 Task: For heading Use Times New Roman with navy blue colour & Underline.  font size for heading24,  'Change the font style of data to'Times New Roman and font size to 16,  Change the alignment of both headline & data to Align center.  In the sheet   Financial Planner   book
Action: Mouse moved to (47, 121)
Screenshot: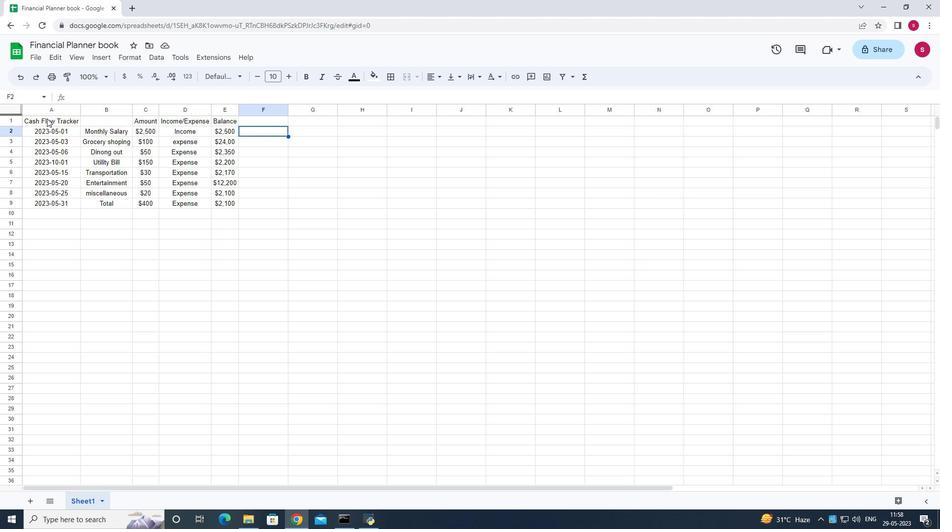 
Action: Mouse pressed left at (47, 121)
Screenshot: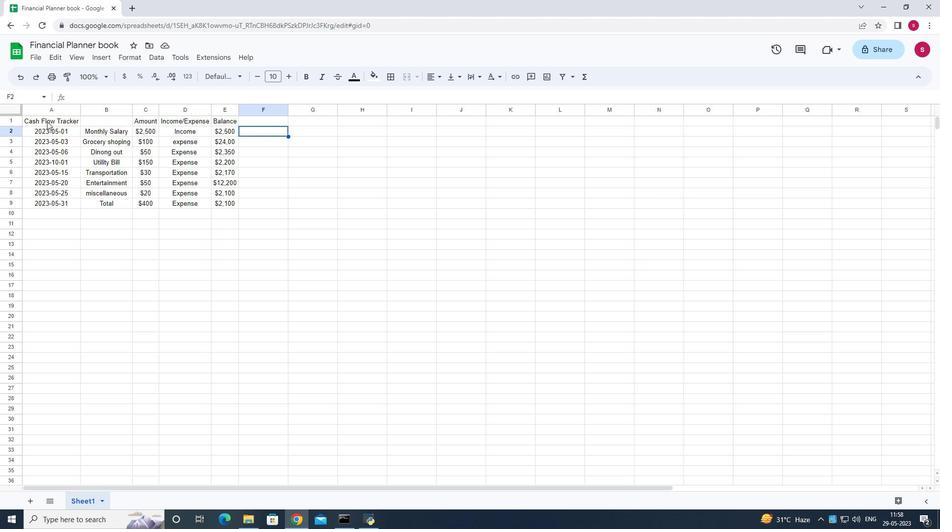 
Action: Mouse moved to (243, 72)
Screenshot: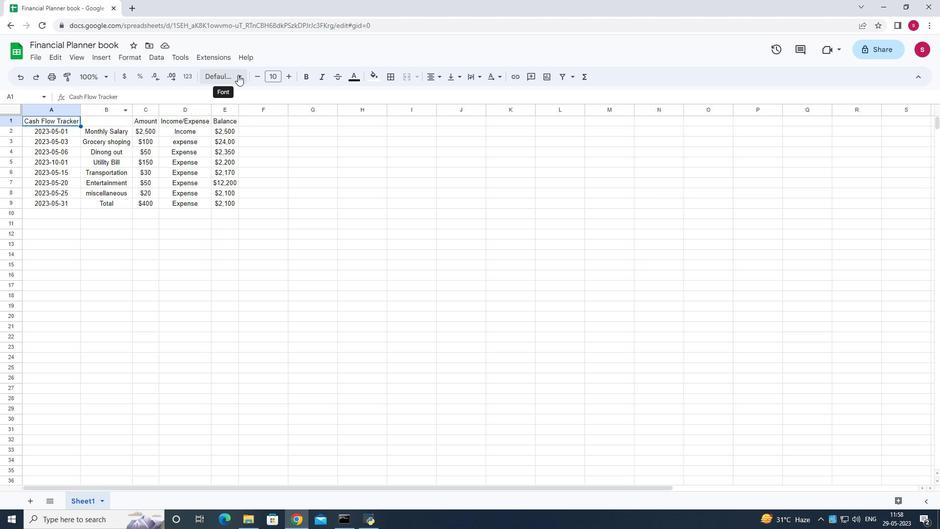 
Action: Mouse pressed left at (243, 72)
Screenshot: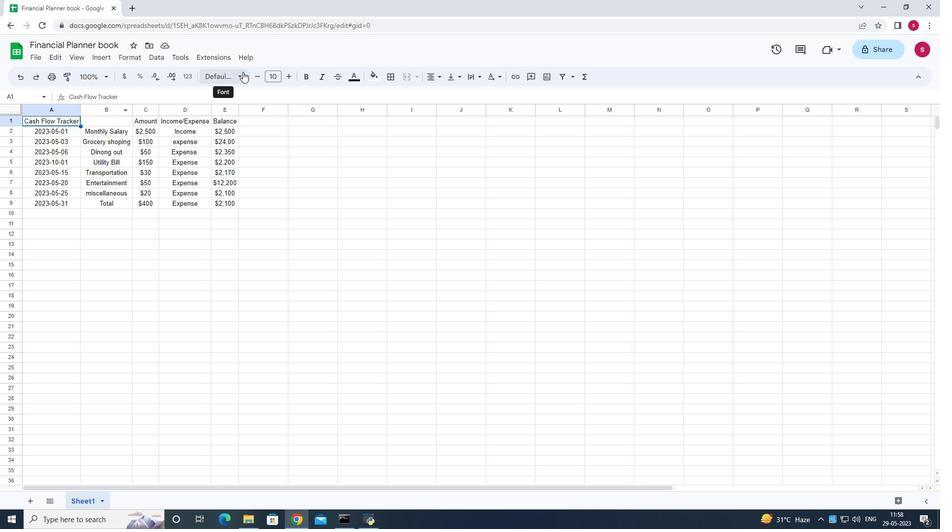
Action: Mouse moved to (265, 431)
Screenshot: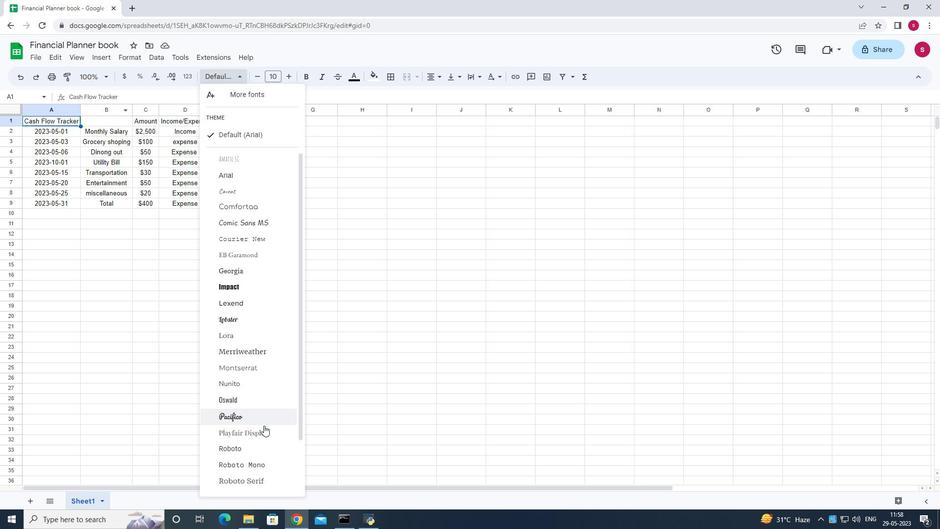 
Action: Mouse scrolled (265, 431) with delta (0, 0)
Screenshot: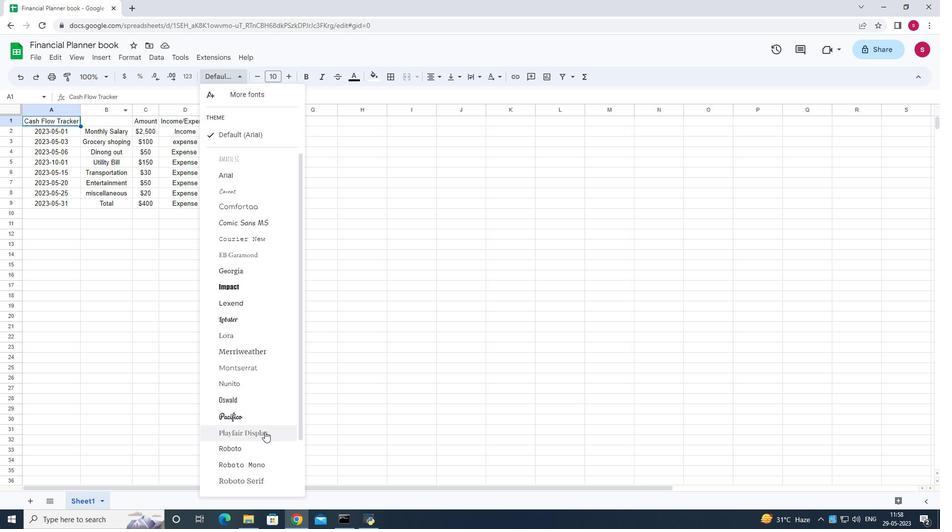 
Action: Mouse scrolled (265, 431) with delta (0, 0)
Screenshot: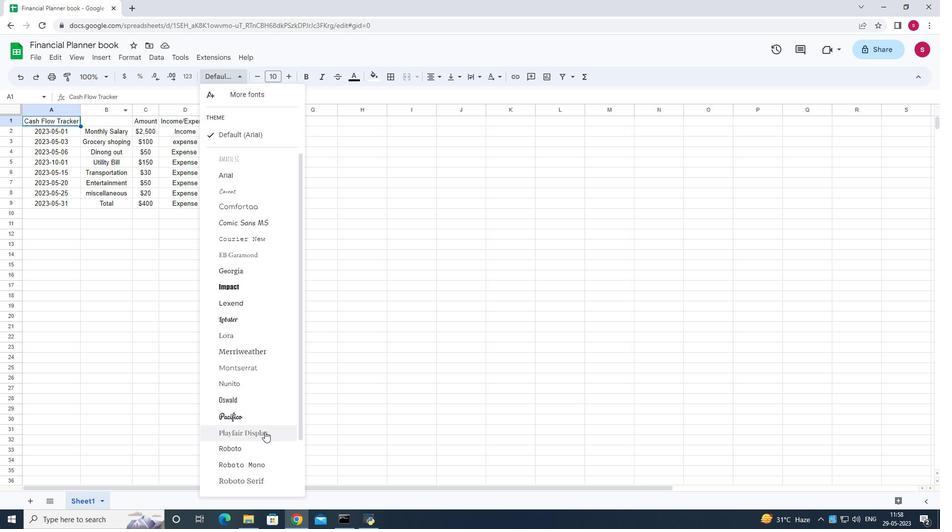 
Action: Mouse scrolled (265, 431) with delta (0, 0)
Screenshot: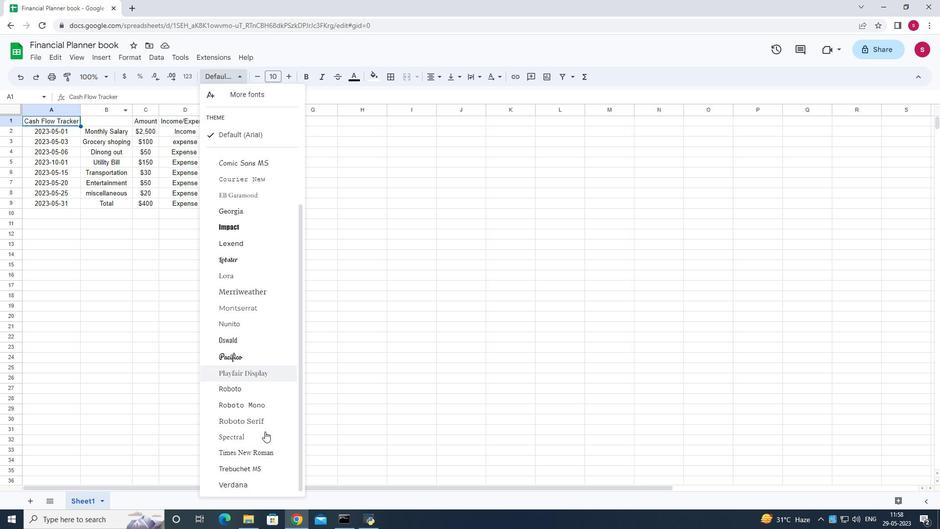 
Action: Mouse moved to (255, 452)
Screenshot: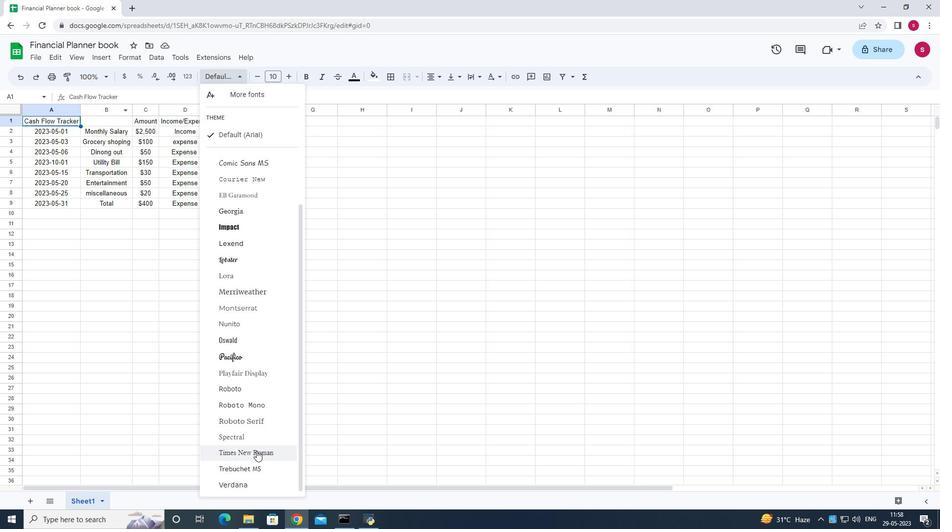 
Action: Mouse pressed left at (255, 452)
Screenshot: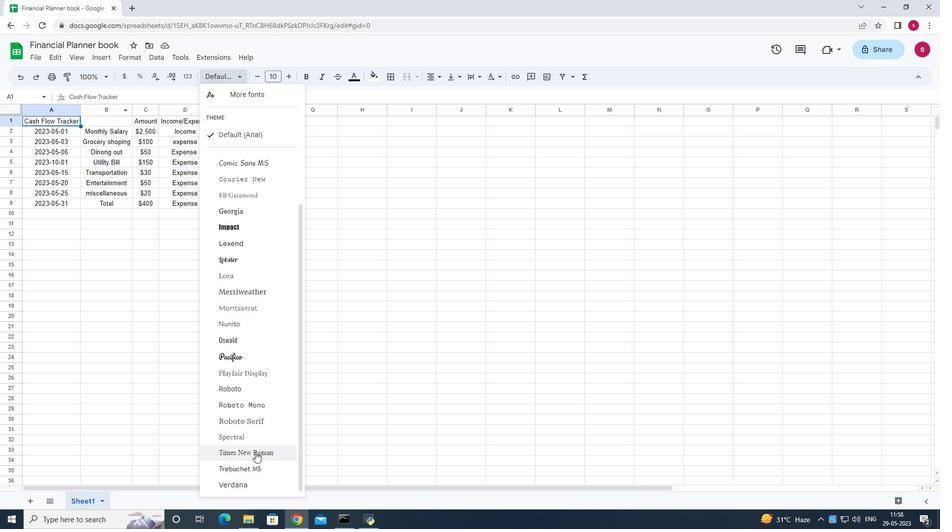 
Action: Mouse moved to (55, 120)
Screenshot: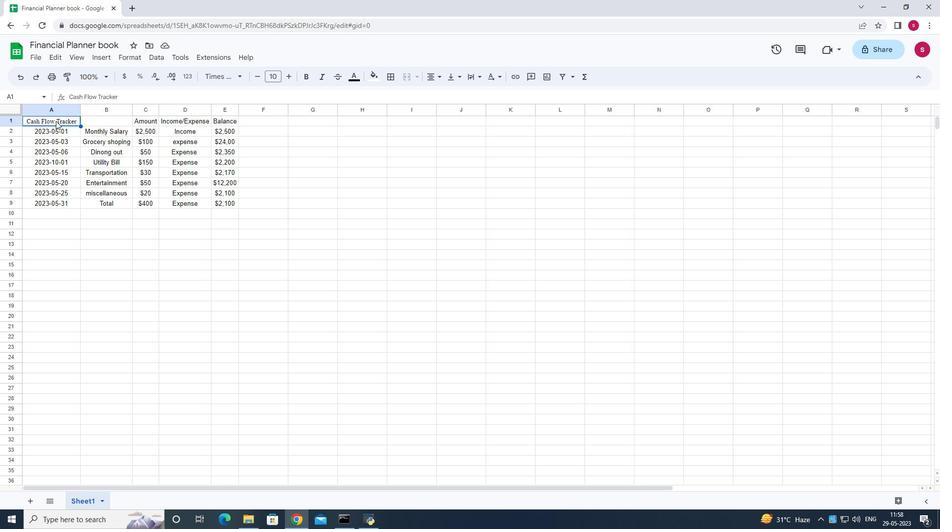 
Action: Mouse pressed left at (55, 120)
Screenshot: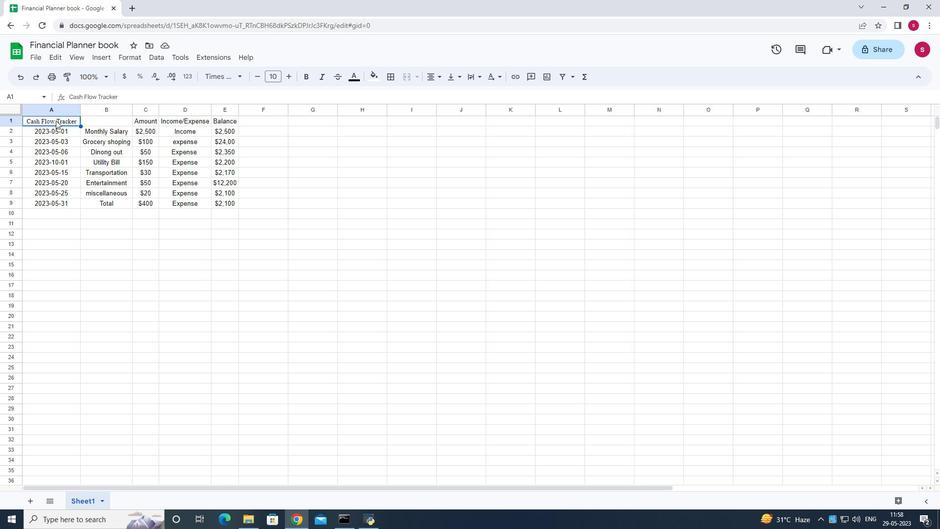 
Action: Mouse moved to (350, 77)
Screenshot: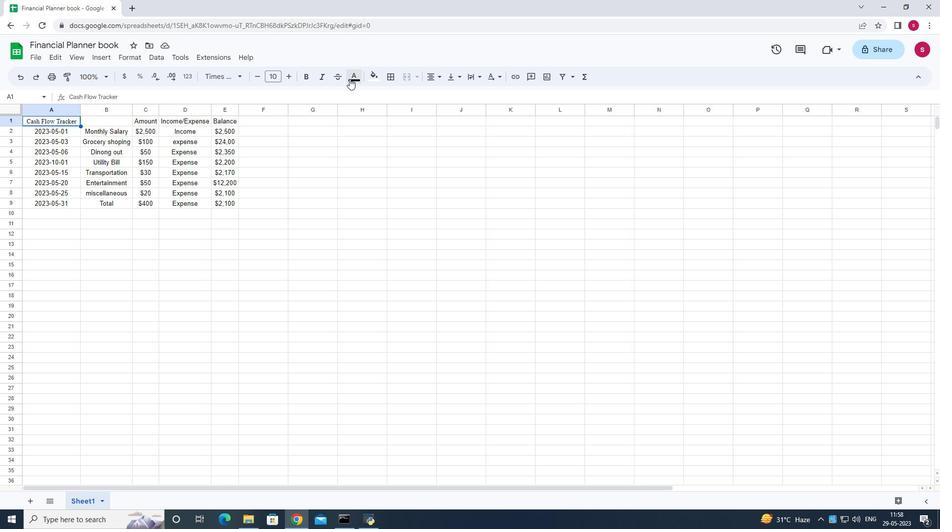 
Action: Mouse pressed left at (350, 77)
Screenshot: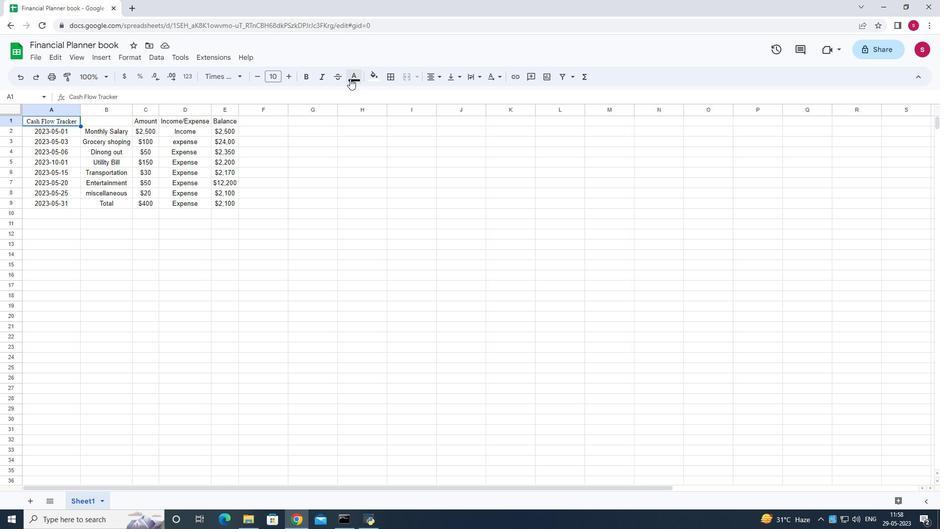 
Action: Mouse moved to (428, 174)
Screenshot: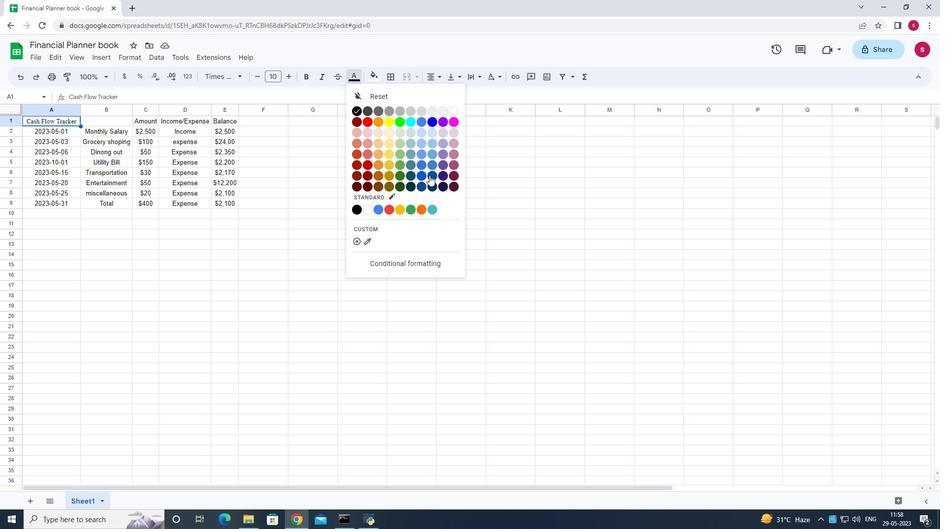 
Action: Mouse pressed left at (428, 174)
Screenshot: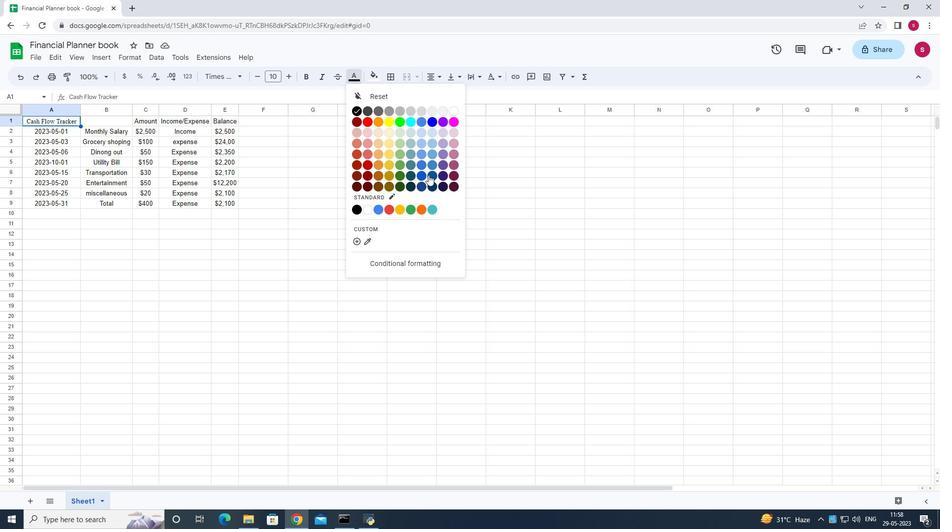 
Action: Mouse moved to (69, 122)
Screenshot: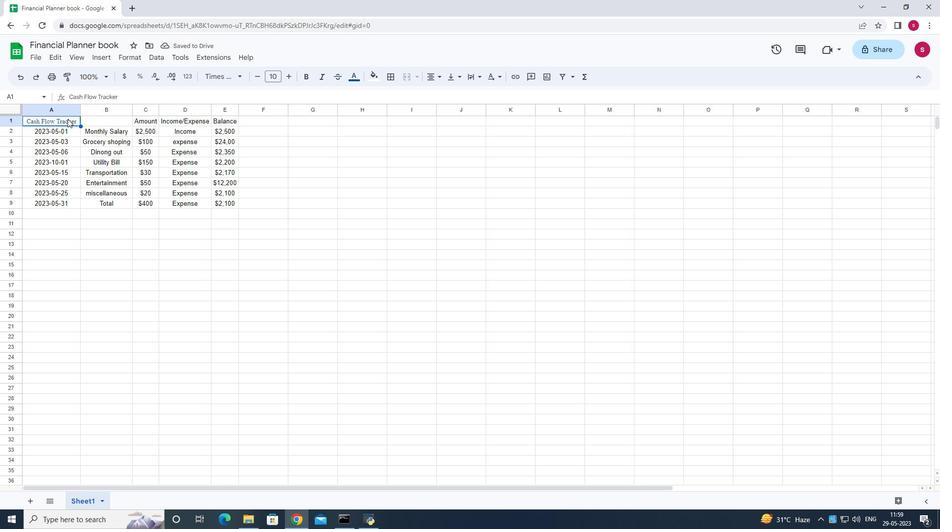 
Action: Mouse pressed left at (69, 122)
Screenshot: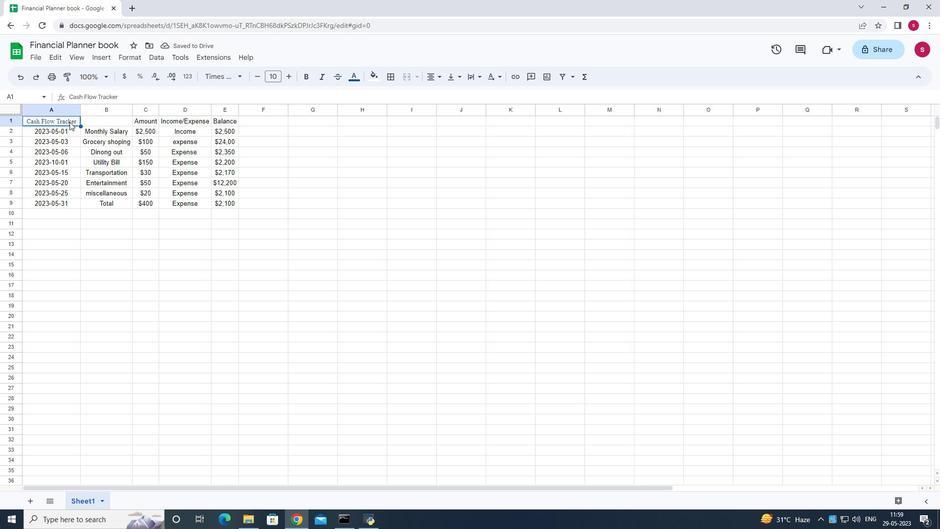 
Action: Mouse moved to (65, 120)
Screenshot: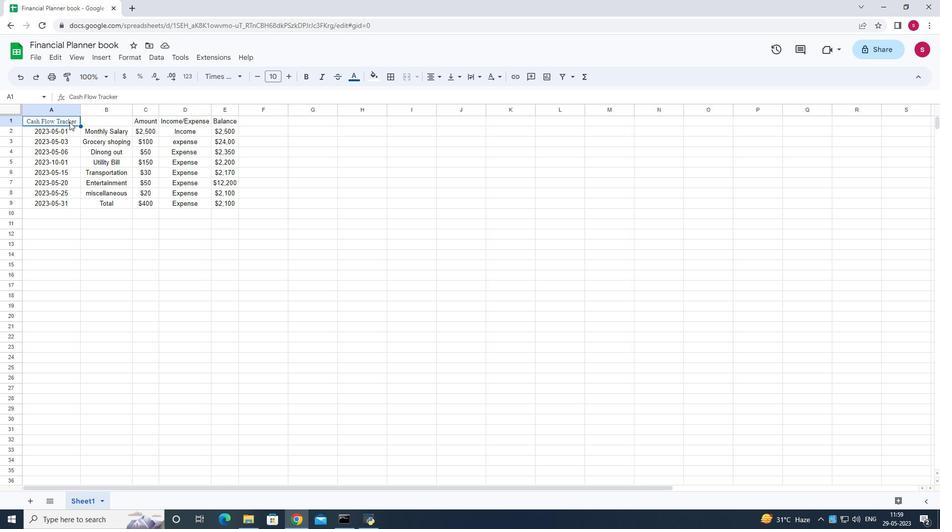 
Action: Mouse pressed left at (65, 120)
Screenshot: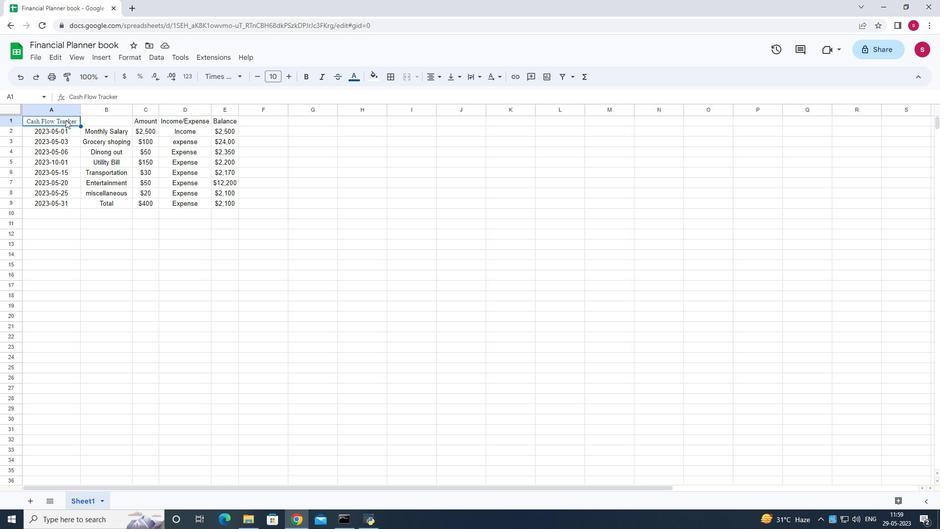 
Action: Mouse pressed left at (65, 120)
Screenshot: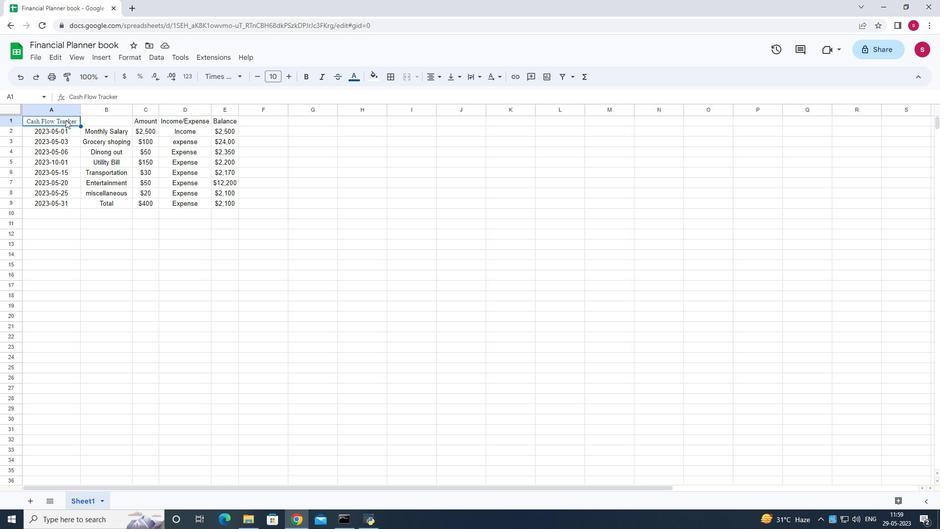 
Action: Mouse moved to (353, 74)
Screenshot: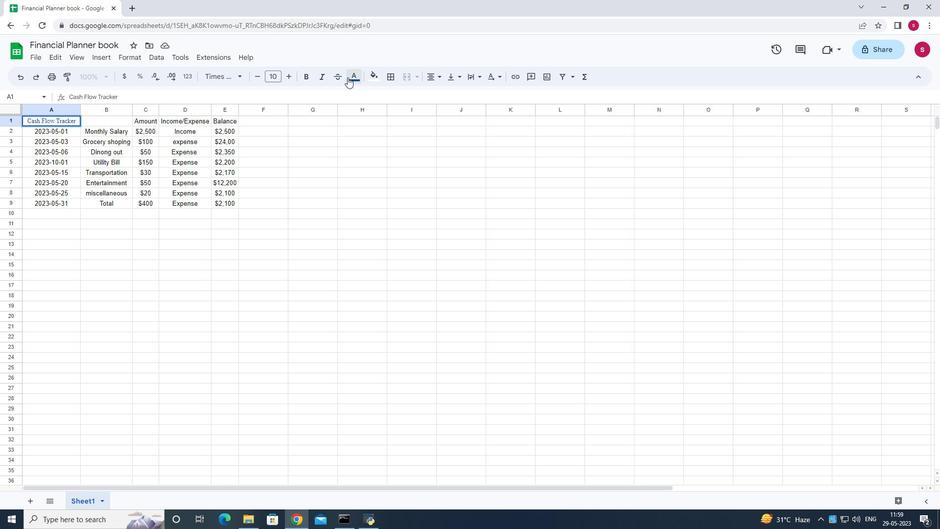 
Action: Mouse pressed left at (353, 74)
Screenshot: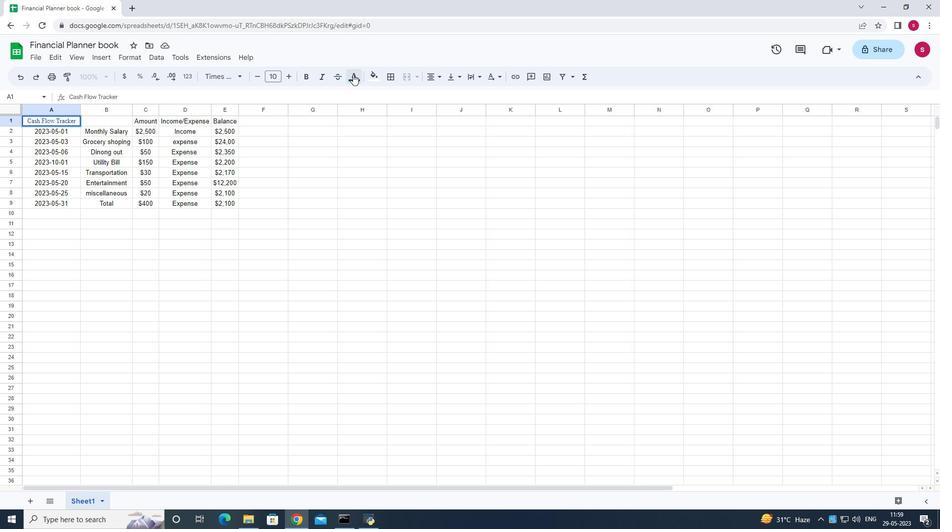 
Action: Mouse moved to (429, 175)
Screenshot: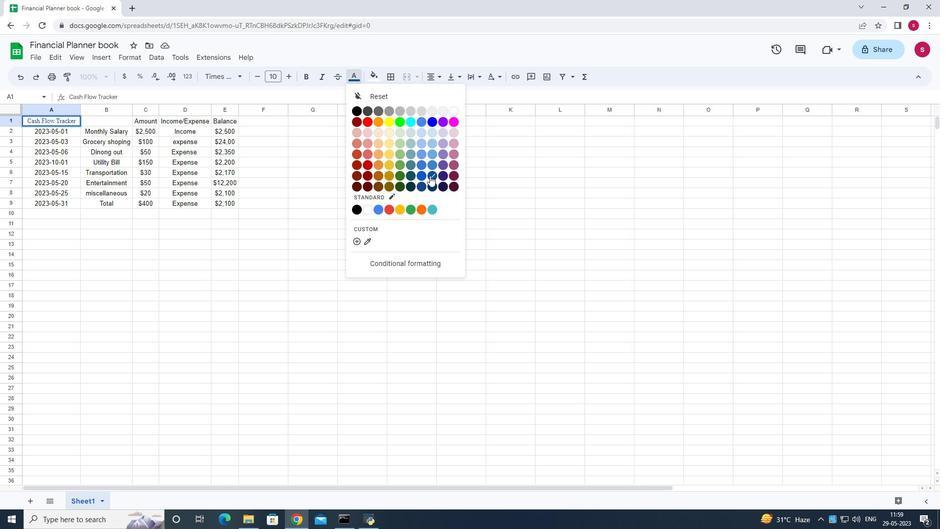 
Action: Mouse pressed left at (429, 175)
Screenshot: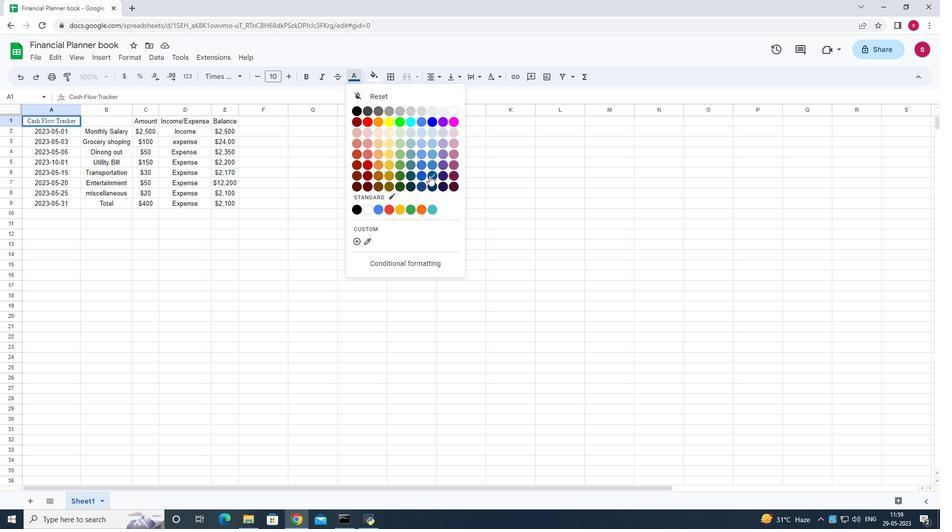 
Action: Mouse moved to (375, 78)
Screenshot: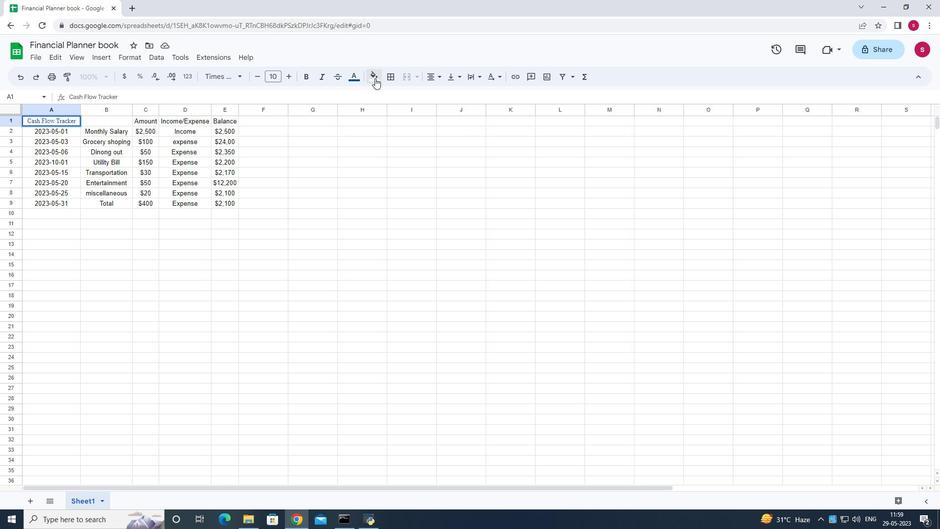 
Action: Mouse pressed left at (375, 78)
Screenshot: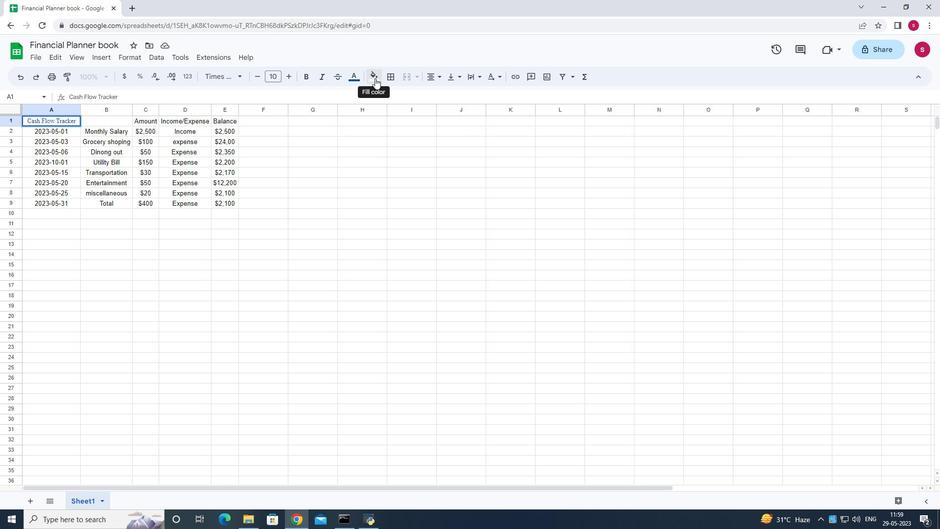 
Action: Mouse moved to (442, 173)
Screenshot: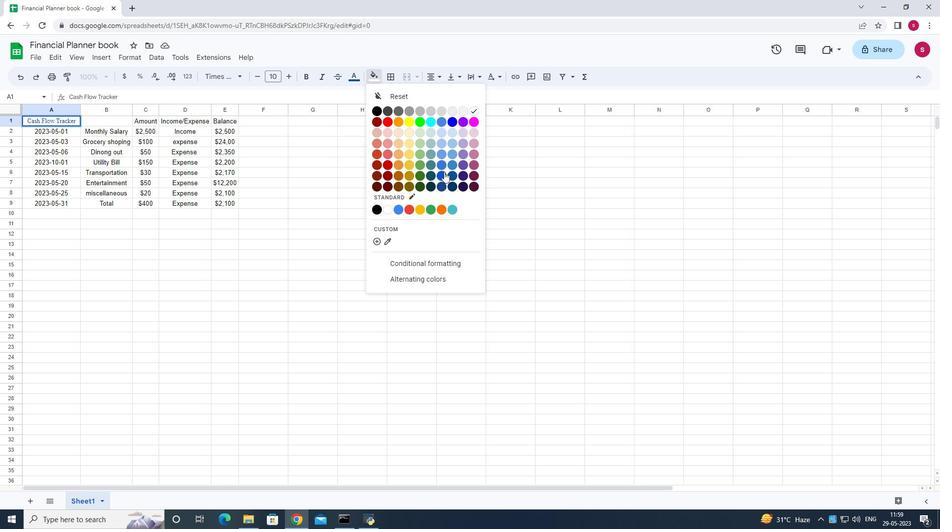 
Action: Mouse pressed left at (442, 173)
Screenshot: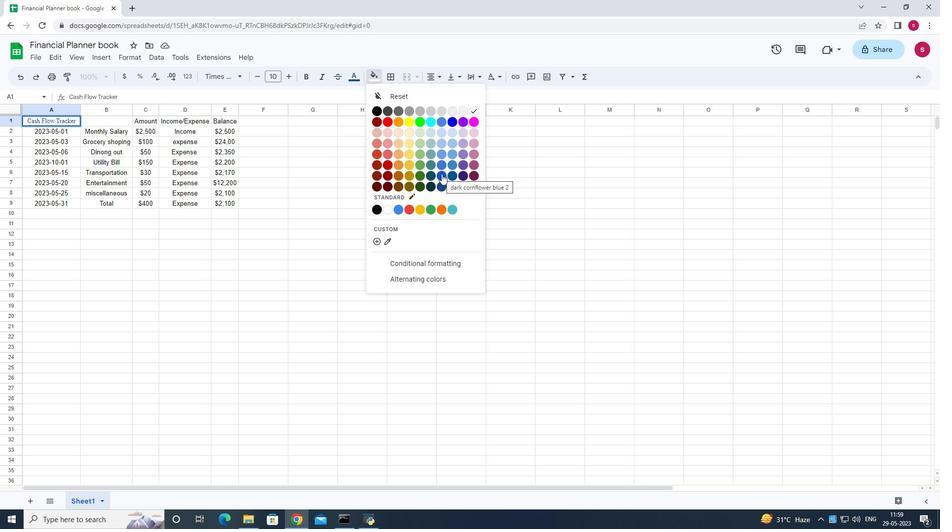 
Action: Mouse moved to (322, 44)
Screenshot: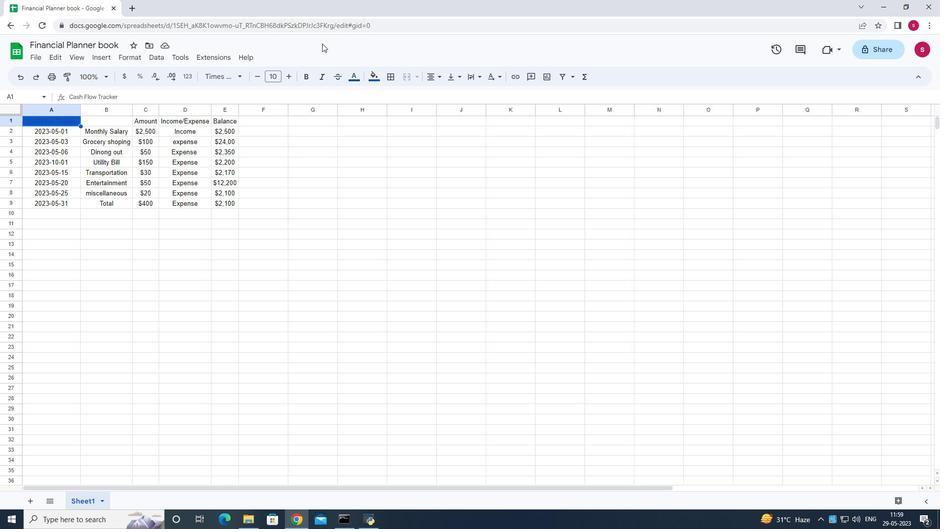 
Action: Mouse pressed left at (322, 44)
Screenshot: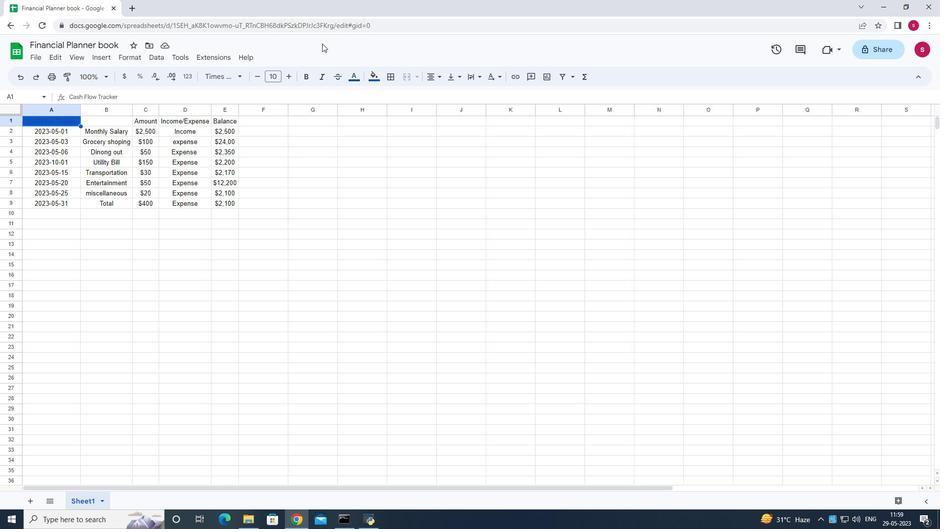 
Action: Mouse moved to (70, 119)
Screenshot: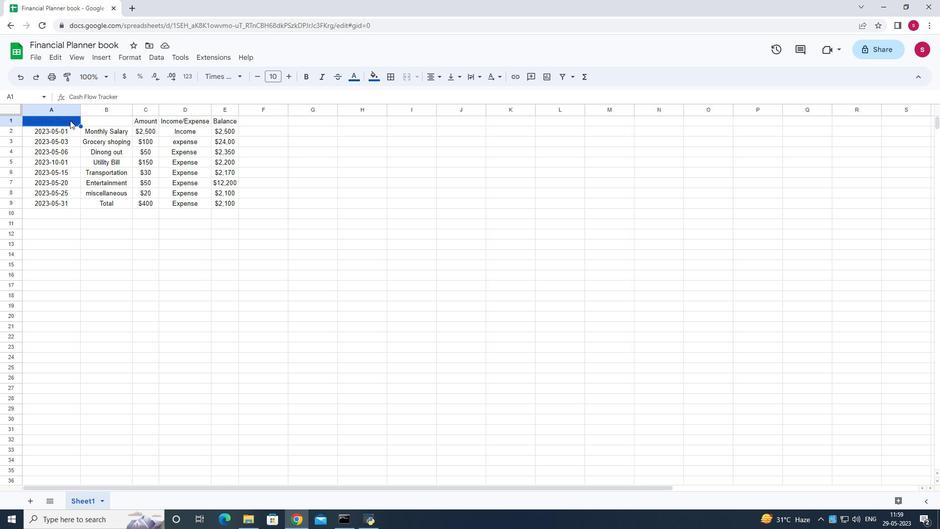 
Action: Mouse pressed left at (70, 119)
Screenshot: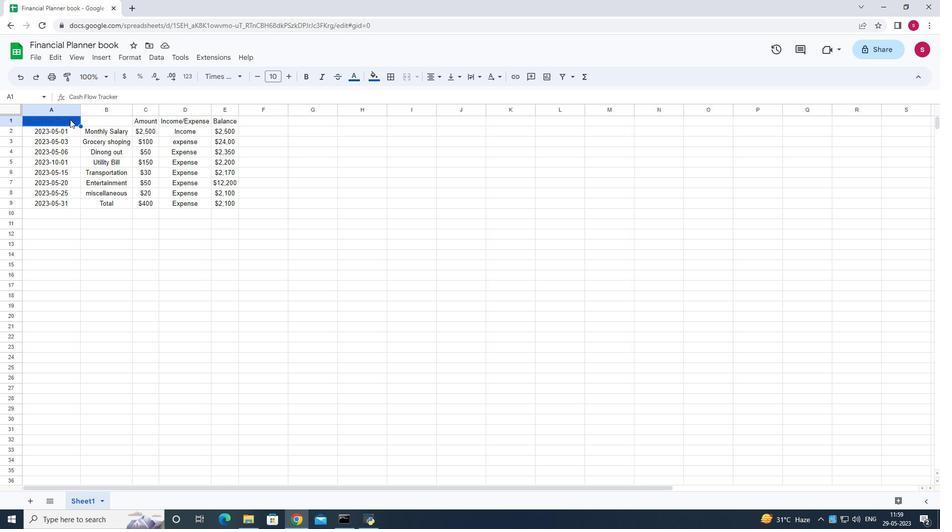 
Action: Mouse pressed left at (70, 119)
Screenshot: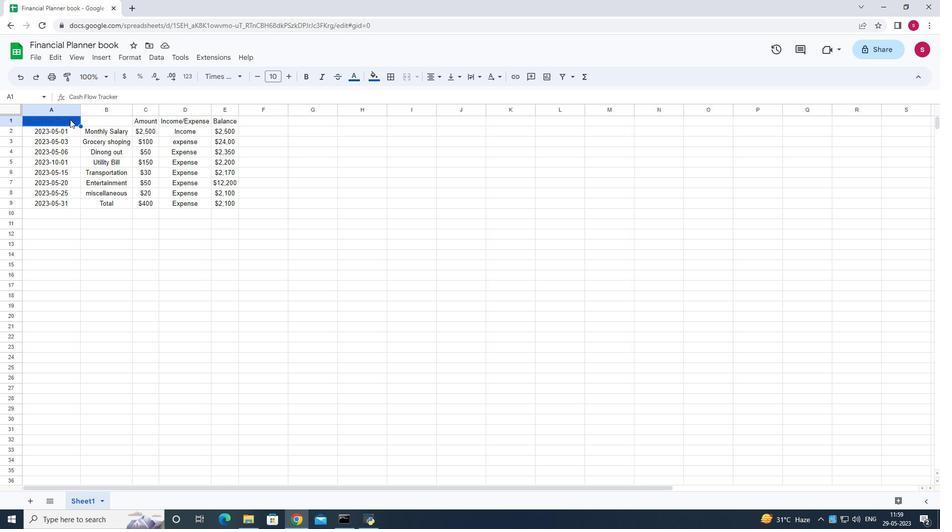 
Action: Mouse pressed left at (70, 119)
Screenshot: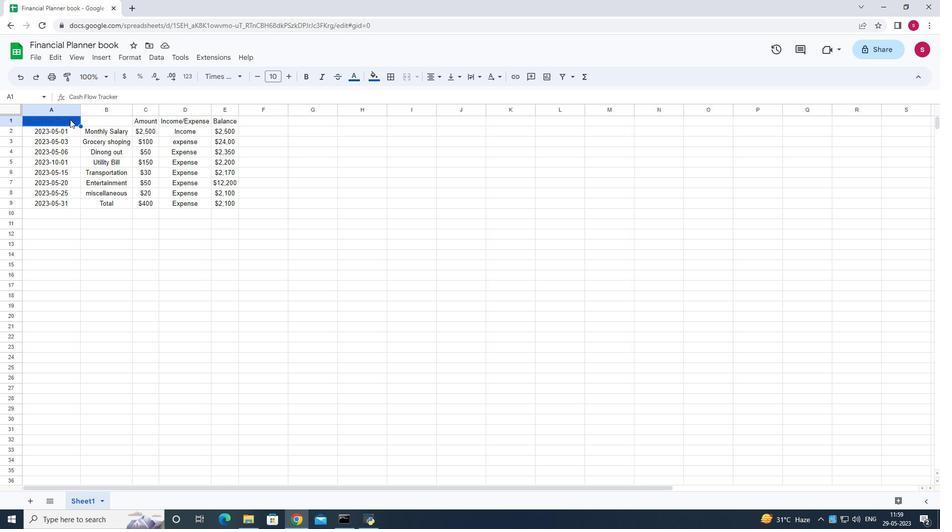 
Action: Mouse pressed left at (70, 119)
Screenshot: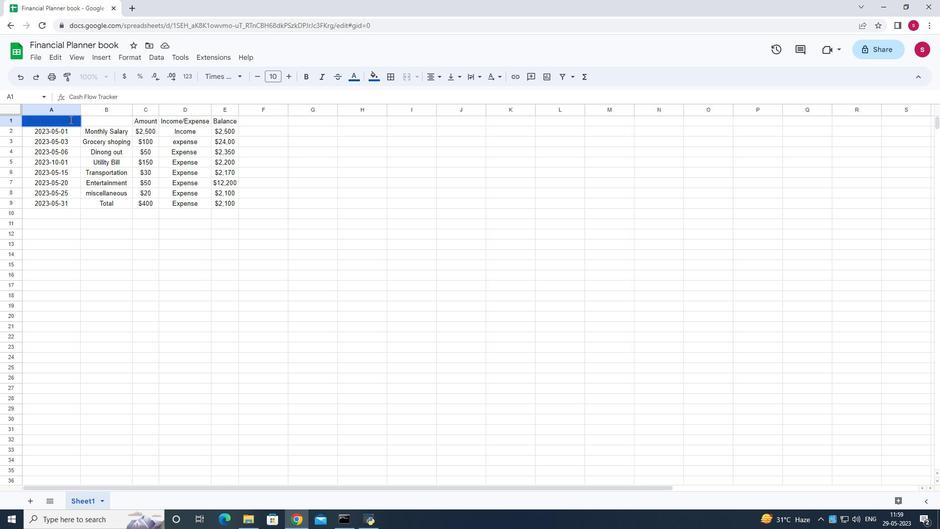 
Action: Mouse moved to (71, 121)
Screenshot: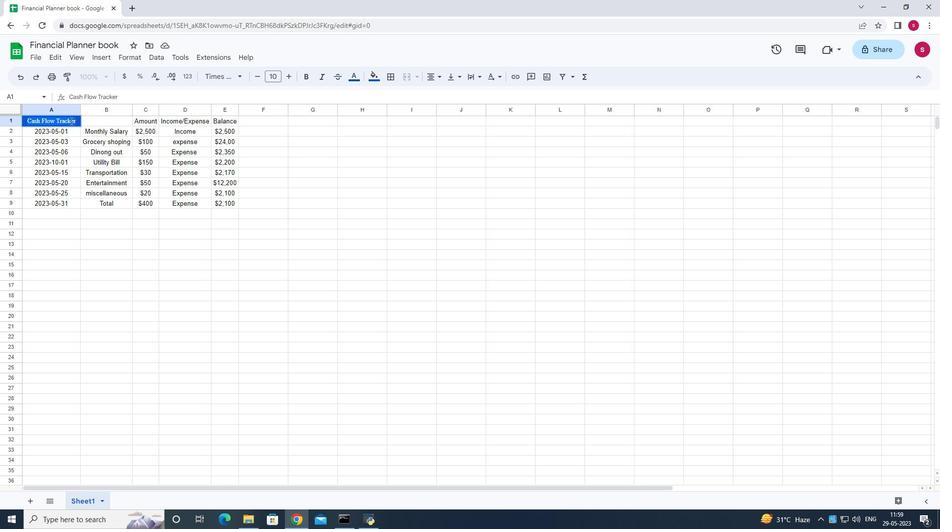 
Action: Mouse pressed left at (71, 121)
Screenshot: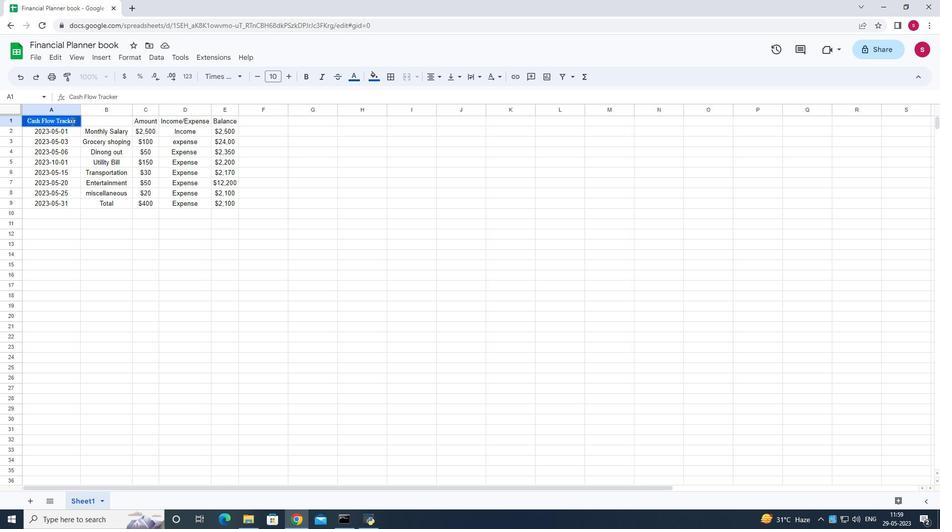 
Action: Mouse moved to (266, 121)
Screenshot: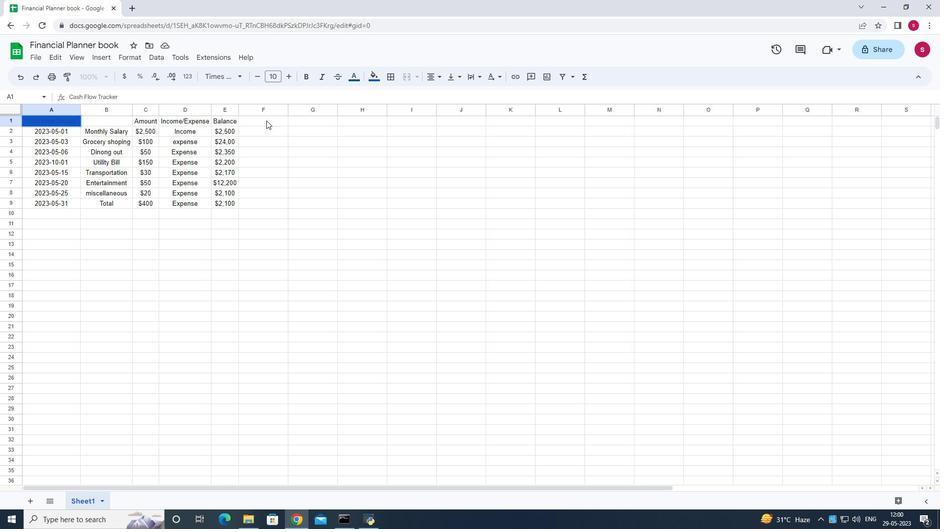 
Action: Key pressed ctrl+U
Screenshot: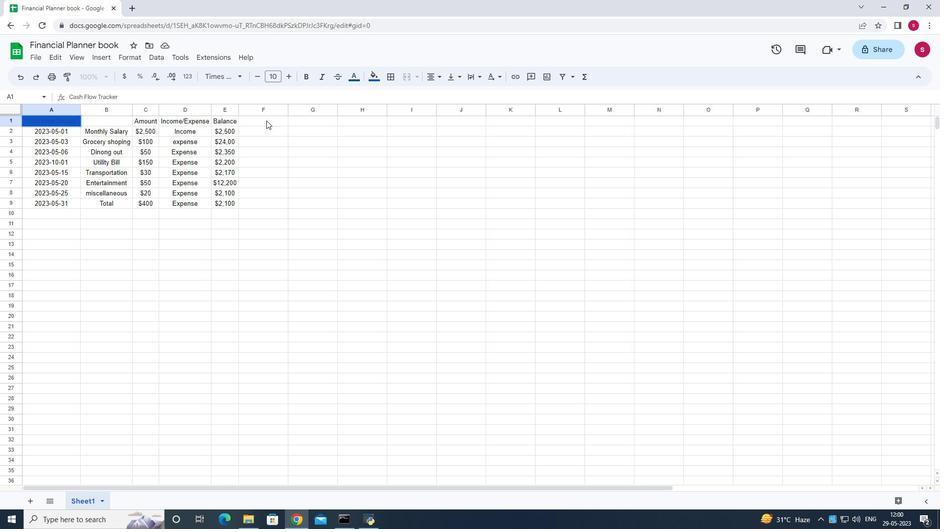 
Action: Mouse moved to (69, 121)
Screenshot: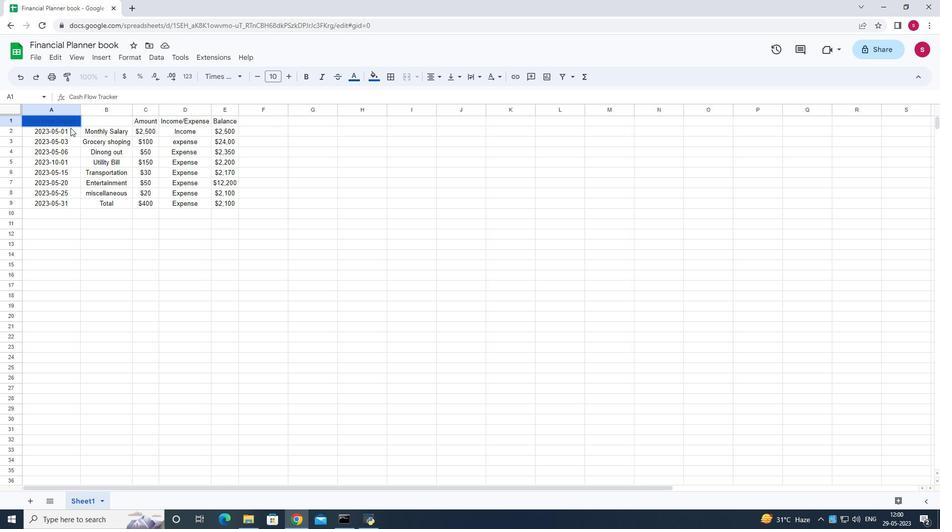 
Action: Mouse pressed left at (69, 121)
Screenshot: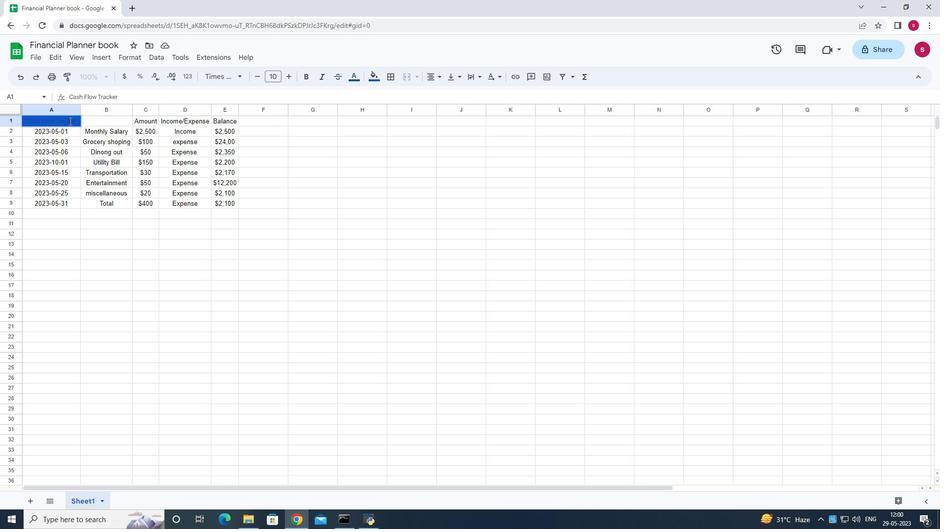 
Action: Mouse pressed left at (69, 121)
Screenshot: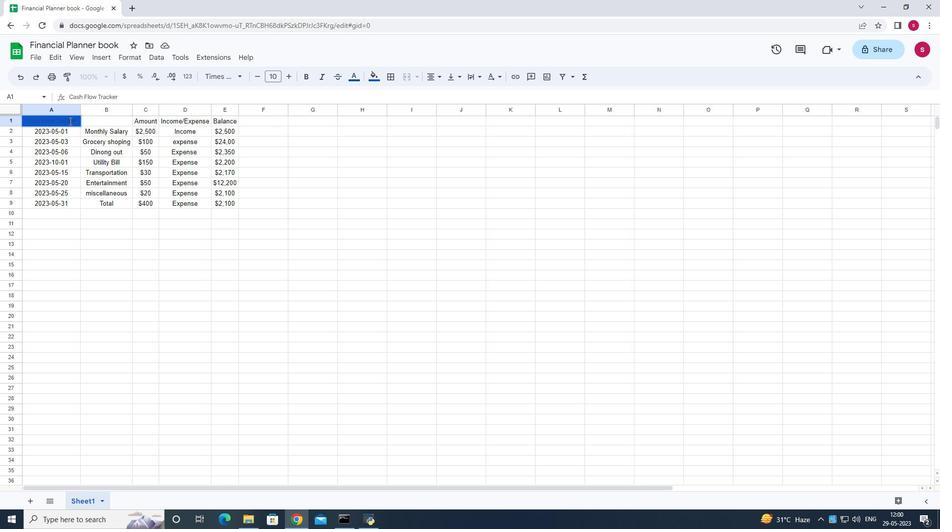 
Action: Mouse pressed left at (69, 121)
Screenshot: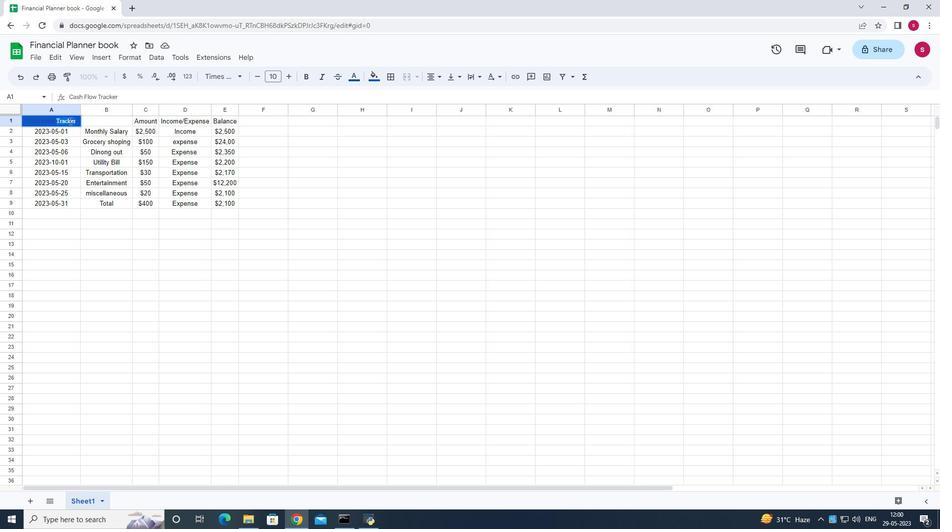 
Action: Mouse pressed left at (69, 121)
Screenshot: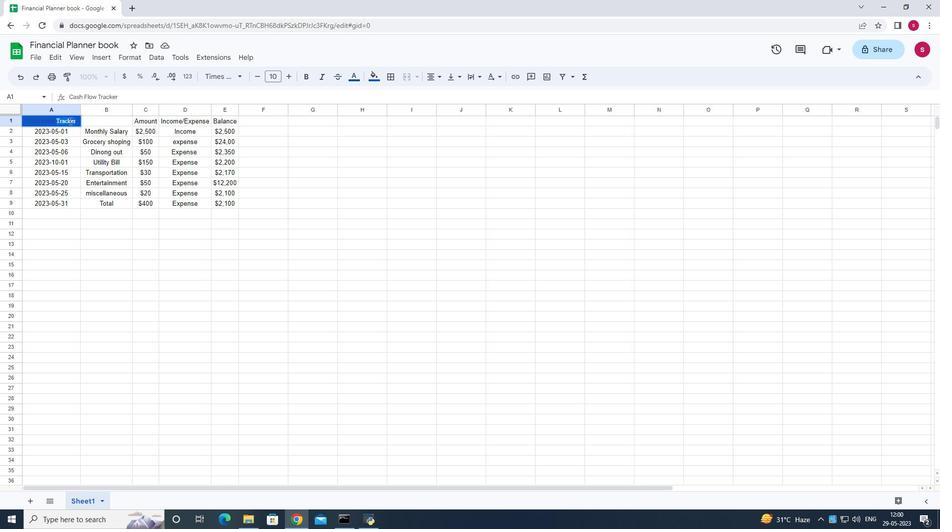 
Action: Mouse moved to (50, 118)
Screenshot: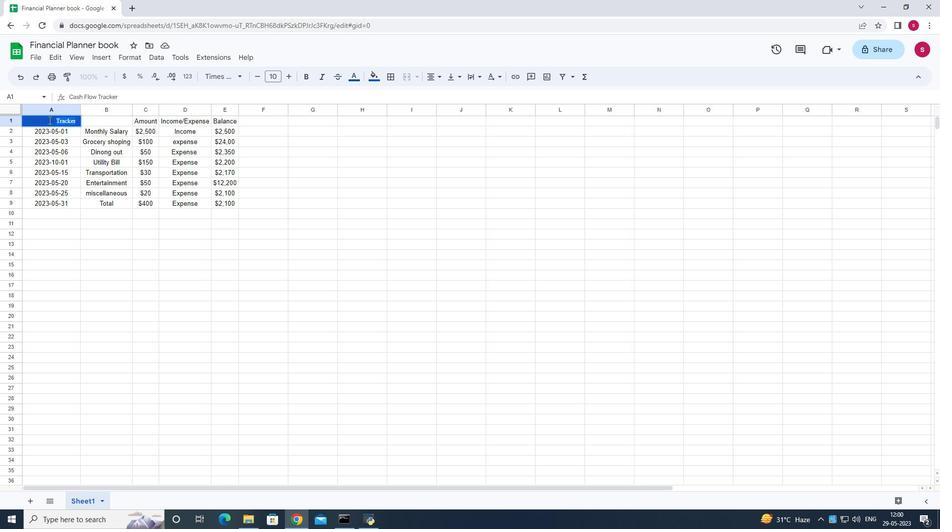 
Action: Mouse pressed left at (50, 118)
Screenshot: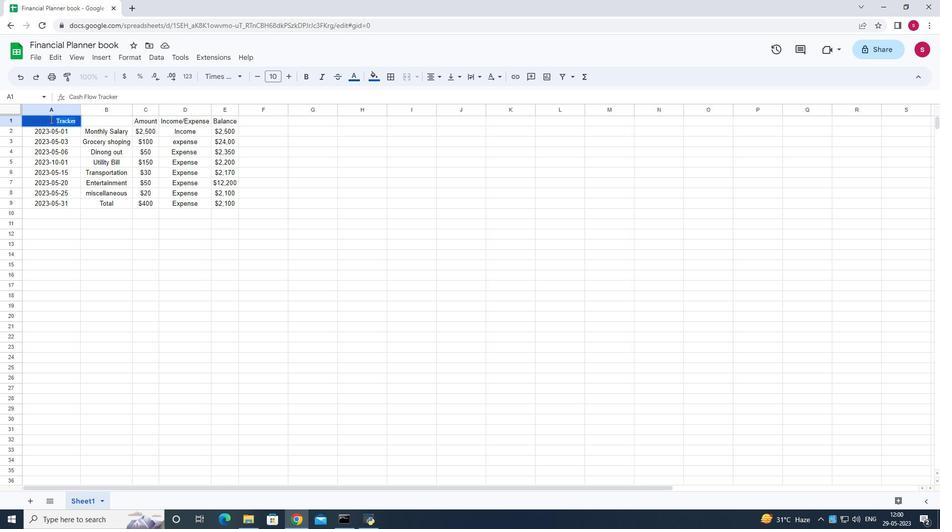 
Action: Mouse moved to (271, 256)
Screenshot: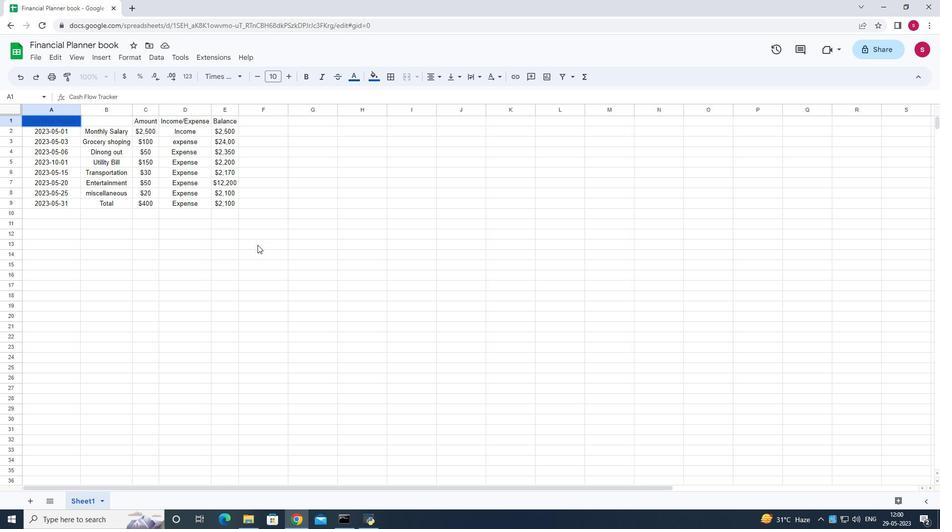 
Action: Mouse pressed left at (271, 256)
Screenshot: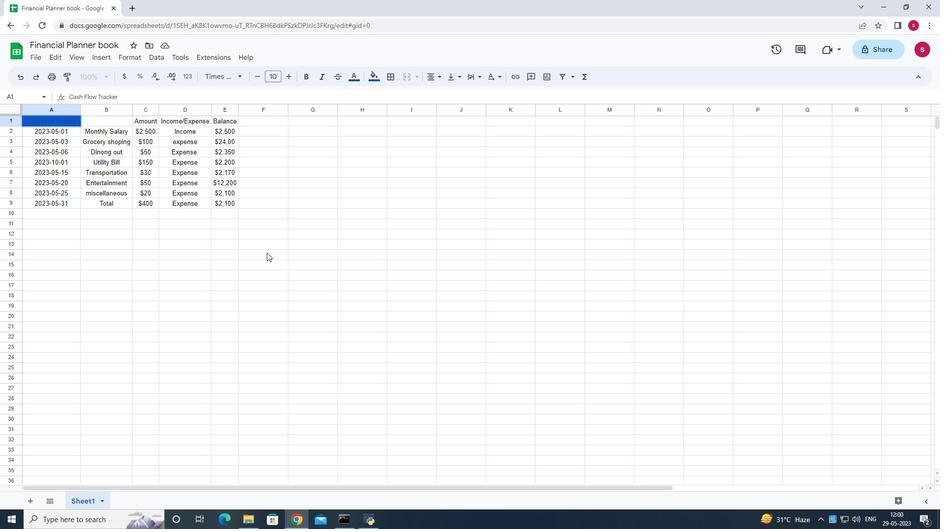 
Action: Mouse moved to (62, 121)
Screenshot: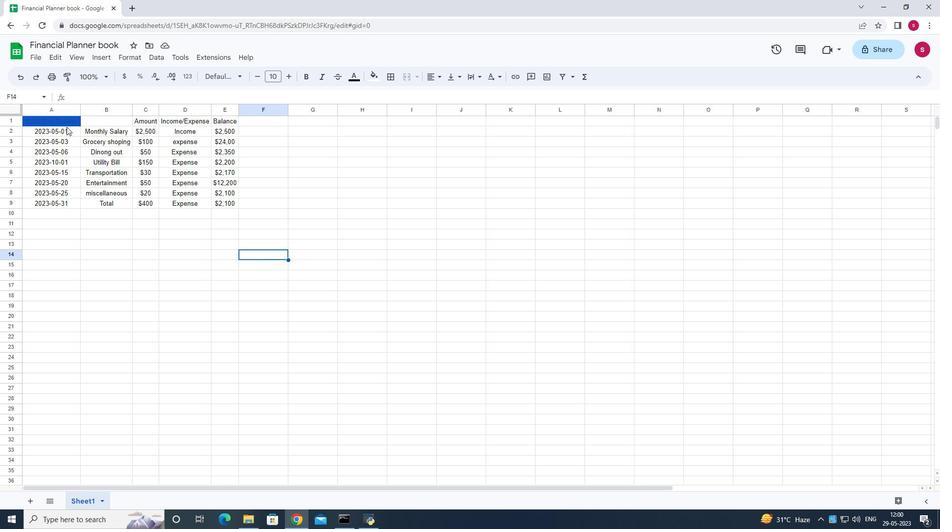 
Action: Mouse pressed left at (62, 121)
Screenshot: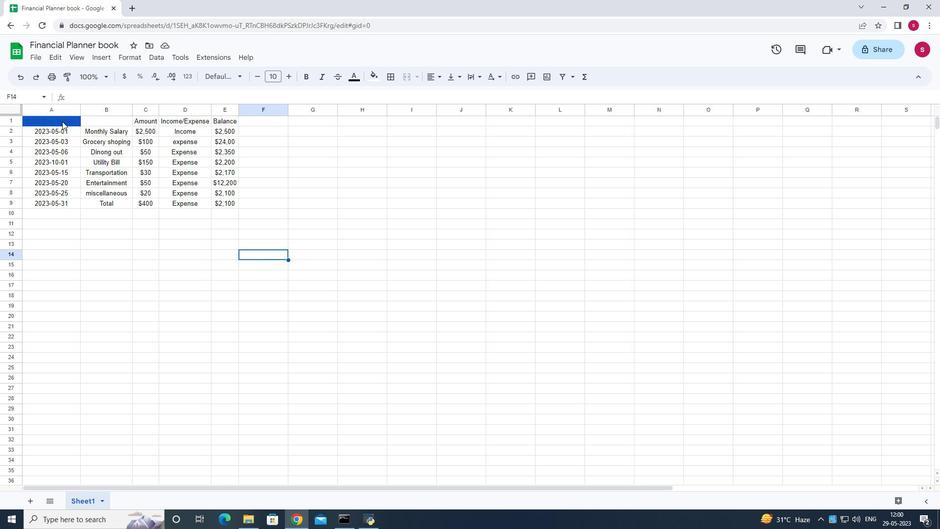 
Action: Mouse moved to (317, 74)
Screenshot: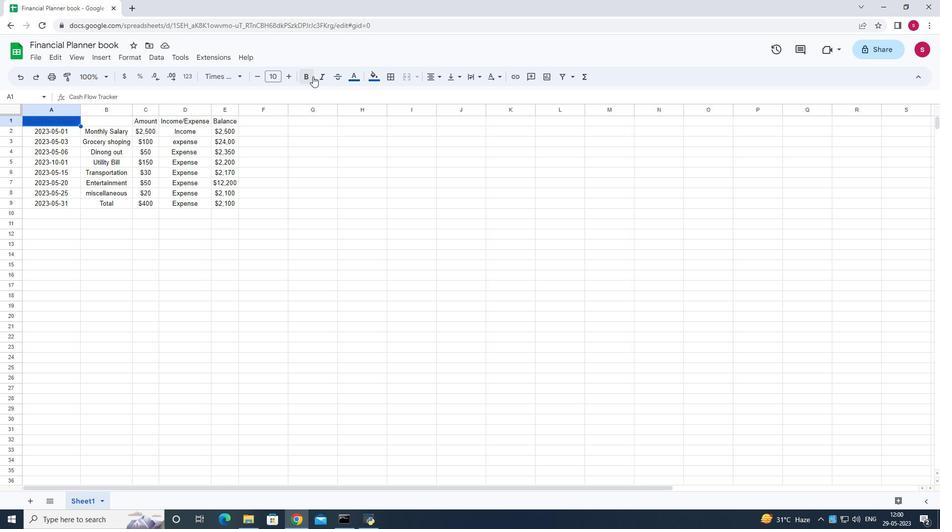 
Action: Mouse pressed left at (317, 74)
Screenshot: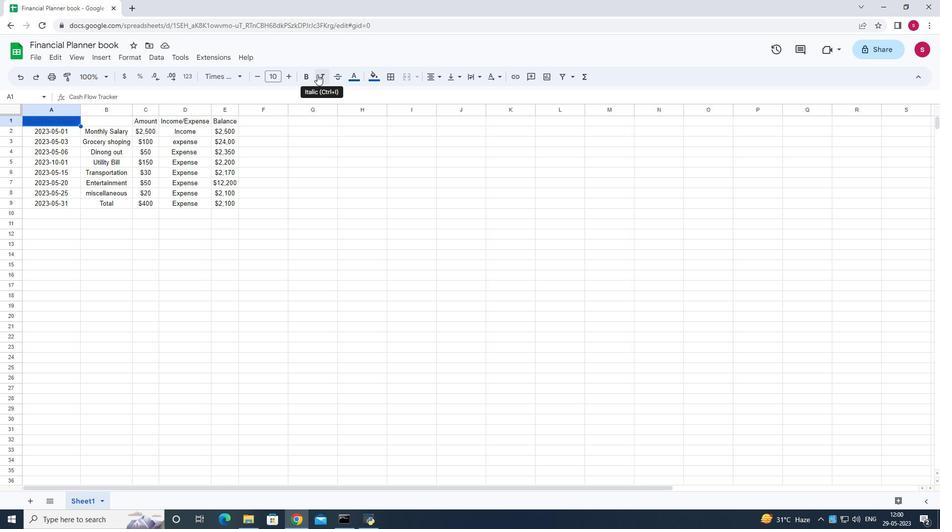 
Action: Mouse moved to (353, 74)
Screenshot: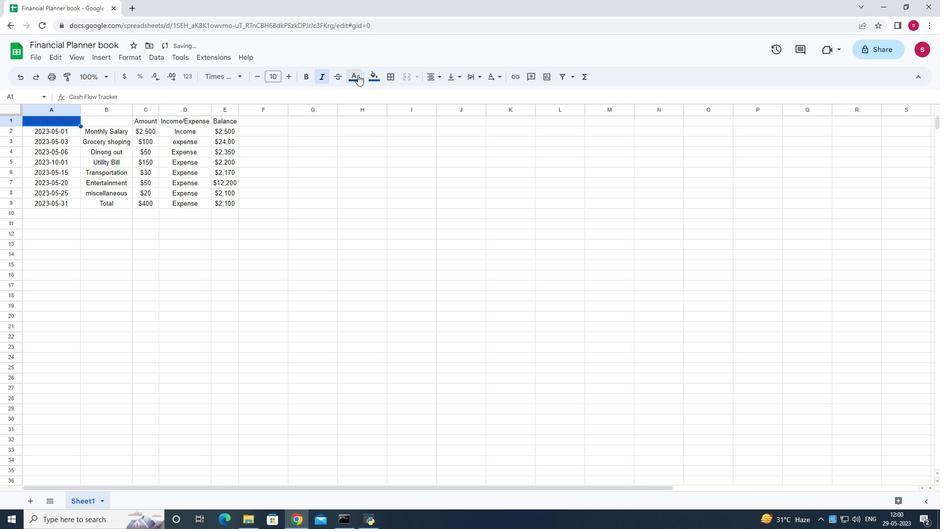 
Action: Mouse pressed left at (353, 74)
Screenshot: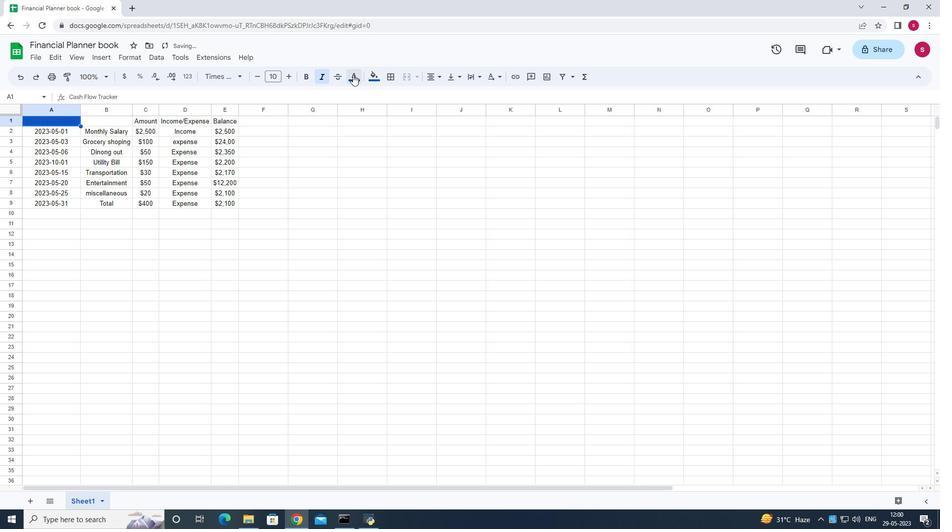 
Action: Mouse moved to (357, 106)
Screenshot: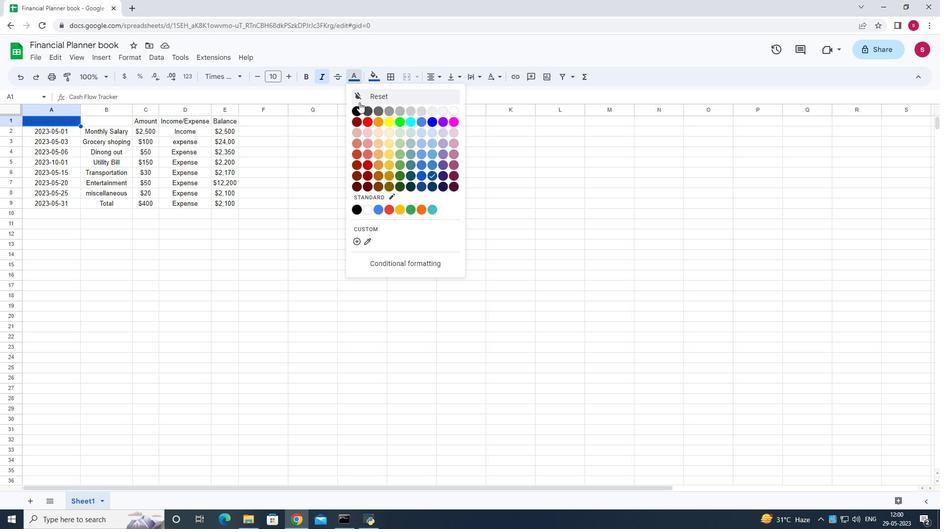 
Action: Mouse pressed left at (357, 106)
Screenshot: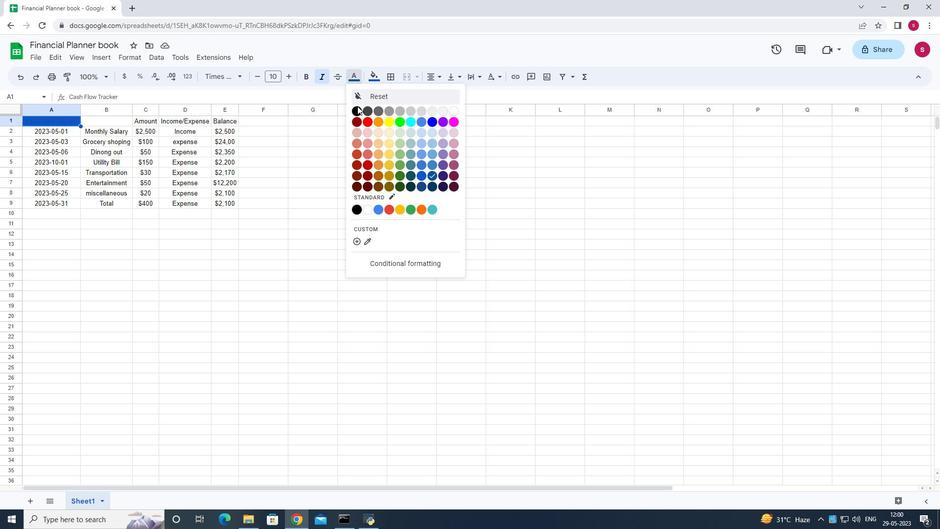 
Action: Mouse moved to (340, 104)
Screenshot: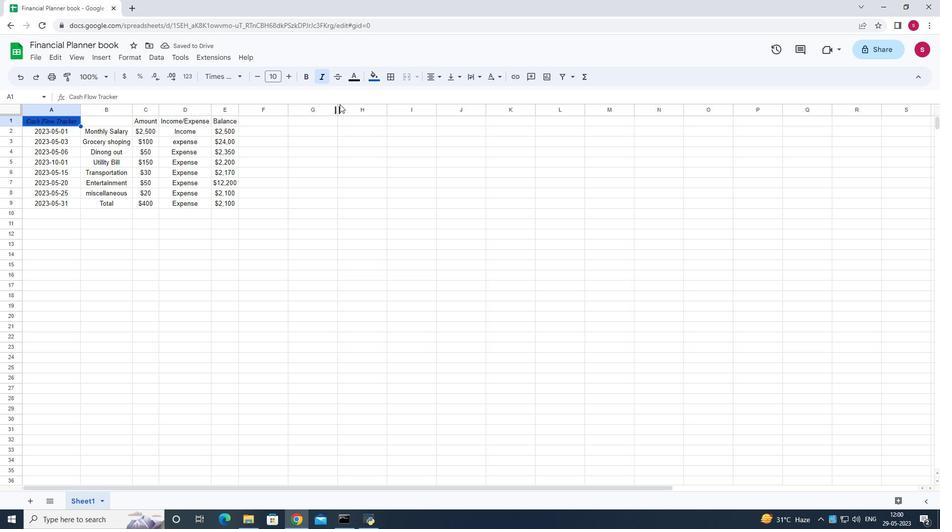 
Action: Key pressed ctrl+U
Screenshot: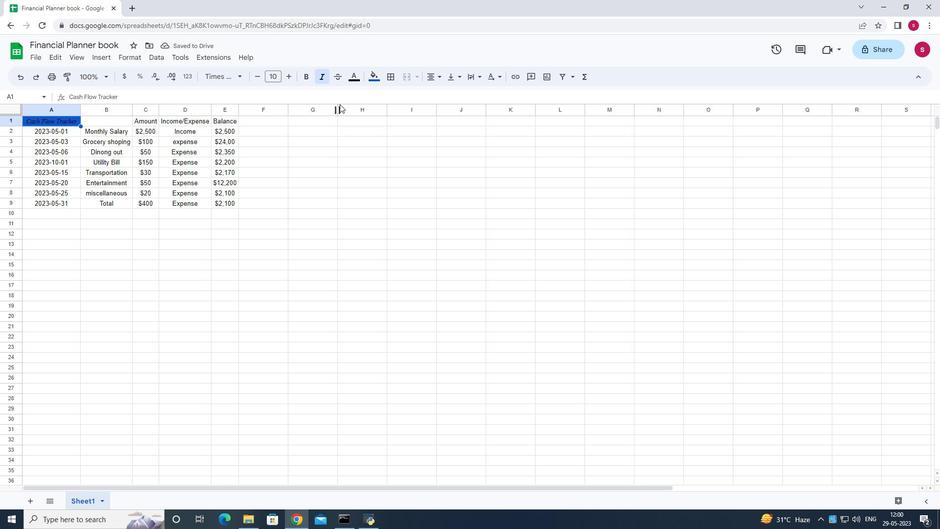 
Action: Mouse moved to (355, 75)
Screenshot: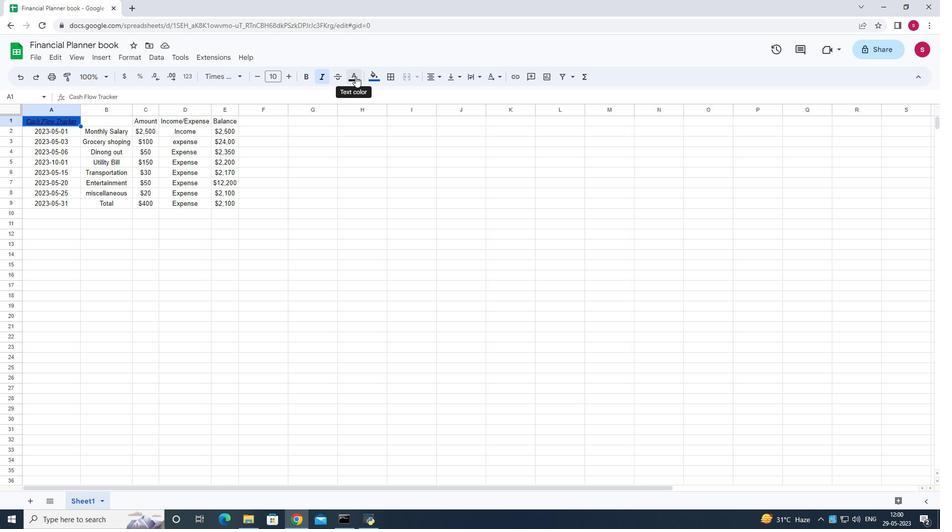 
Action: Mouse pressed left at (355, 75)
Screenshot: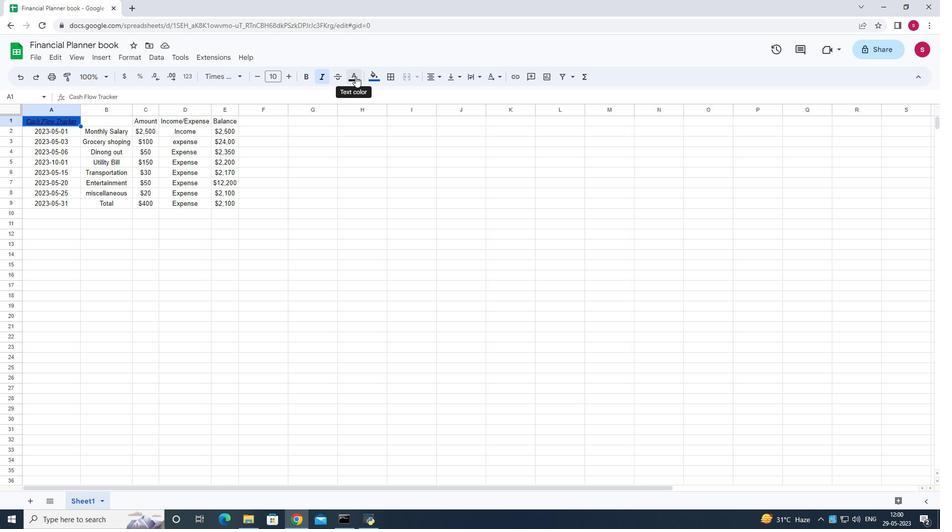 
Action: Mouse moved to (309, 183)
Screenshot: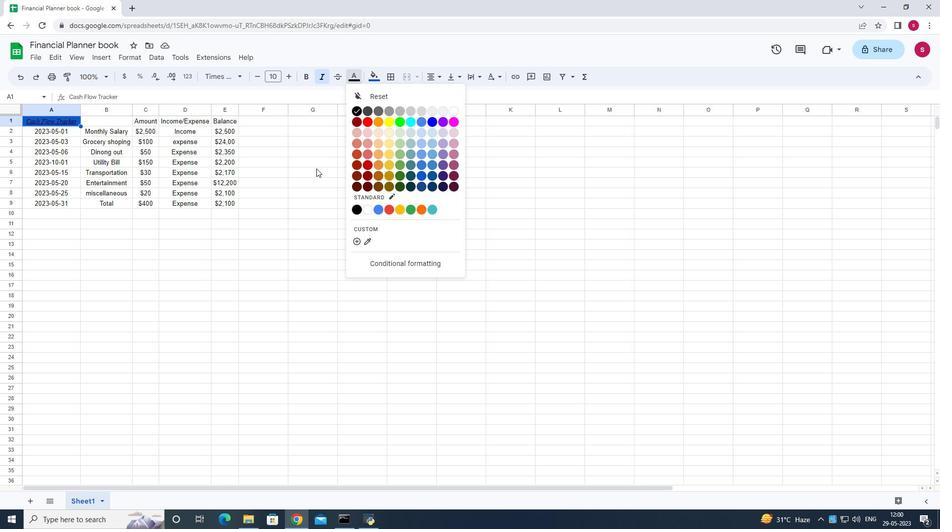 
Action: Mouse pressed left at (309, 183)
Screenshot: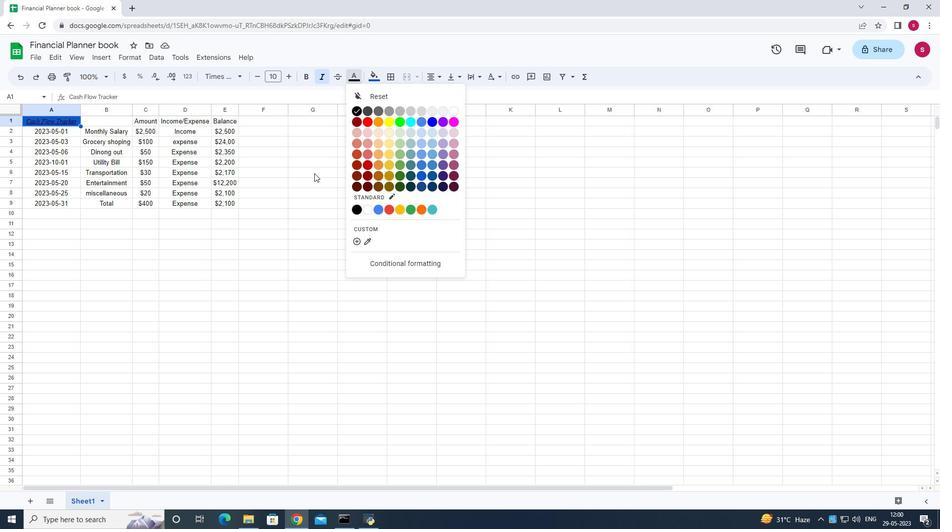 
Action: Mouse moved to (260, 73)
Screenshot: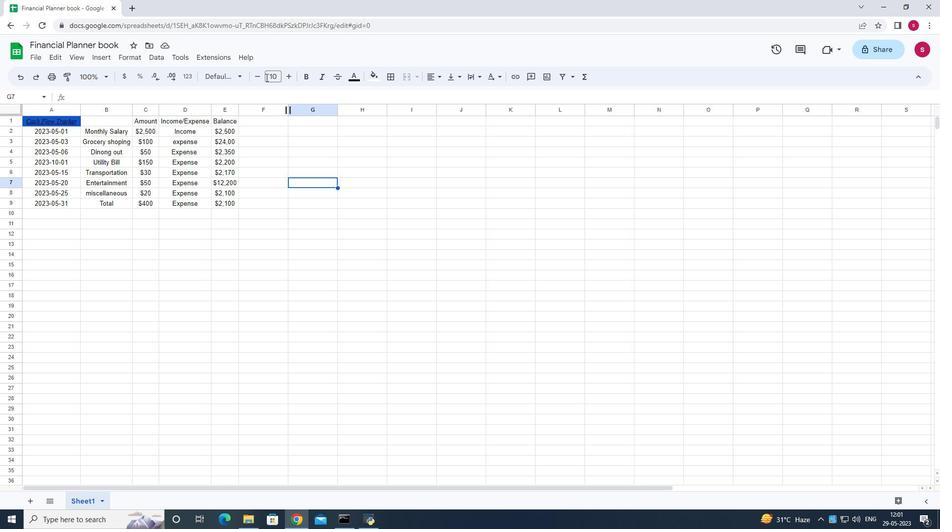 
Action: Mouse pressed left at (260, 73)
Screenshot: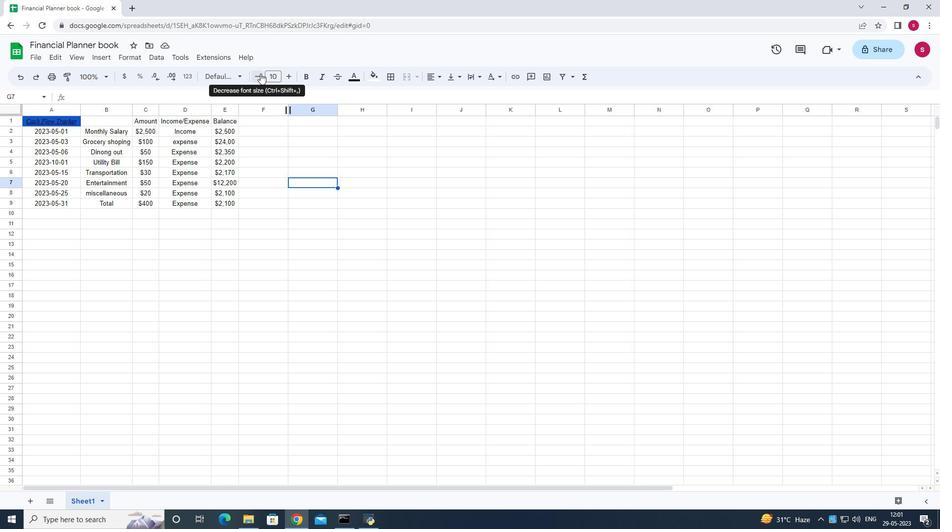 
Action: Mouse moved to (266, 73)
Screenshot: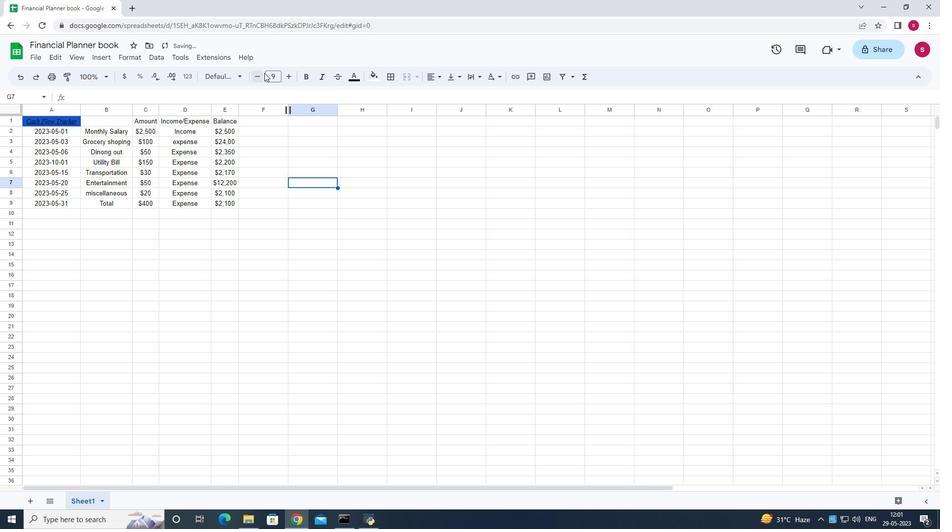
Action: Mouse pressed left at (266, 73)
Screenshot: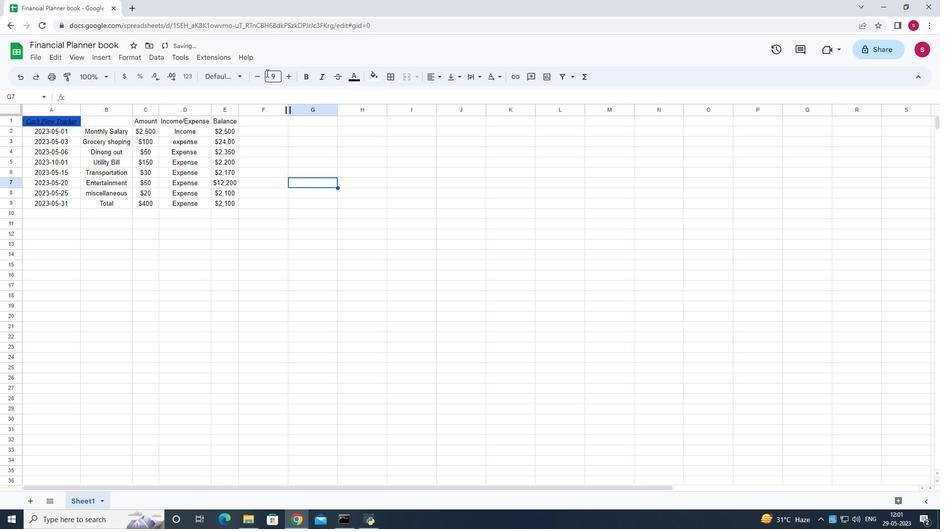 
Action: Mouse moved to (49, 117)
Screenshot: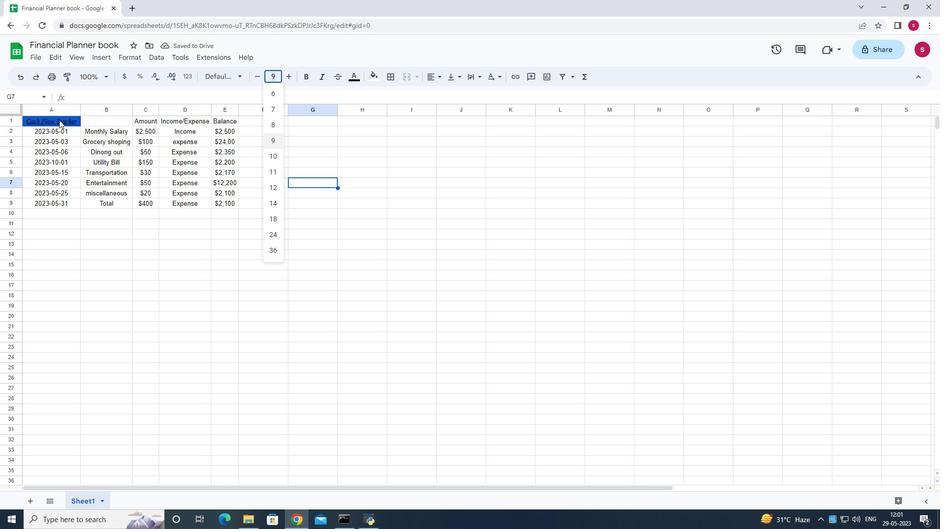 
Action: Mouse pressed left at (49, 117)
Screenshot: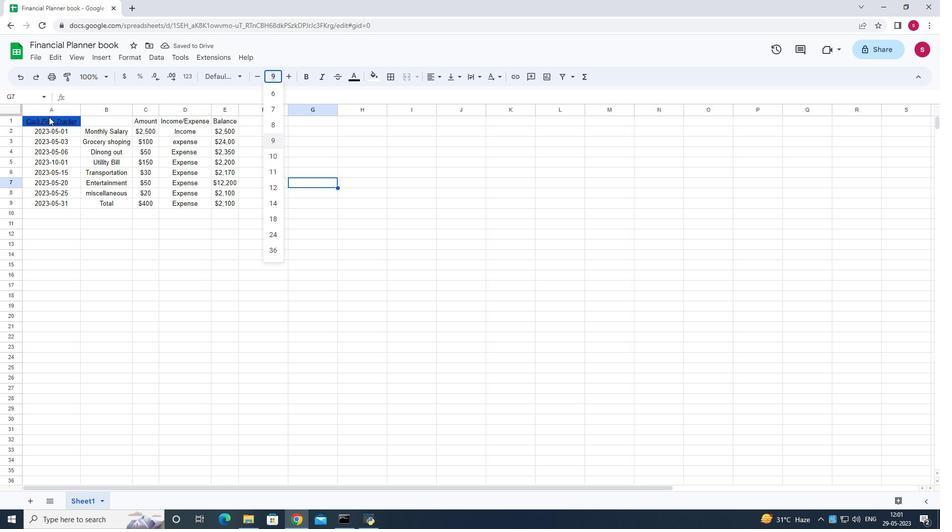 
Action: Mouse moved to (291, 73)
Screenshot: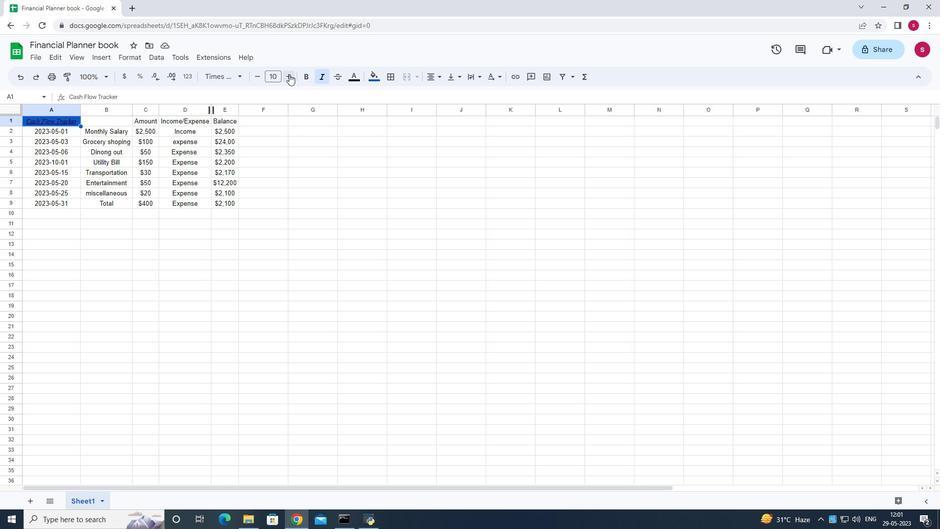 
Action: Mouse pressed left at (291, 73)
Screenshot: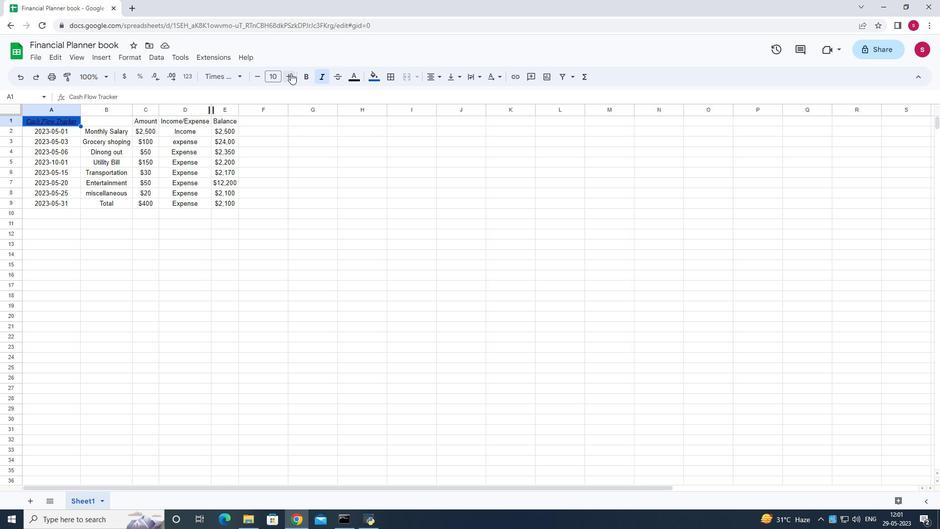
Action: Mouse pressed left at (291, 73)
Screenshot: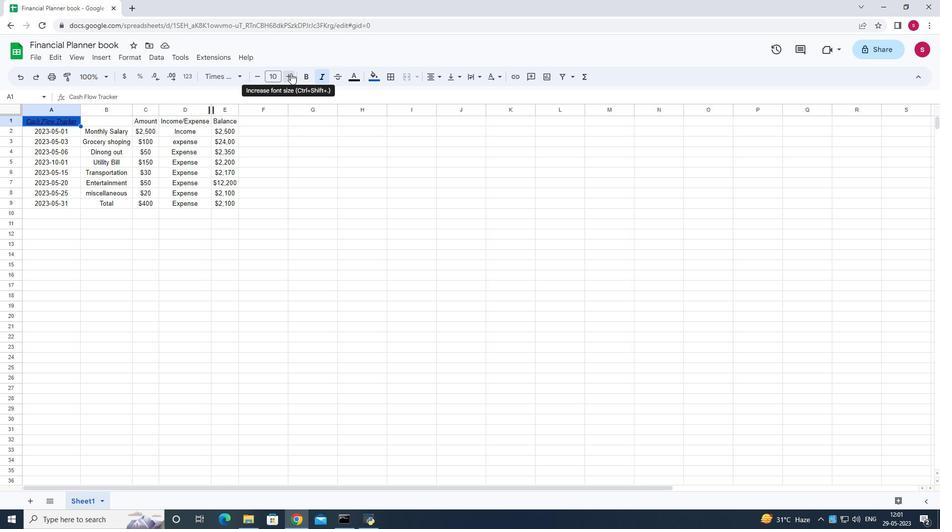 
Action: Mouse pressed left at (291, 73)
Screenshot: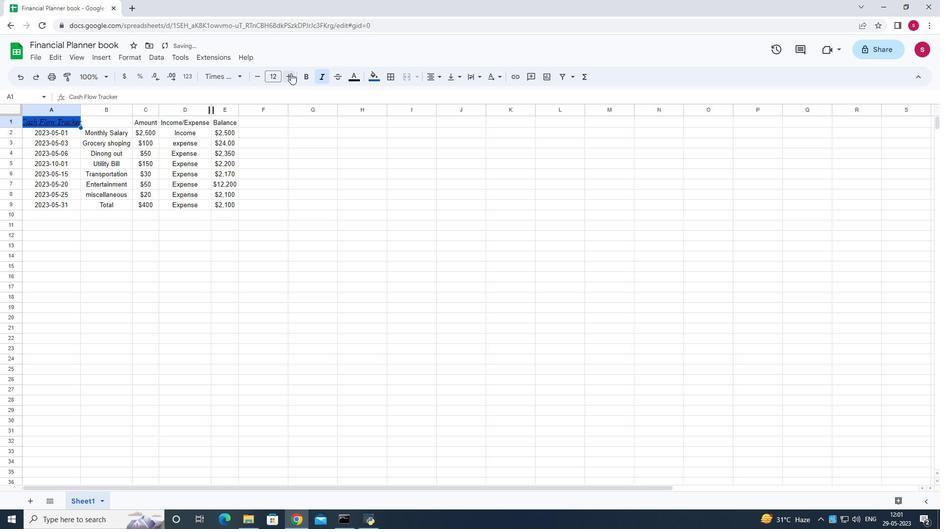
Action: Mouse pressed left at (291, 73)
Screenshot: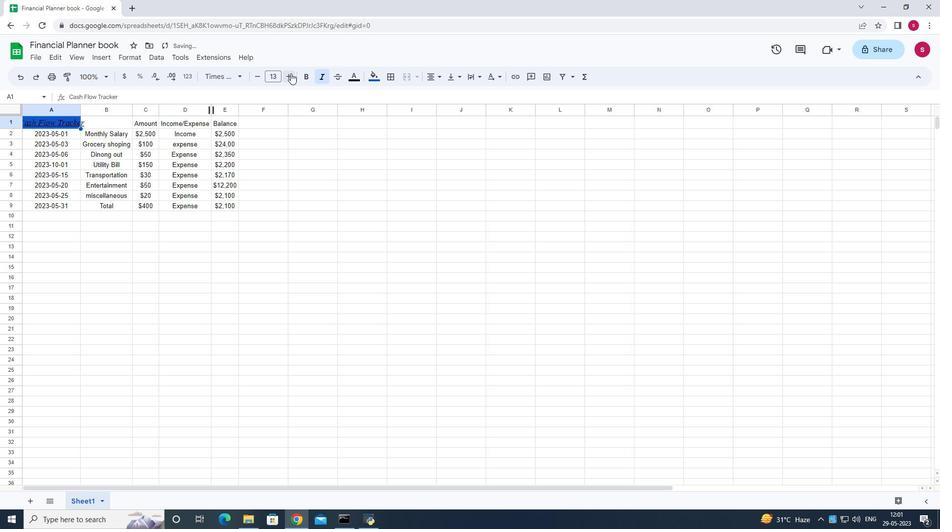 
Action: Mouse pressed left at (291, 73)
Screenshot: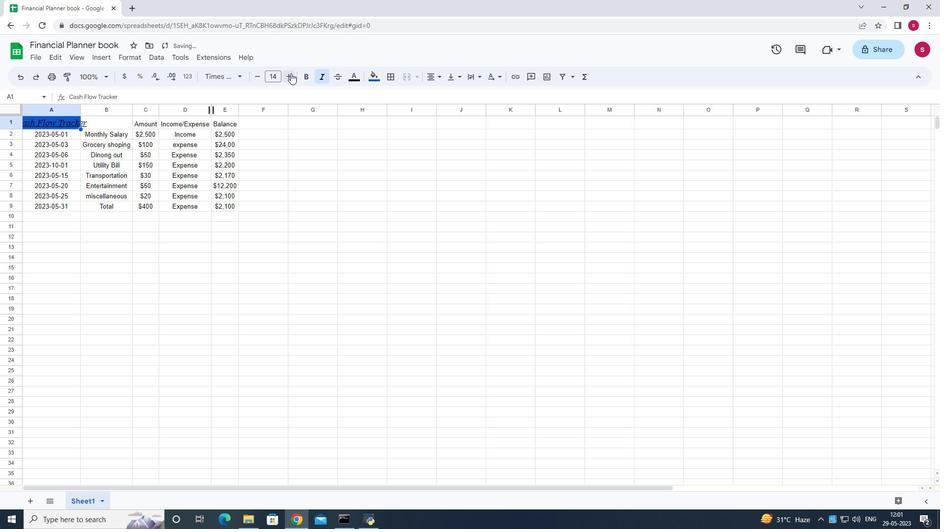 
Action: Mouse pressed left at (291, 73)
Screenshot: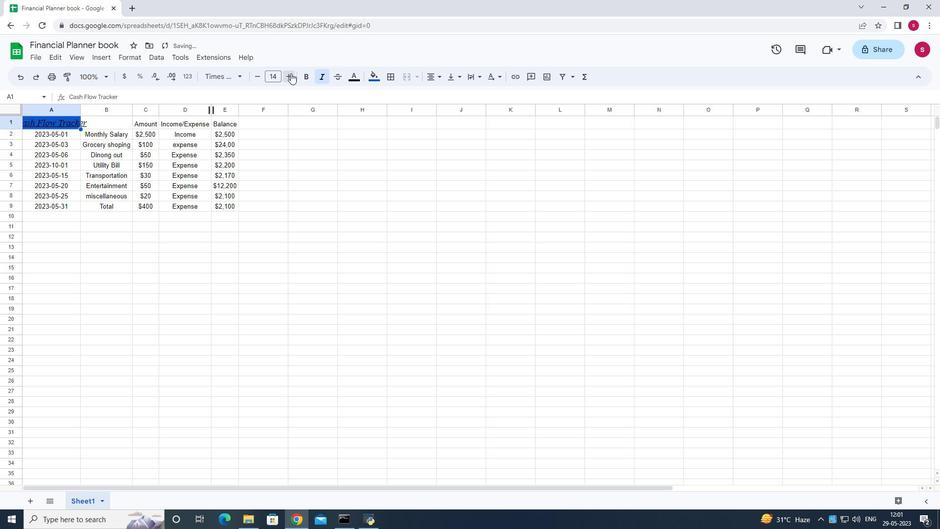 
Action: Mouse pressed left at (291, 73)
Screenshot: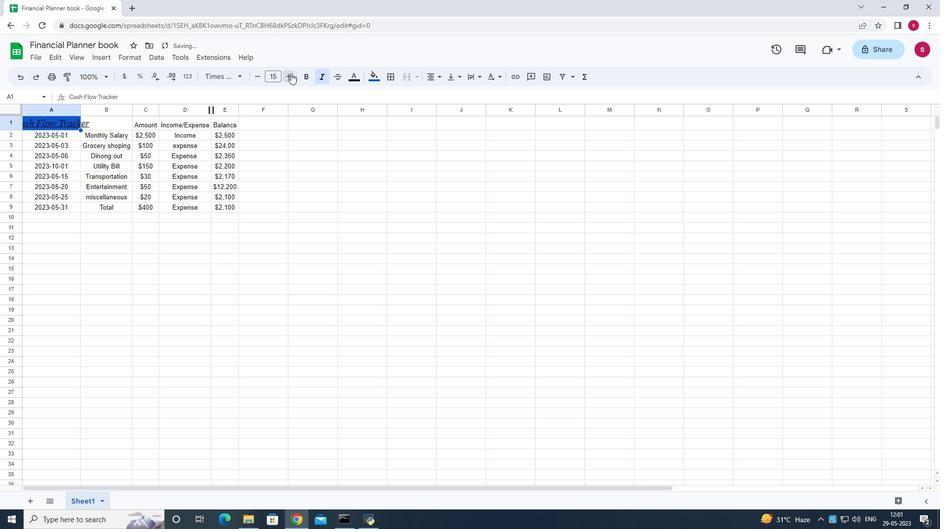 
Action: Mouse pressed left at (291, 73)
Screenshot: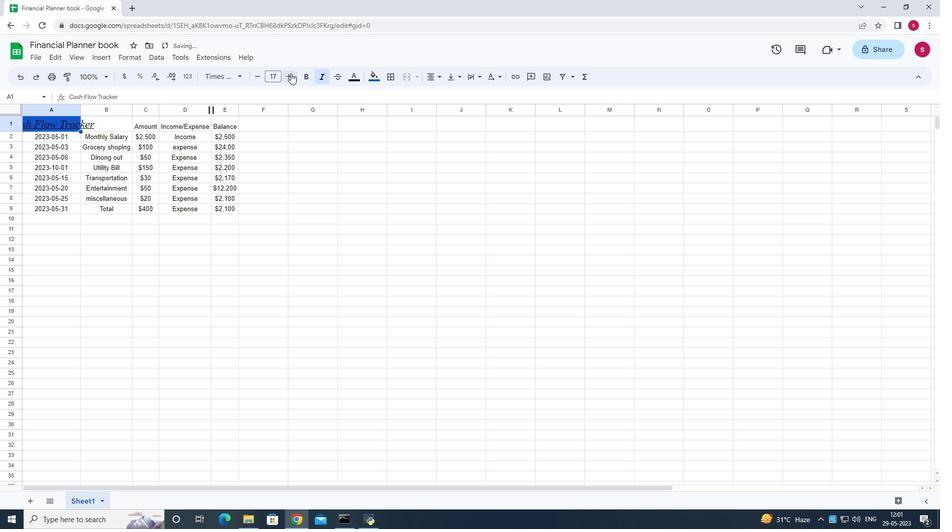 
Action: Mouse pressed left at (291, 73)
Screenshot: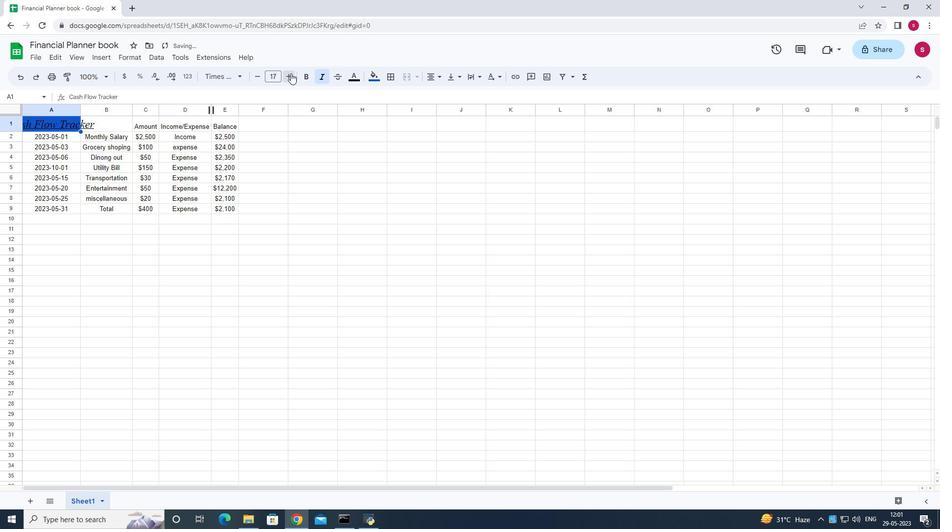 
Action: Mouse pressed left at (291, 73)
Screenshot: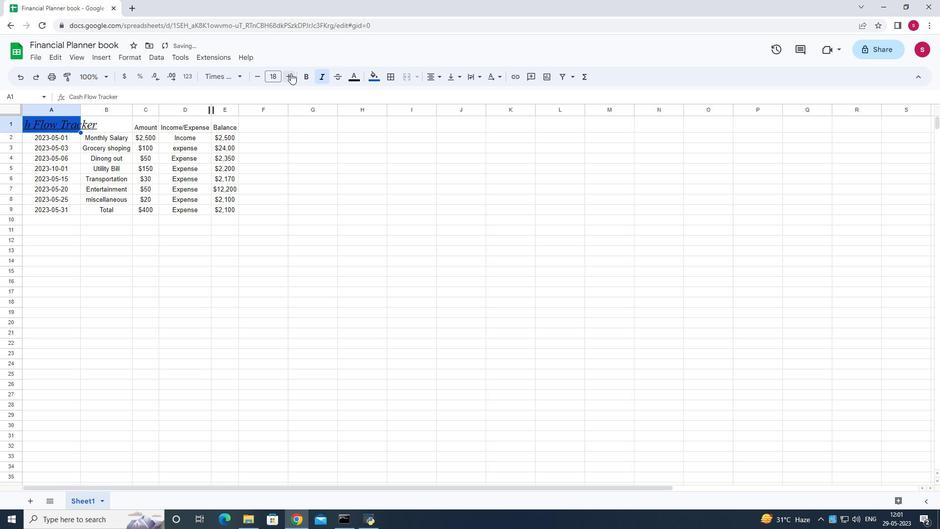 
Action: Mouse pressed left at (291, 73)
Screenshot: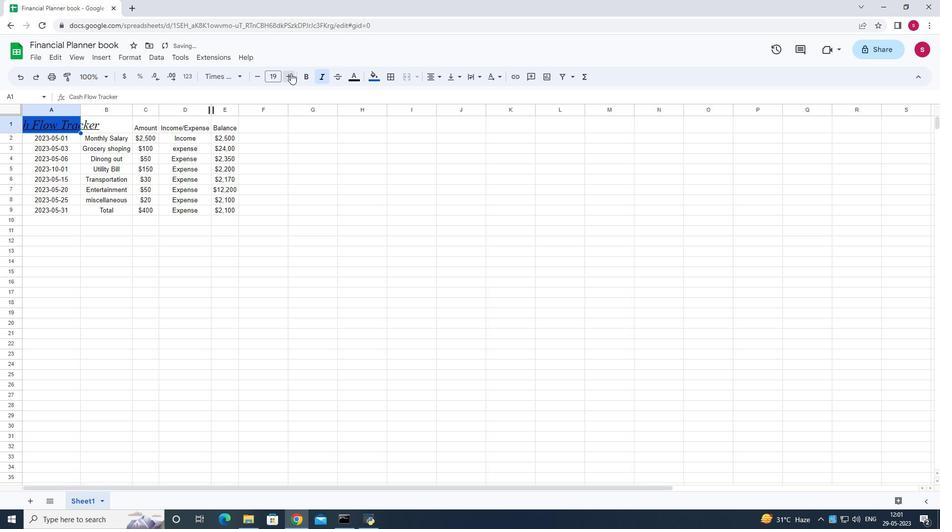 
Action: Mouse pressed left at (291, 73)
Screenshot: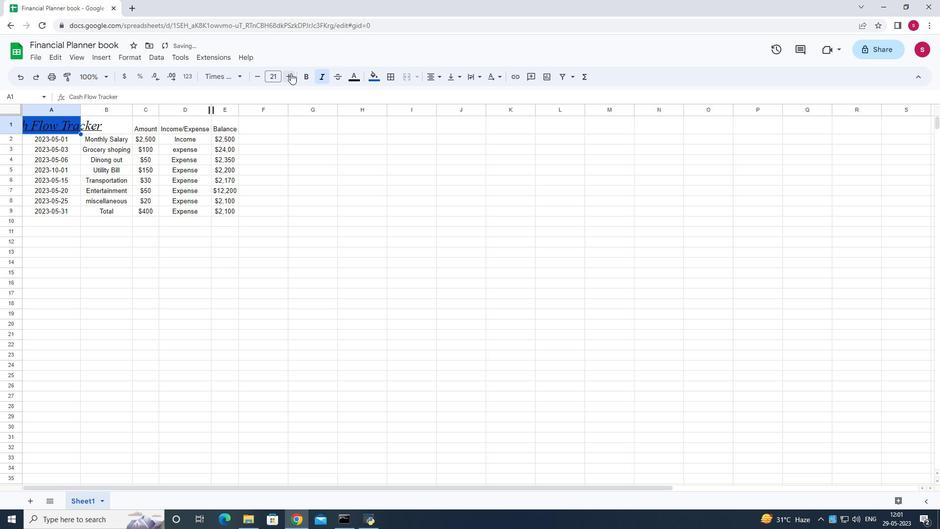 
Action: Mouse pressed left at (291, 73)
Screenshot: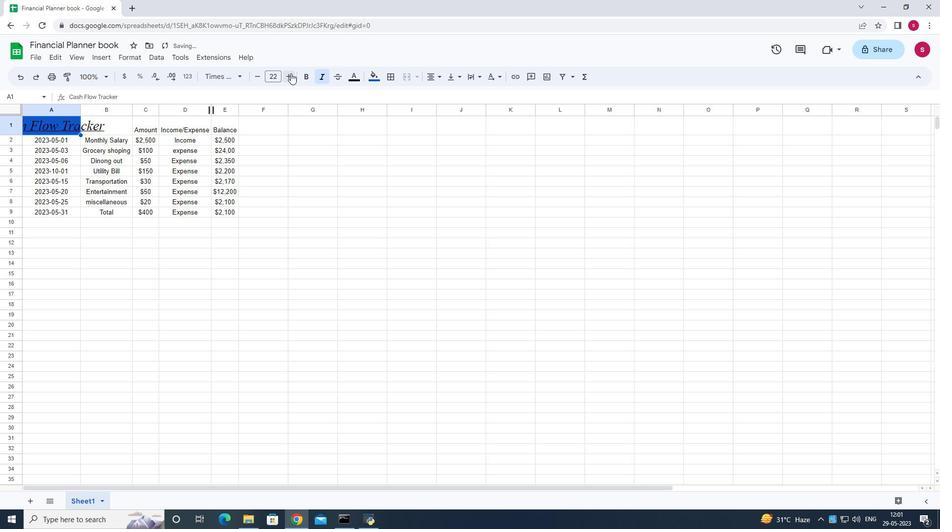 
Action: Mouse pressed left at (291, 73)
Screenshot: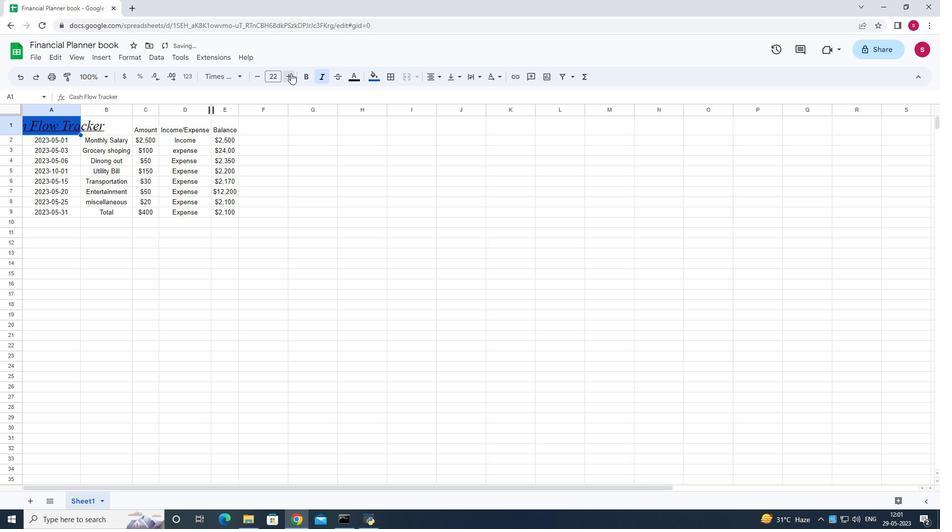 
Action: Mouse moved to (79, 134)
Screenshot: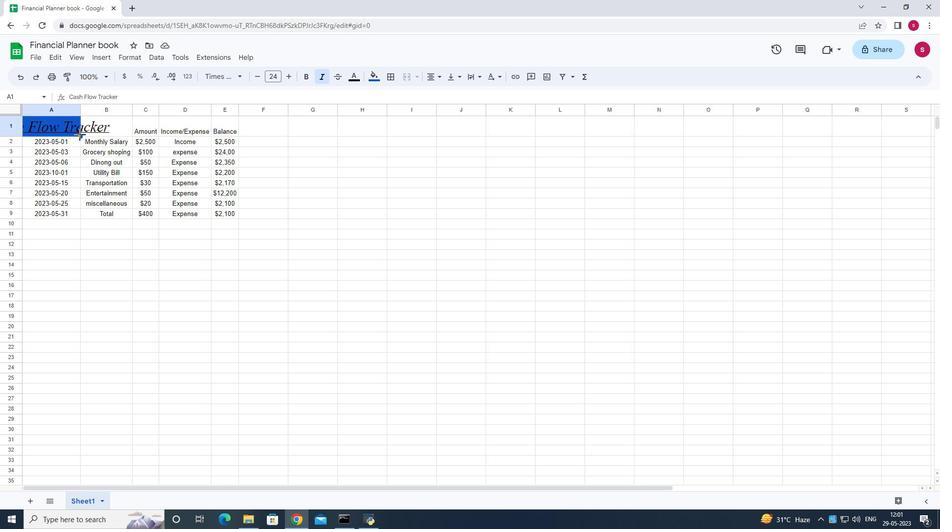 
Action: Mouse pressed left at (79, 134)
Screenshot: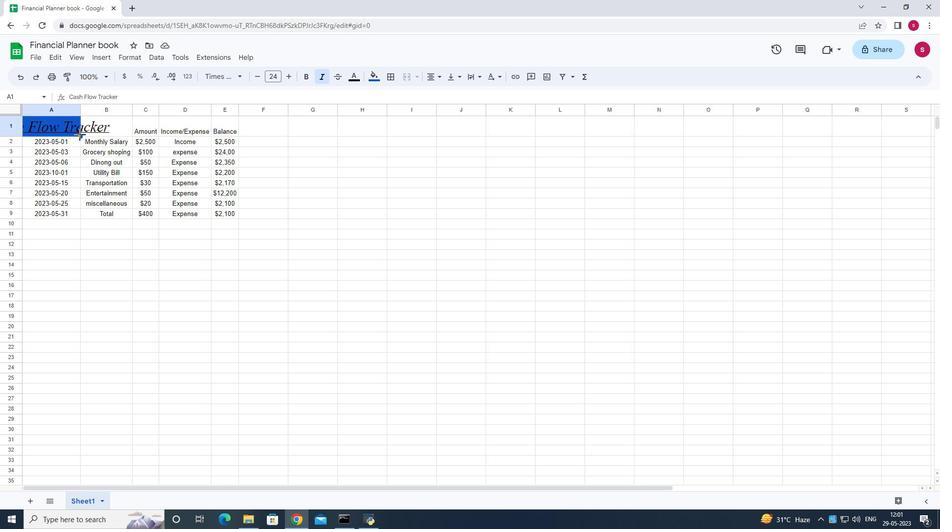 
Action: Mouse moved to (39, 124)
Screenshot: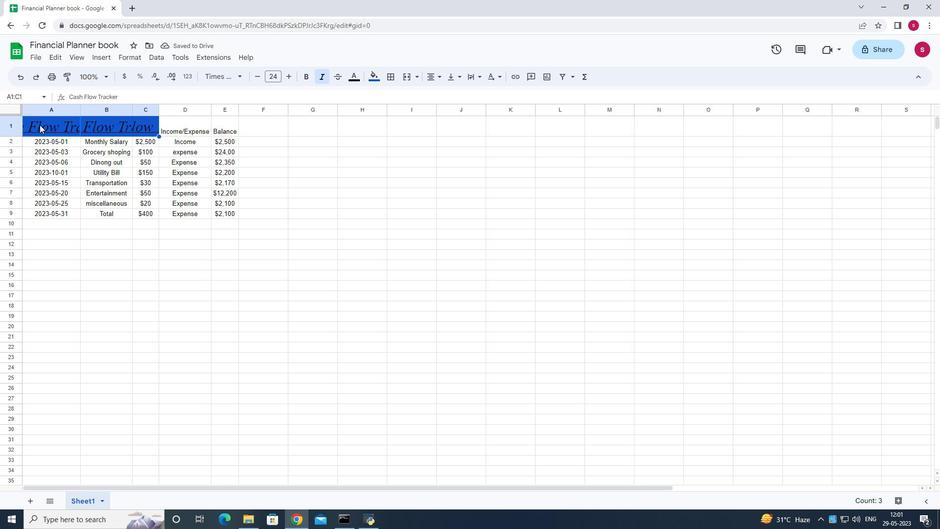 
Action: Mouse pressed left at (39, 124)
Screenshot: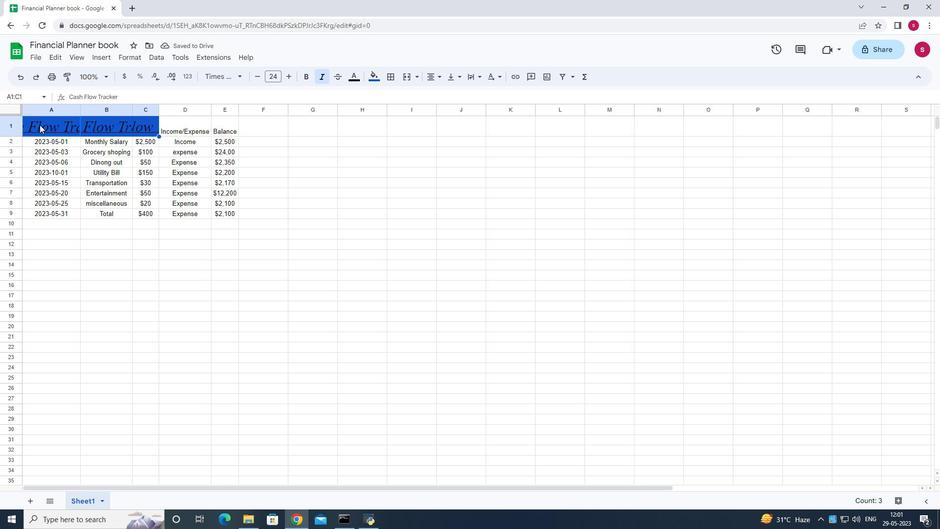 
Action: Mouse moved to (33, 122)
Screenshot: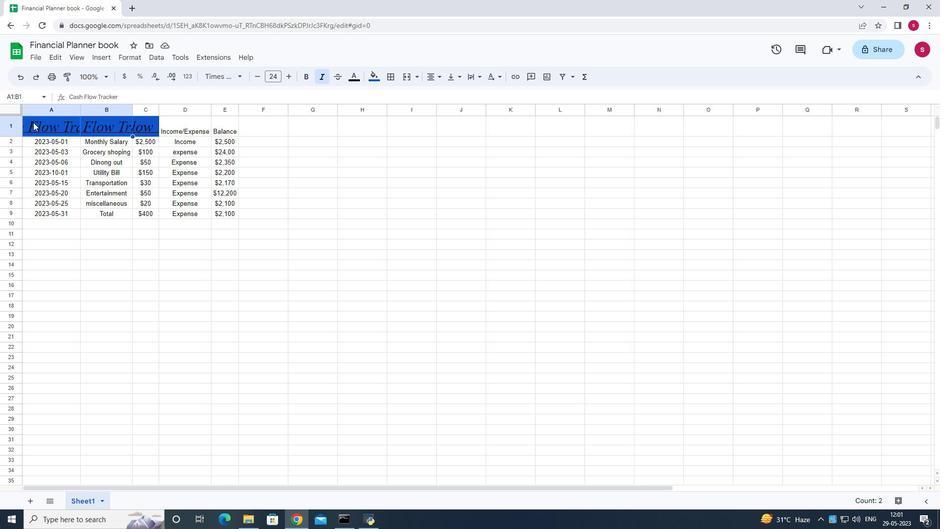 
Action: Mouse pressed left at (33, 122)
Screenshot: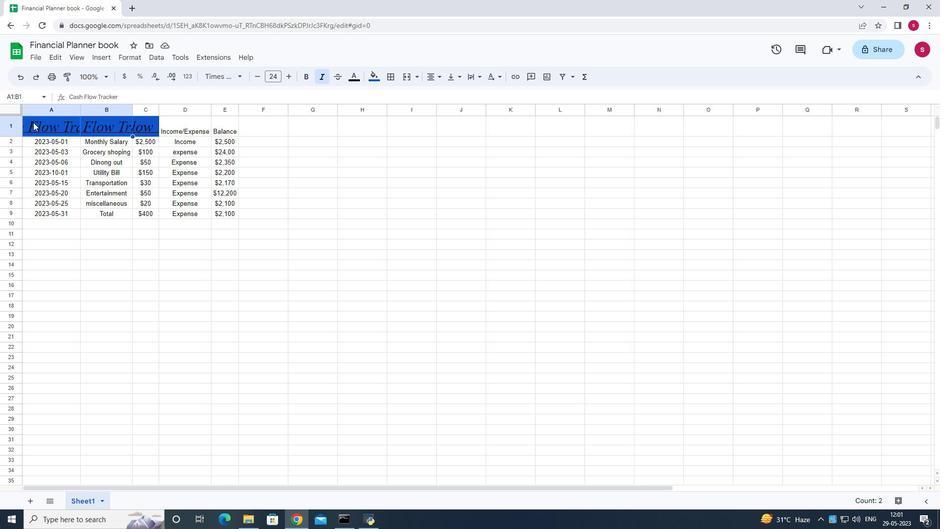 
Action: Mouse moved to (51, 127)
Screenshot: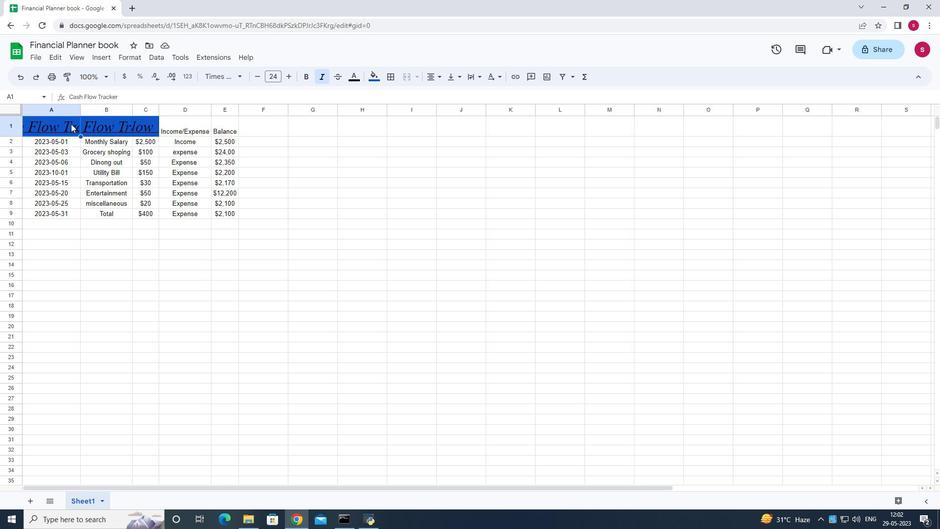 
Action: Mouse pressed left at (51, 127)
Screenshot: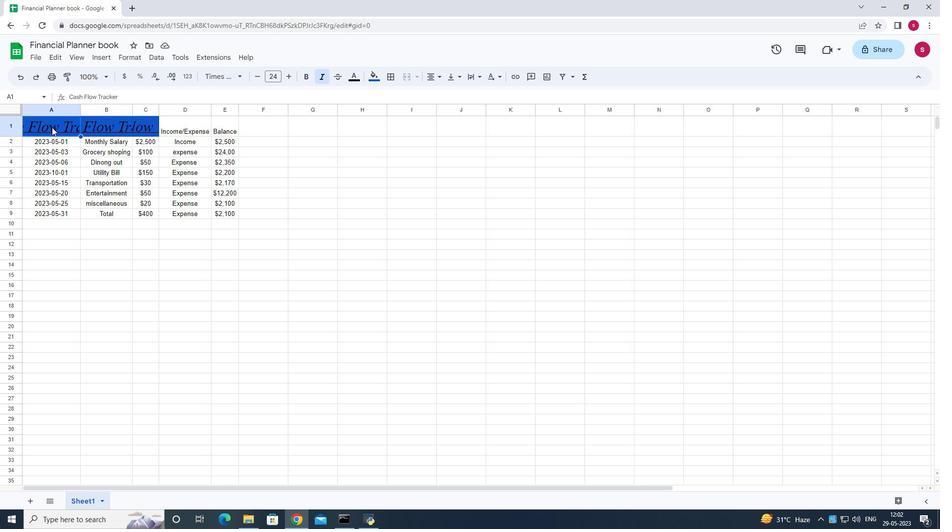 
Action: Mouse moved to (81, 109)
Screenshot: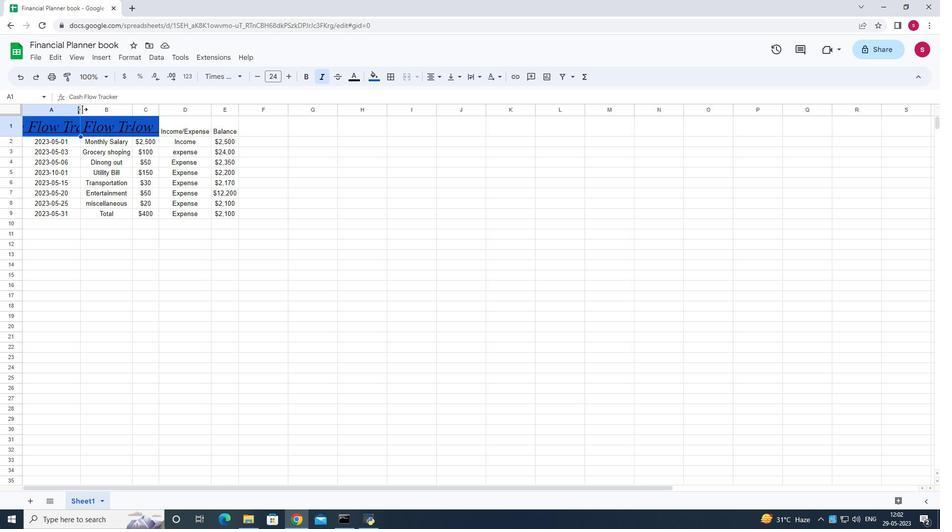 
Action: Mouse pressed left at (81, 109)
Screenshot: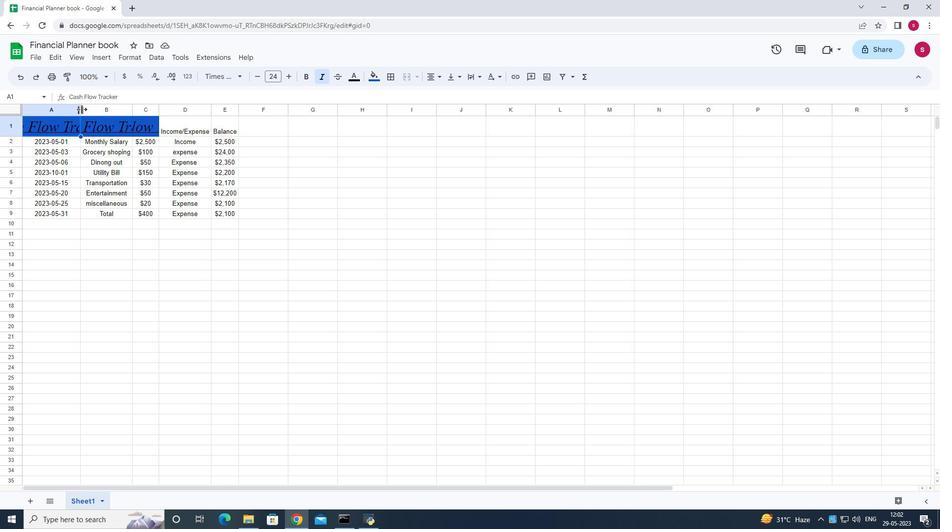 
Action: Mouse pressed left at (81, 109)
Screenshot: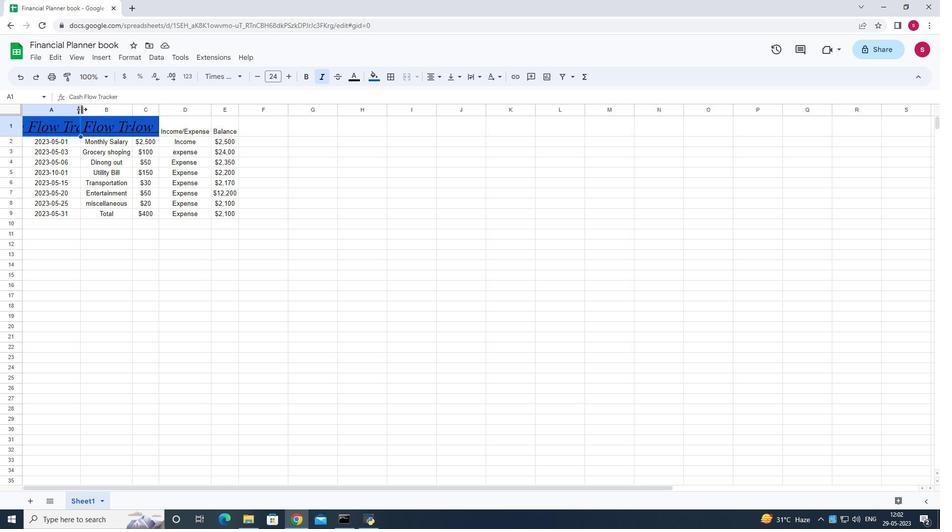 
Action: Mouse moved to (173, 121)
Screenshot: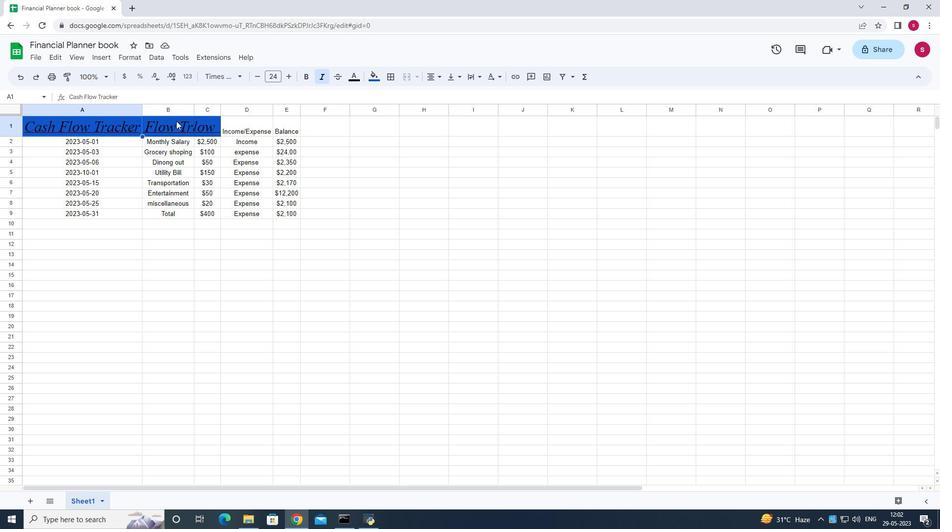 
Action: Mouse pressed left at (173, 121)
Screenshot: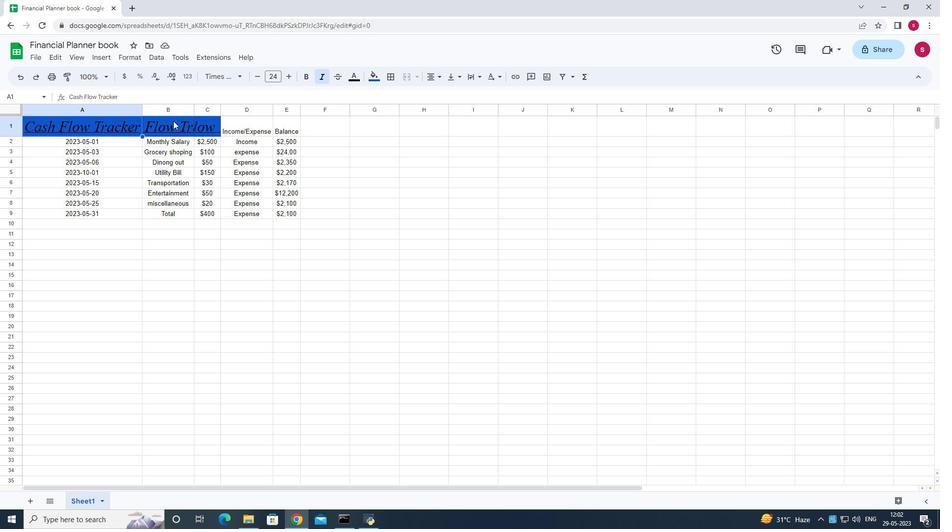 
Action: Mouse moved to (181, 126)
Screenshot: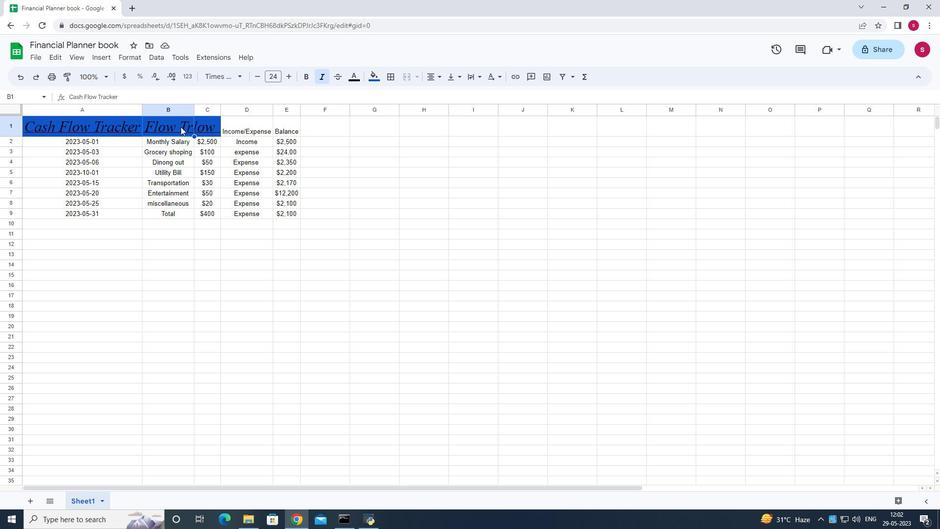 
Action: Mouse pressed left at (181, 126)
Screenshot: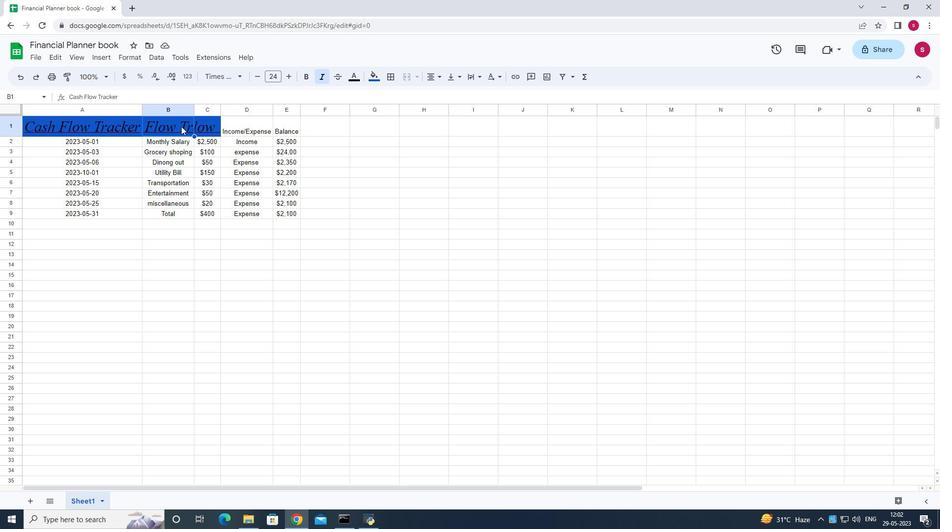 
Action: Mouse moved to (195, 110)
Screenshot: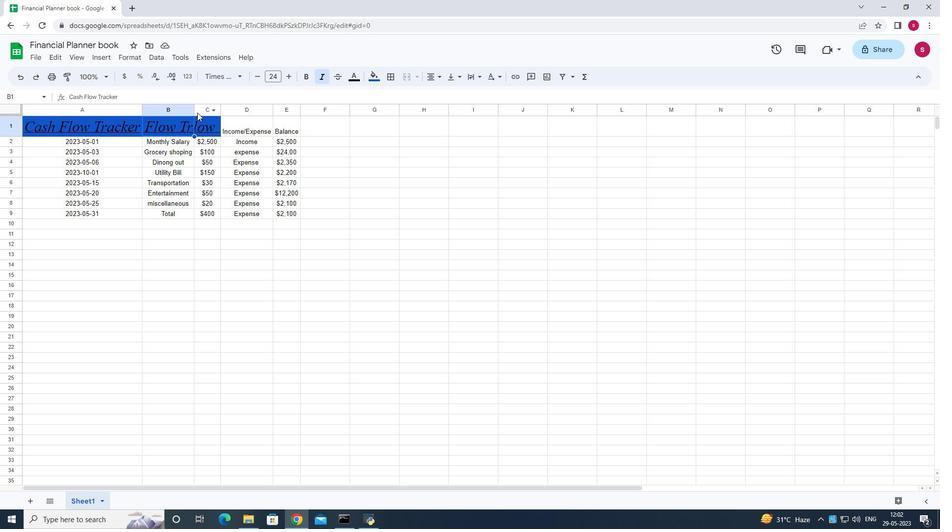 
Action: Mouse pressed left at (195, 110)
Screenshot: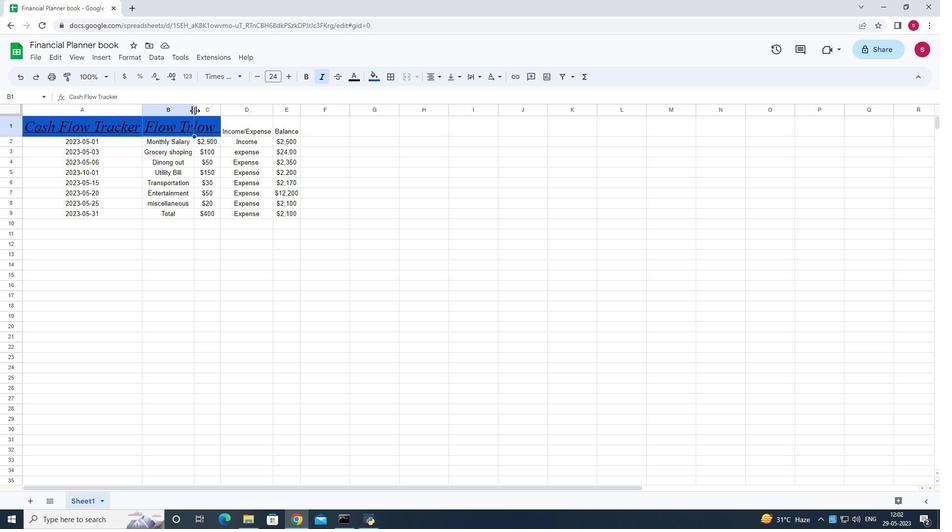 
Action: Mouse pressed left at (195, 110)
Screenshot: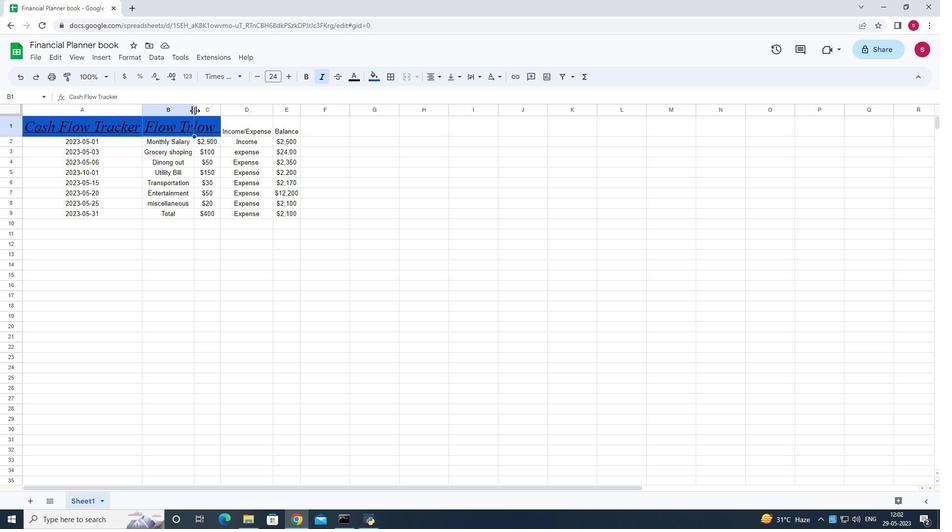 
Action: Mouse moved to (289, 106)
Screenshot: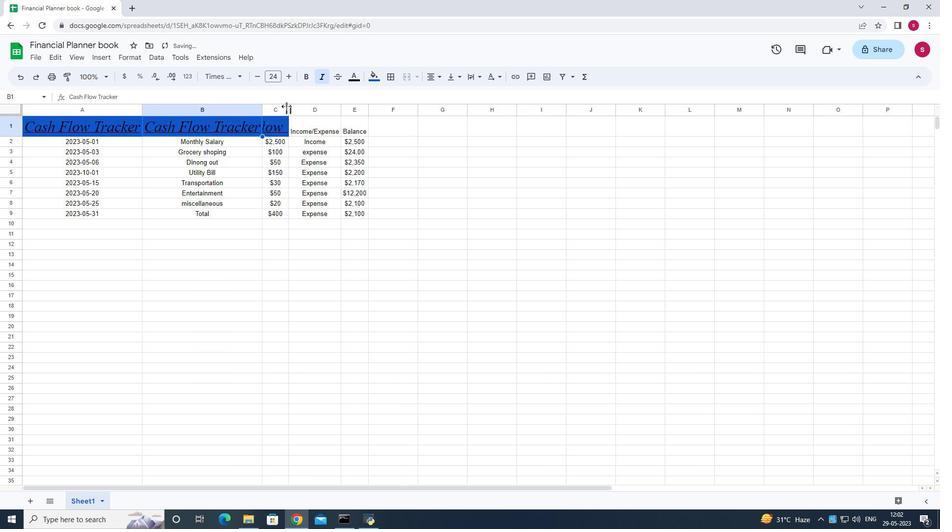 
Action: Mouse pressed left at (289, 106)
Screenshot: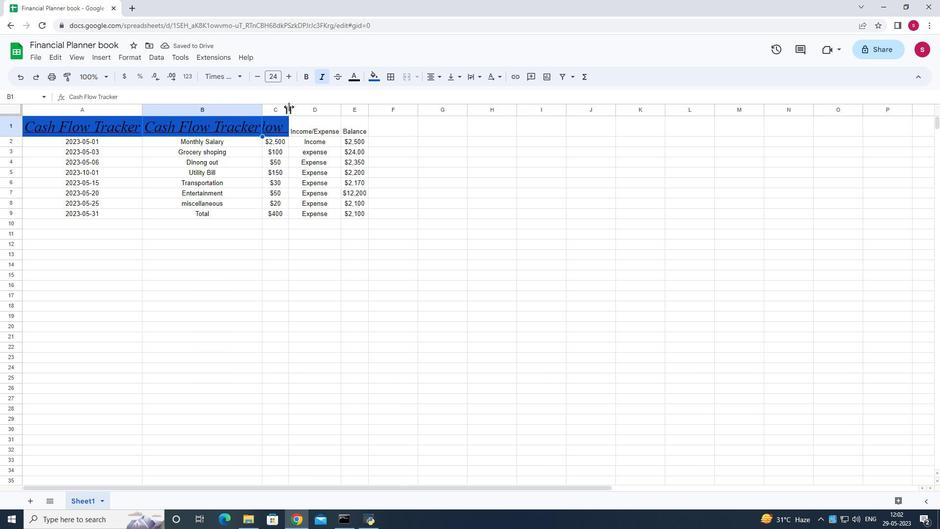 
Action: Mouse pressed left at (289, 106)
Screenshot: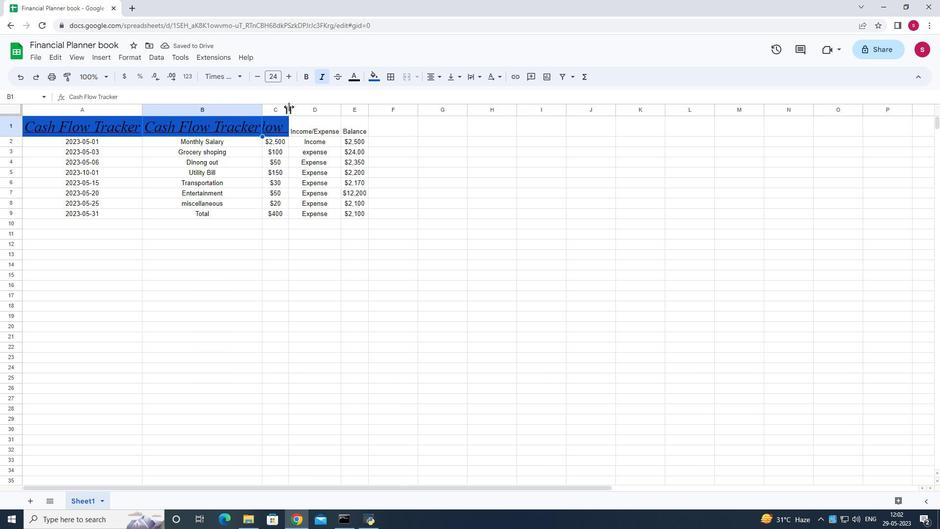 
Action: Mouse moved to (103, 121)
Screenshot: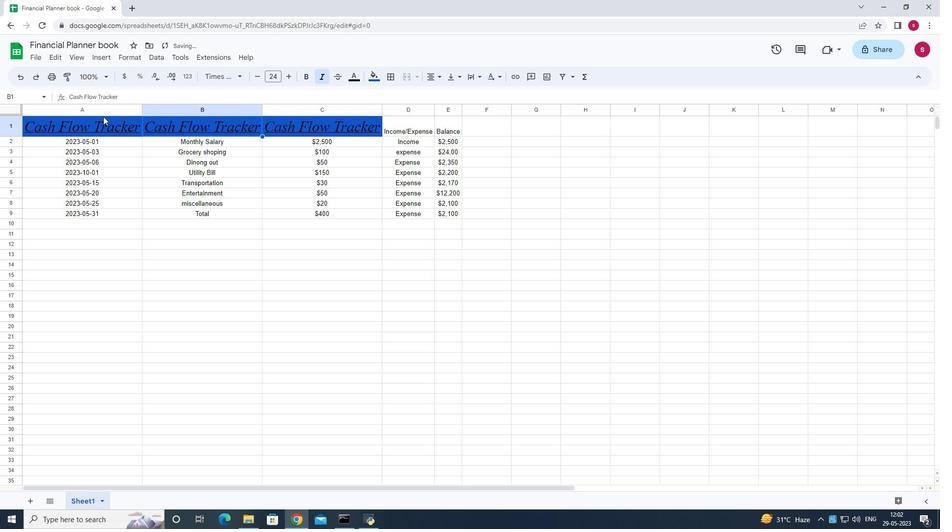 
Action: Mouse pressed left at (103, 121)
Screenshot: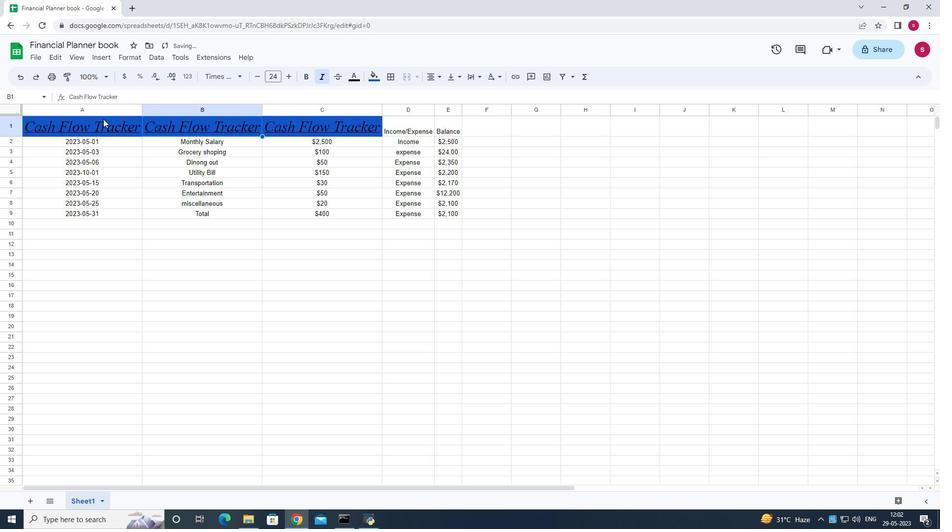 
Action: Key pressed <Key.right><Key.shift_r><Key.right><Key.delete>
Screenshot: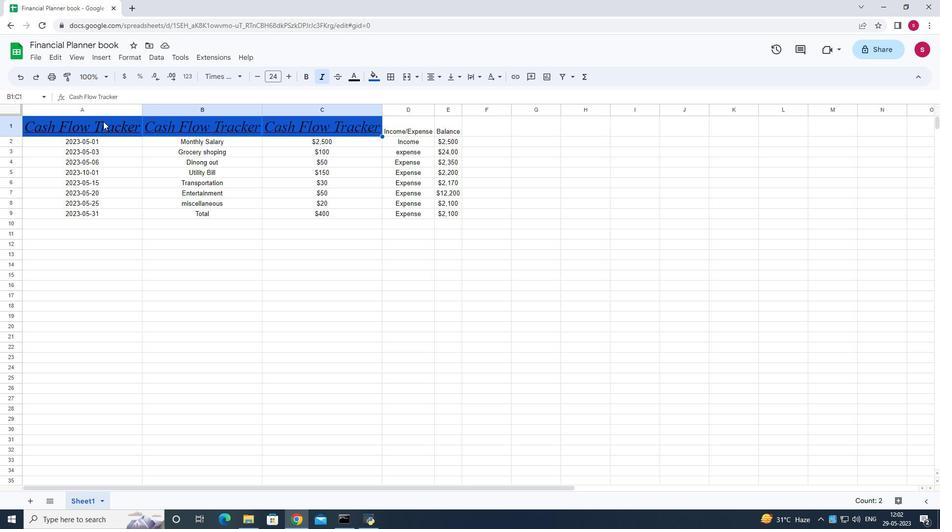 
Action: Mouse moved to (374, 97)
Screenshot: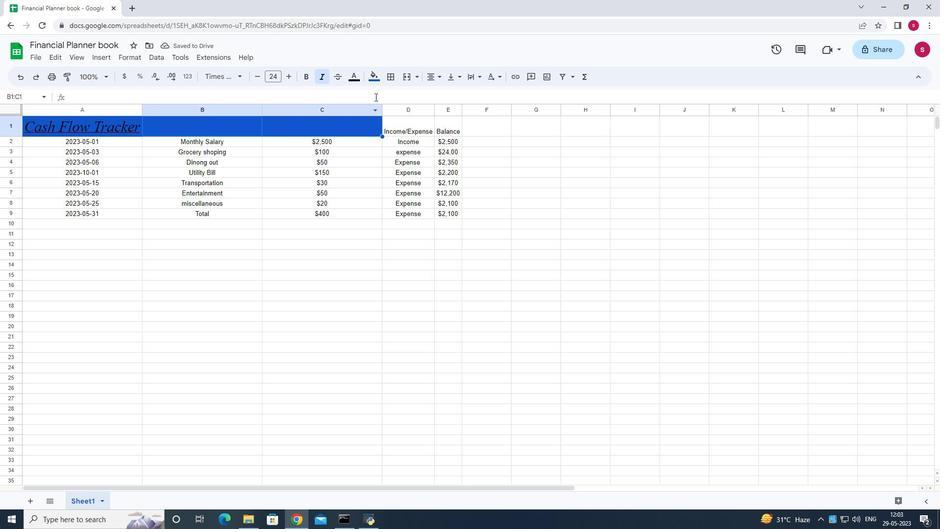 
Action: Mouse pressed left at (374, 97)
Screenshot: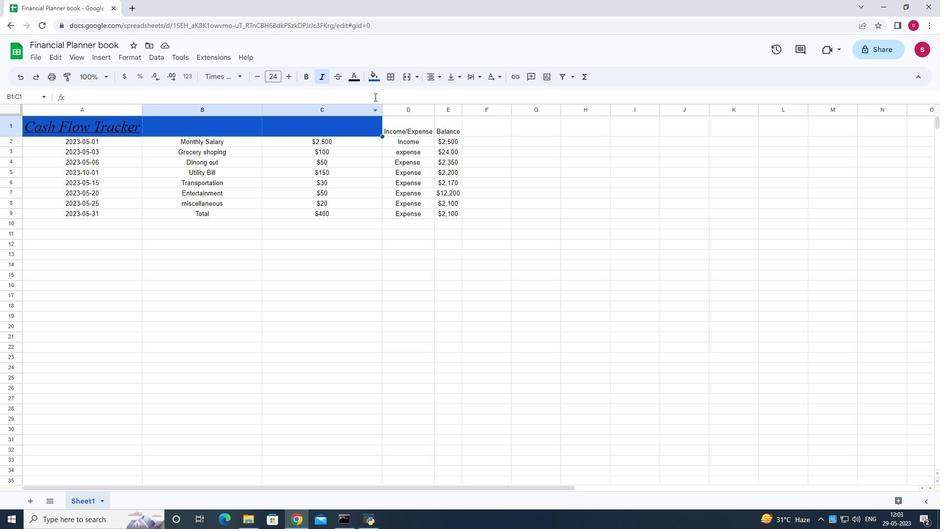 
Action: Mouse moved to (112, 231)
Screenshot: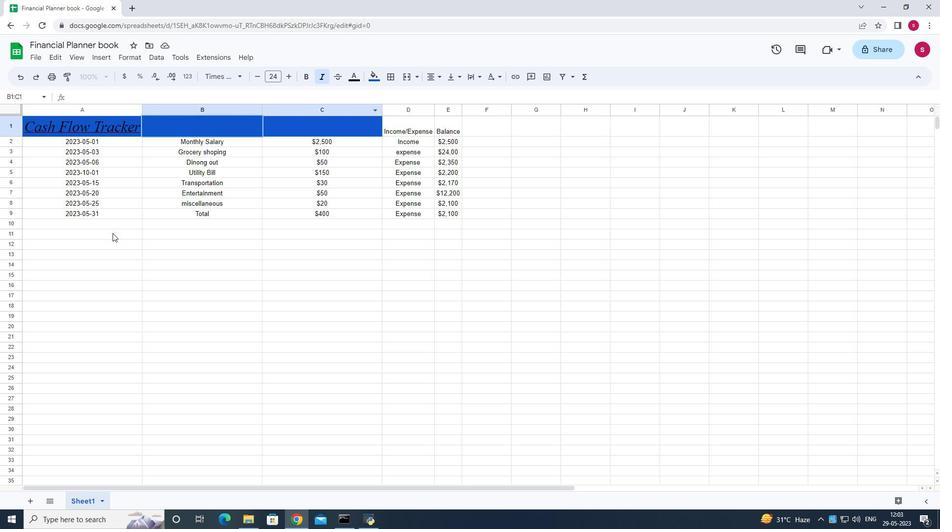 
Action: Mouse pressed left at (112, 231)
Screenshot: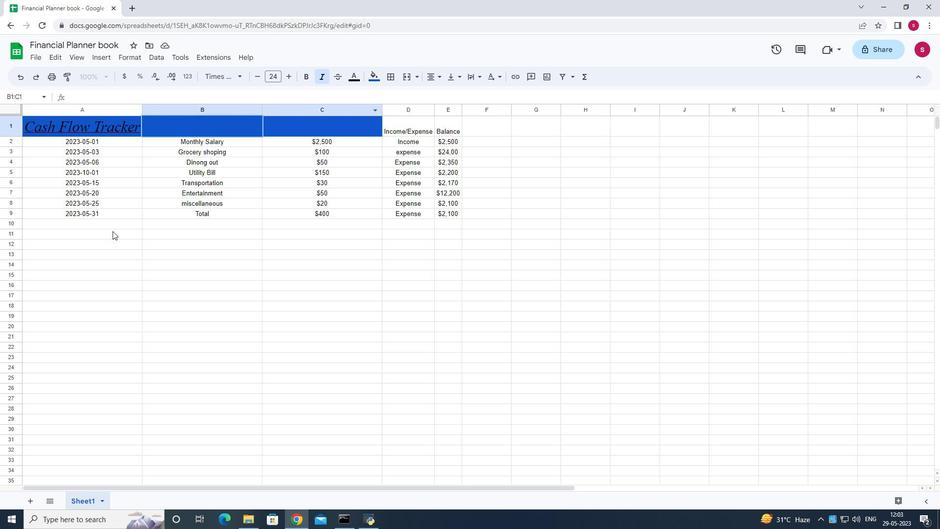 
Action: Mouse moved to (163, 142)
Screenshot: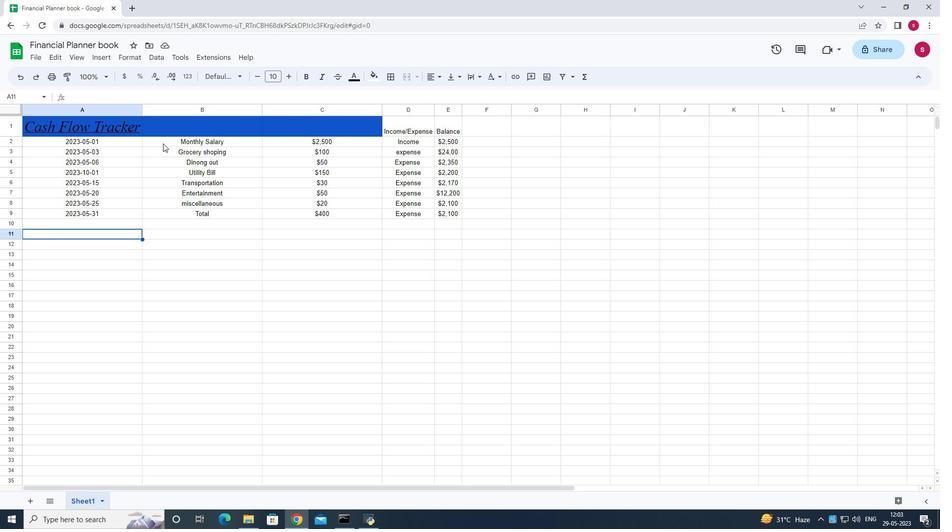 
Action: Mouse pressed left at (163, 142)
Screenshot: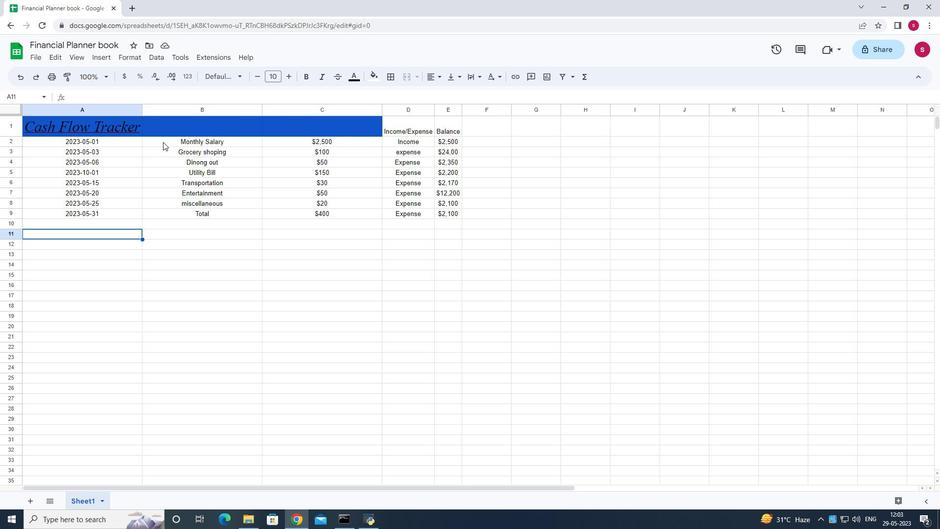 
Action: Mouse moved to (193, 143)
Screenshot: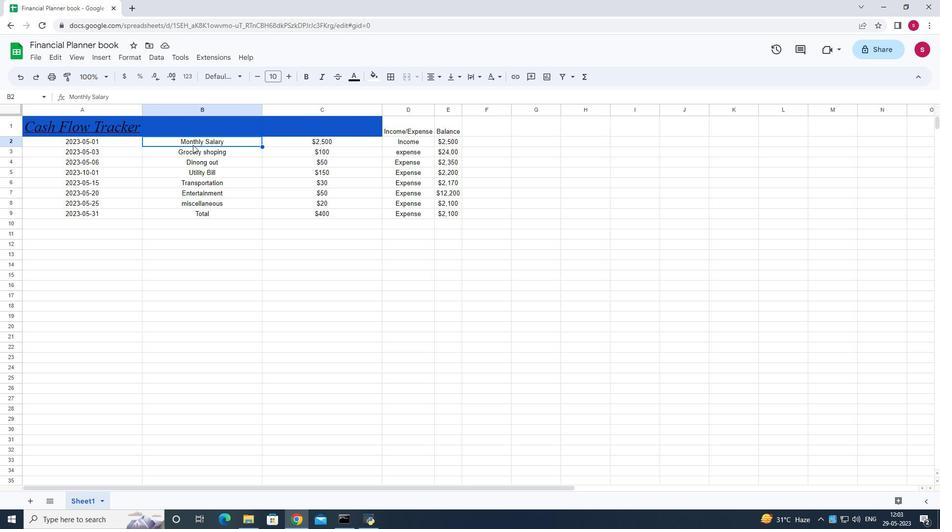 
Action: Mouse pressed left at (193, 143)
Screenshot: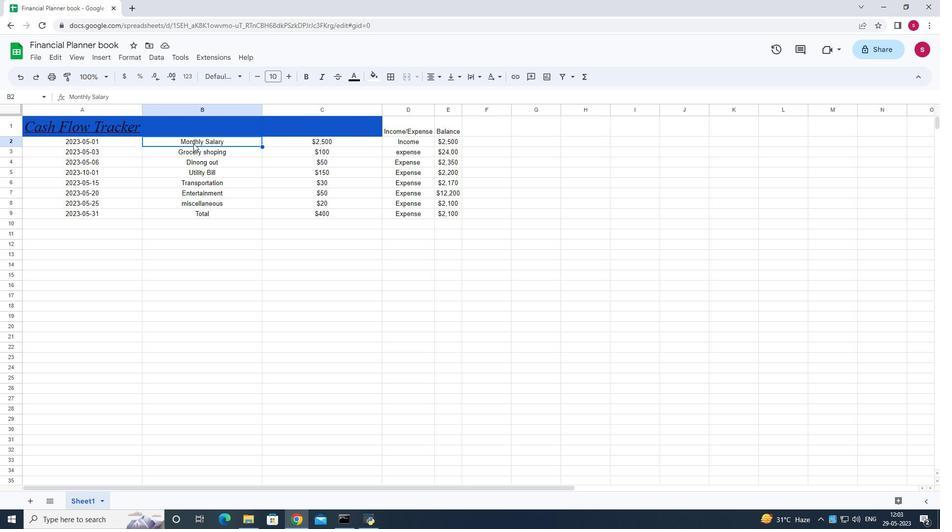
Action: Mouse pressed left at (193, 143)
Screenshot: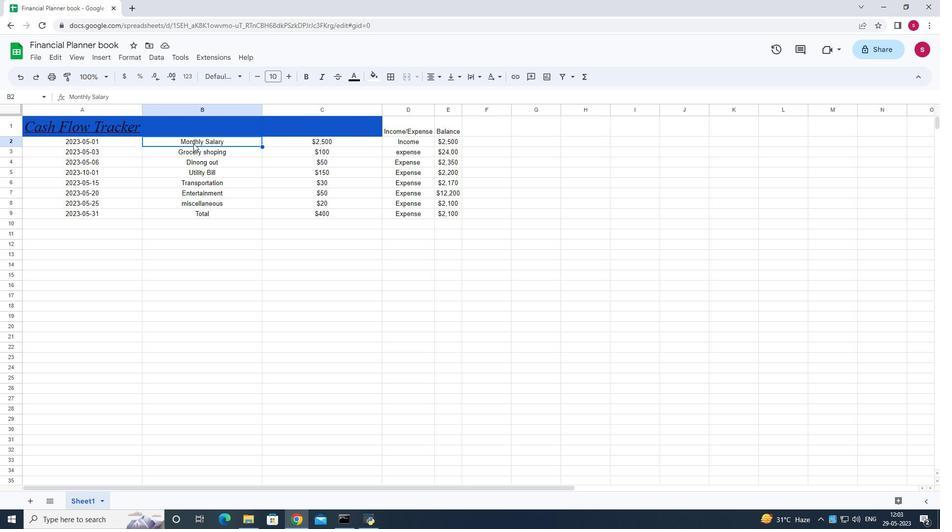 
Action: Mouse moved to (181, 147)
Screenshot: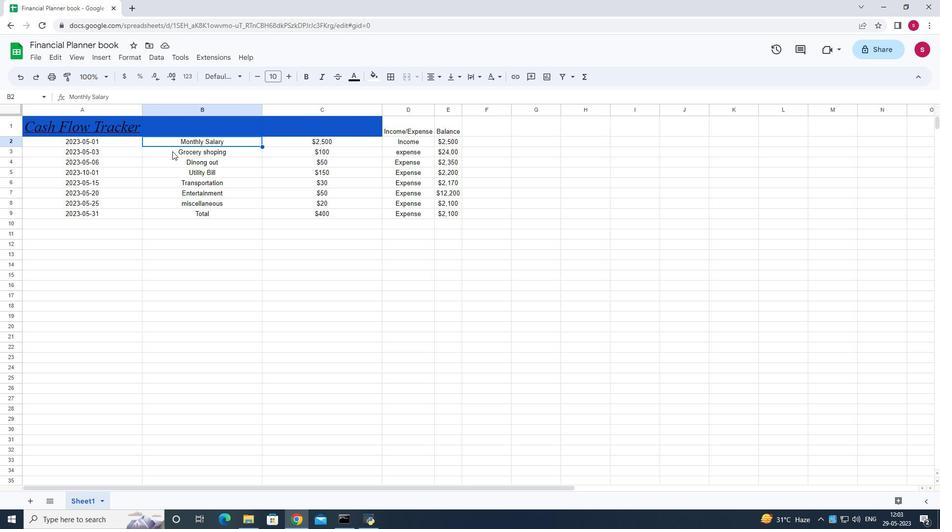 
Action: Mouse pressed left at (181, 147)
Screenshot: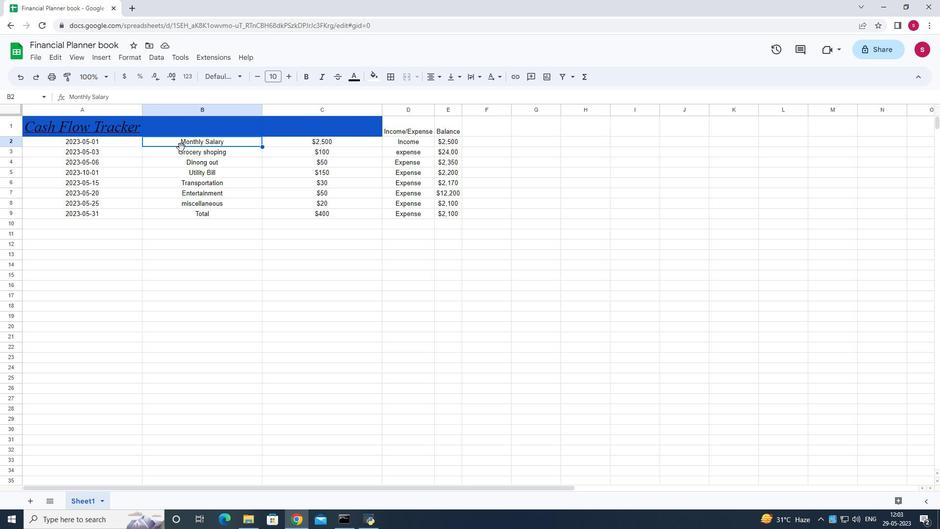 
Action: Mouse moved to (197, 142)
Screenshot: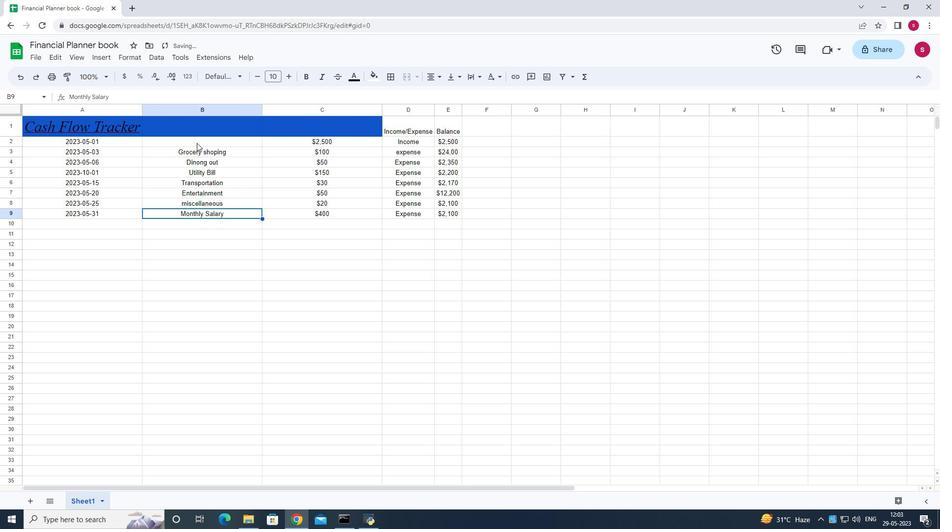 
Action: Mouse pressed left at (197, 142)
Screenshot: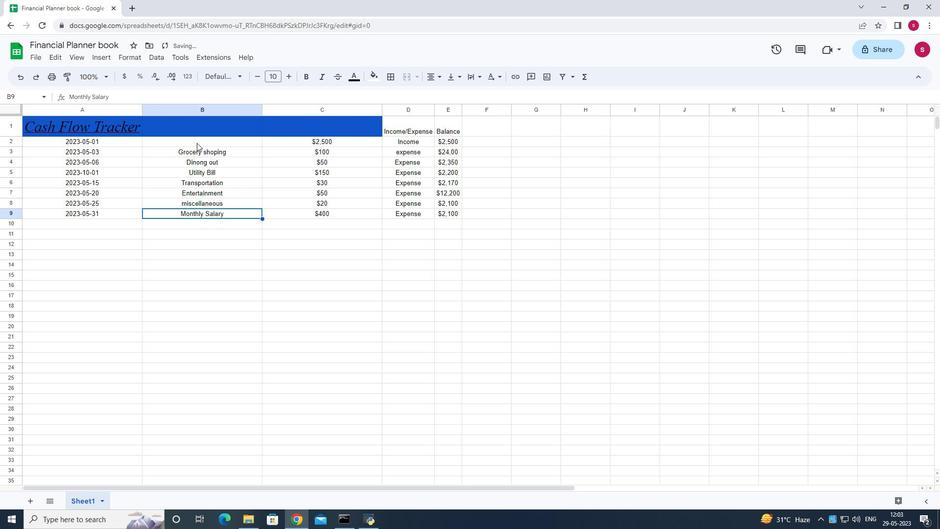 
Action: Mouse moved to (201, 151)
Screenshot: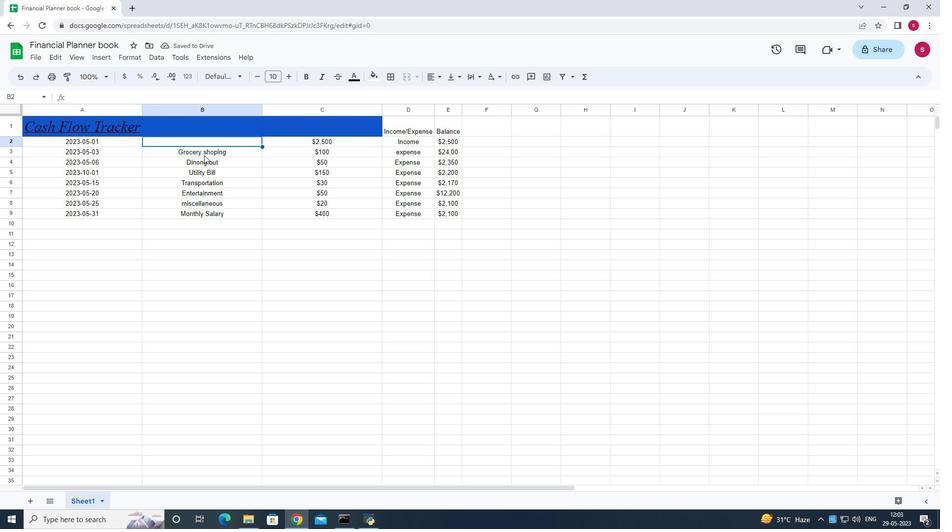 
Action: Mouse pressed left at (201, 151)
Screenshot: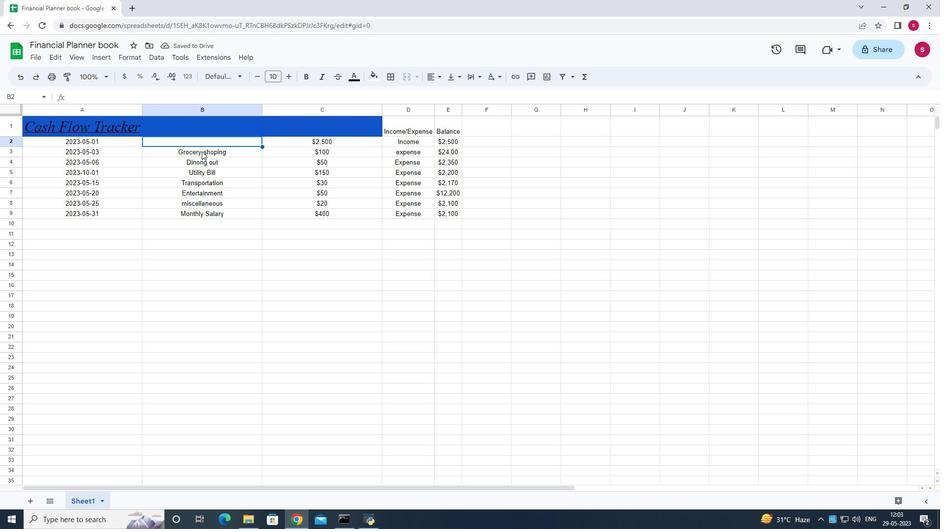 
Action: Mouse pressed left at (201, 151)
Screenshot: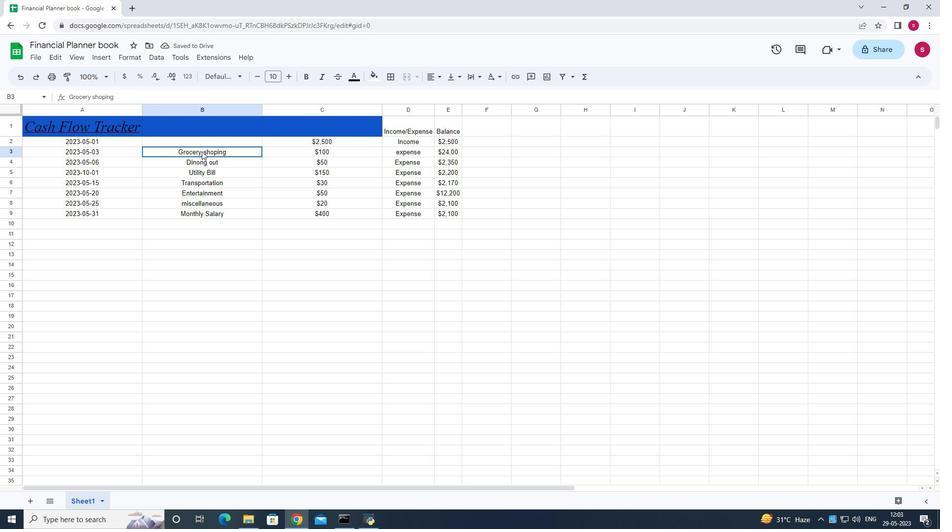 
Action: Mouse pressed left at (201, 151)
Screenshot: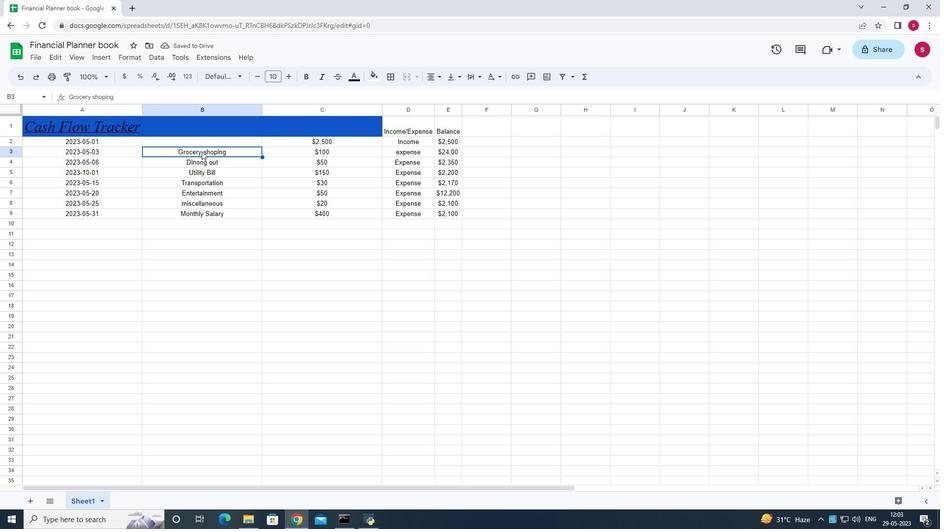
Action: Mouse pressed left at (201, 151)
Screenshot: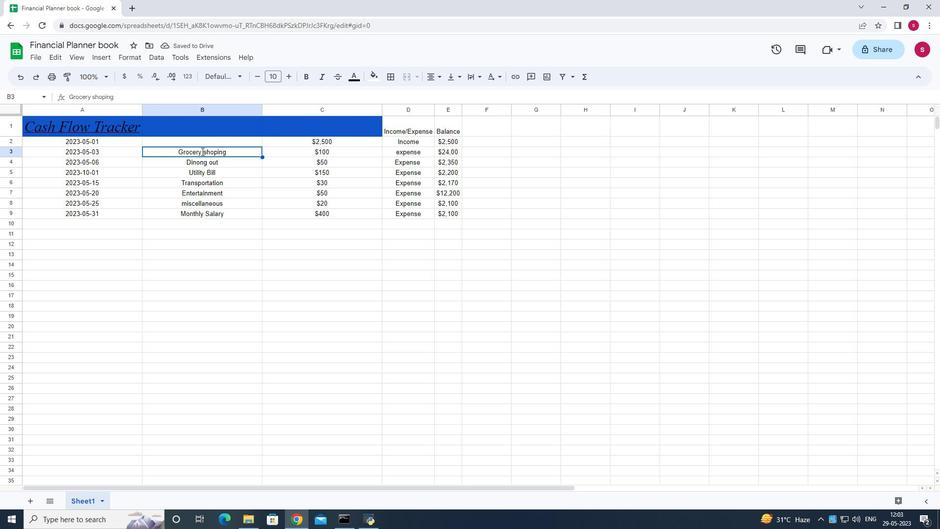 
Action: Mouse moved to (258, 155)
Screenshot: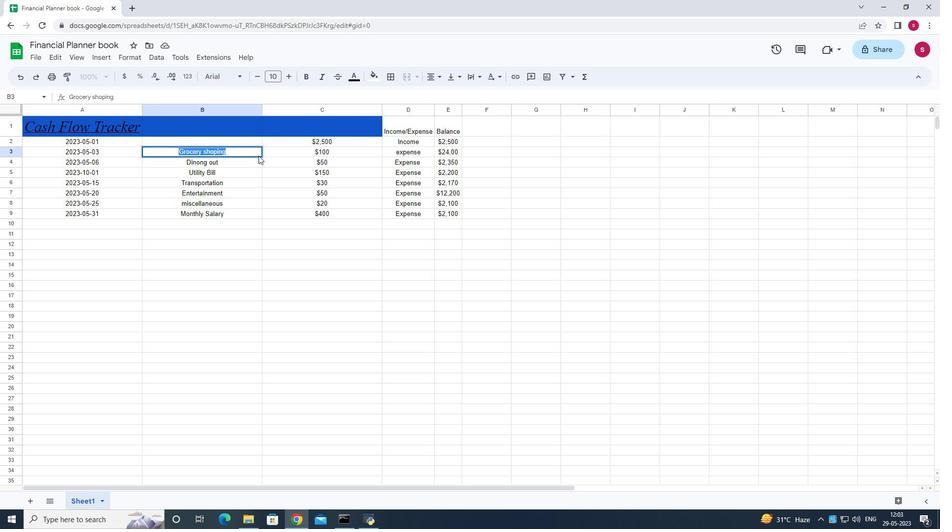 
Action: Mouse pressed left at (258, 155)
Screenshot: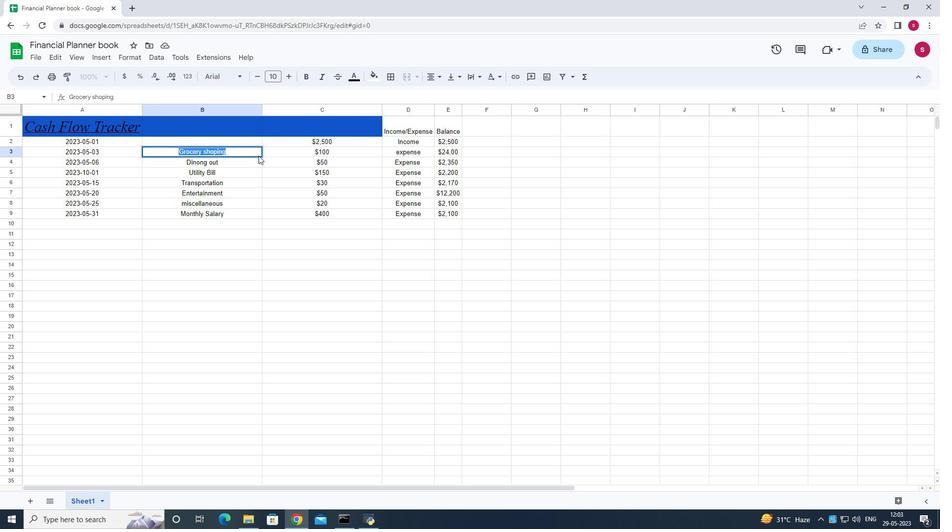 
Action: Mouse moved to (257, 154)
Screenshot: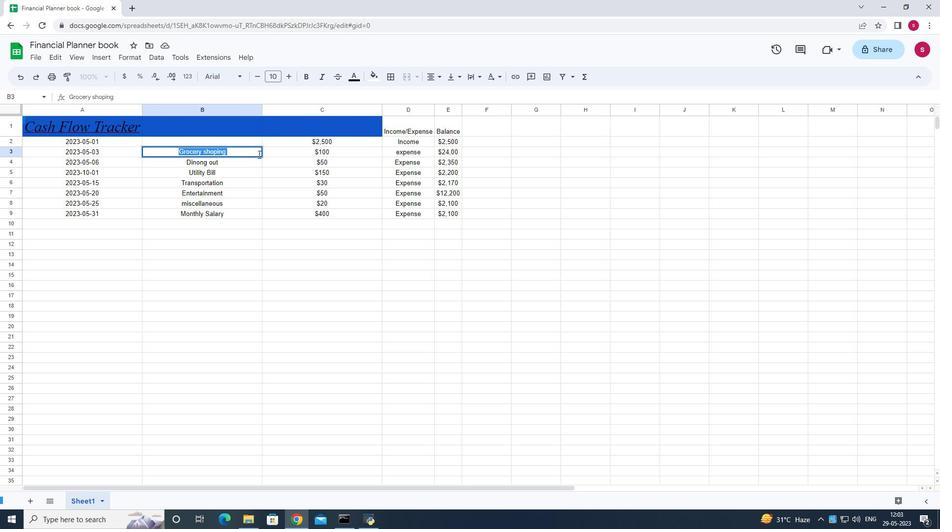 
Action: Mouse pressed left at (257, 154)
Screenshot: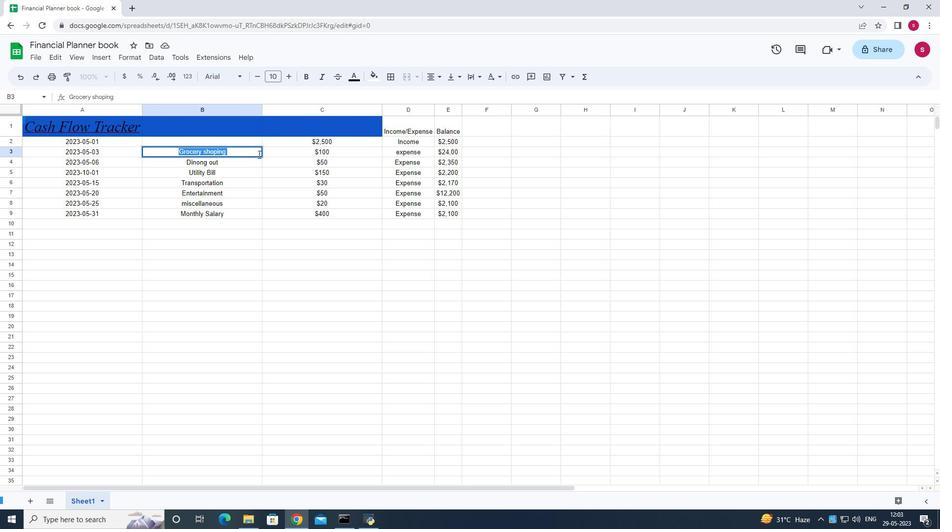 
Action: Mouse moved to (247, 148)
Screenshot: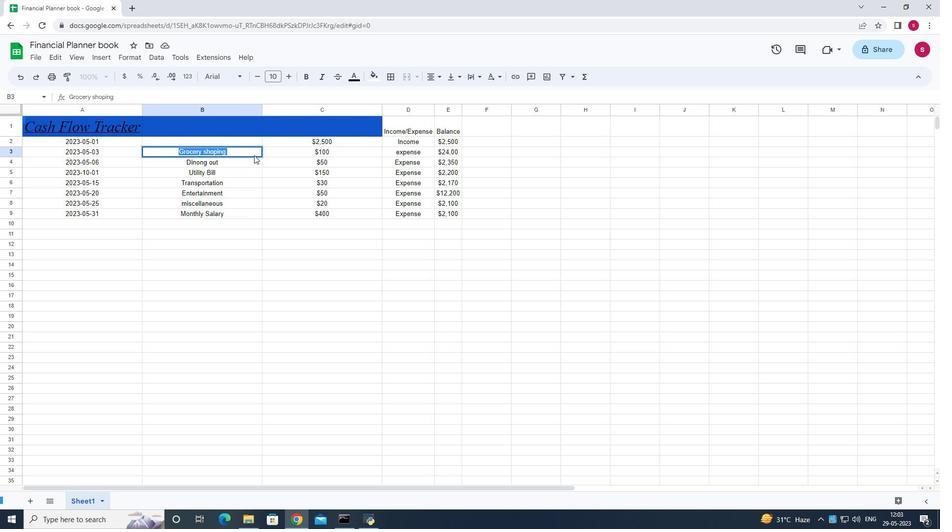 
Action: Mouse pressed left at (247, 148)
Screenshot: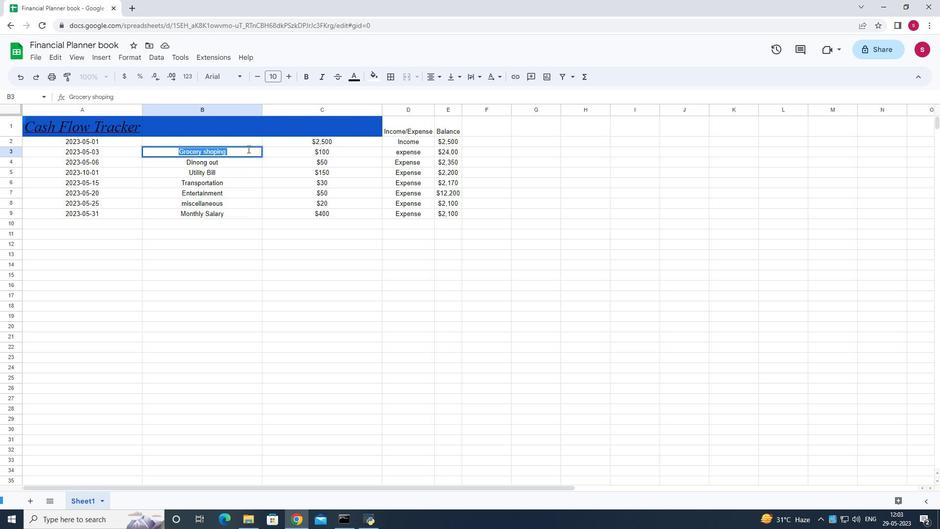 
Action: Mouse moved to (261, 156)
Screenshot: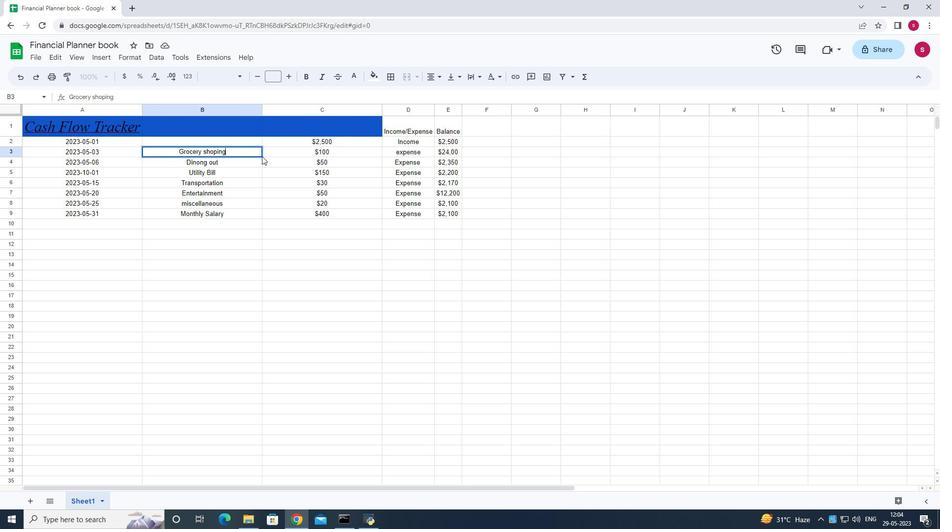 
Action: Mouse pressed left at (261, 156)
Screenshot: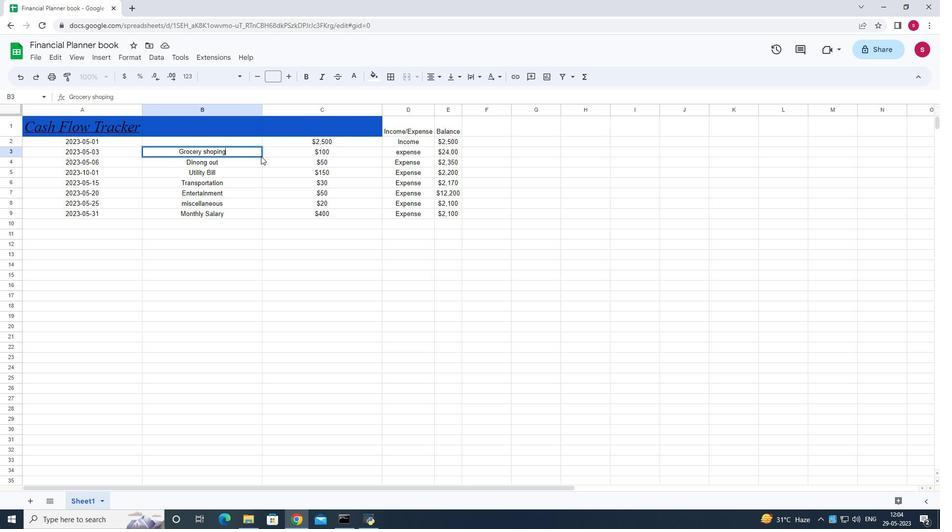 
Action: Mouse moved to (239, 148)
Screenshot: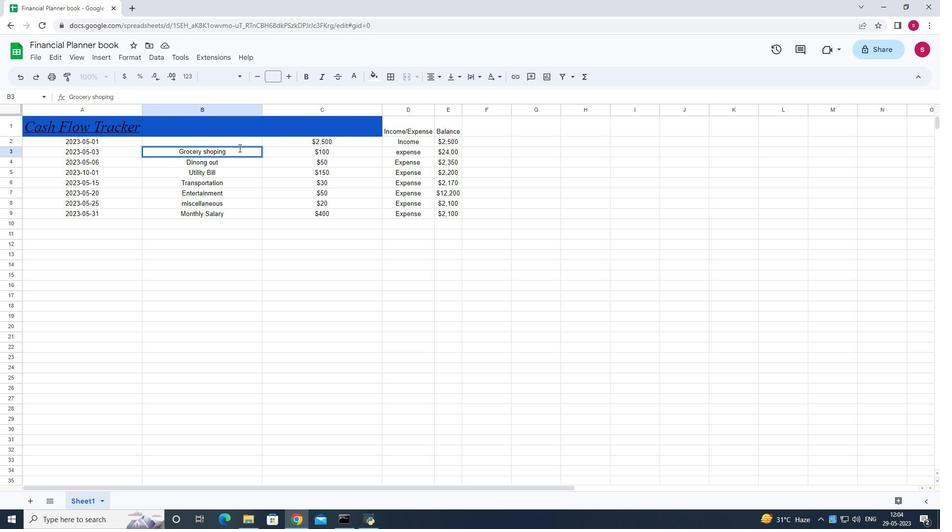 
Action: Mouse pressed left at (239, 148)
Screenshot: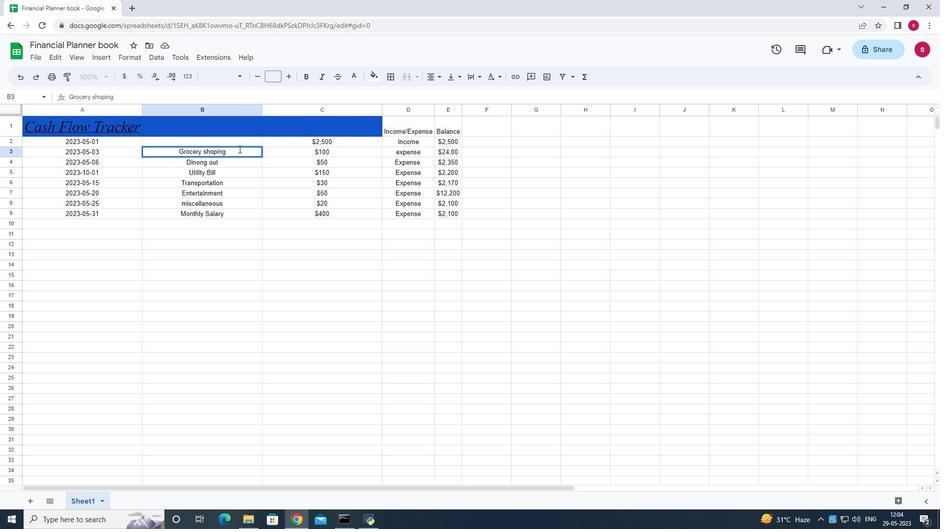 
Action: Mouse moved to (288, 75)
Screenshot: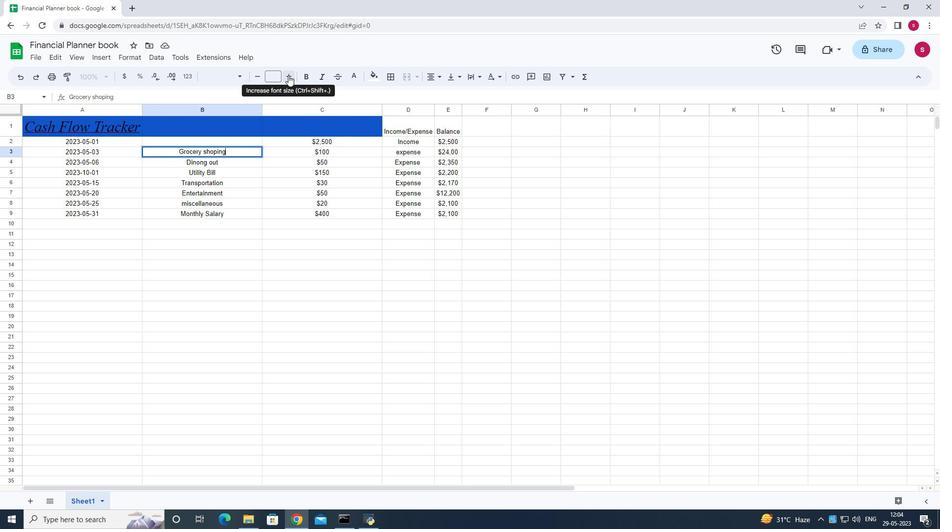 
Action: Mouse pressed left at (288, 75)
Screenshot: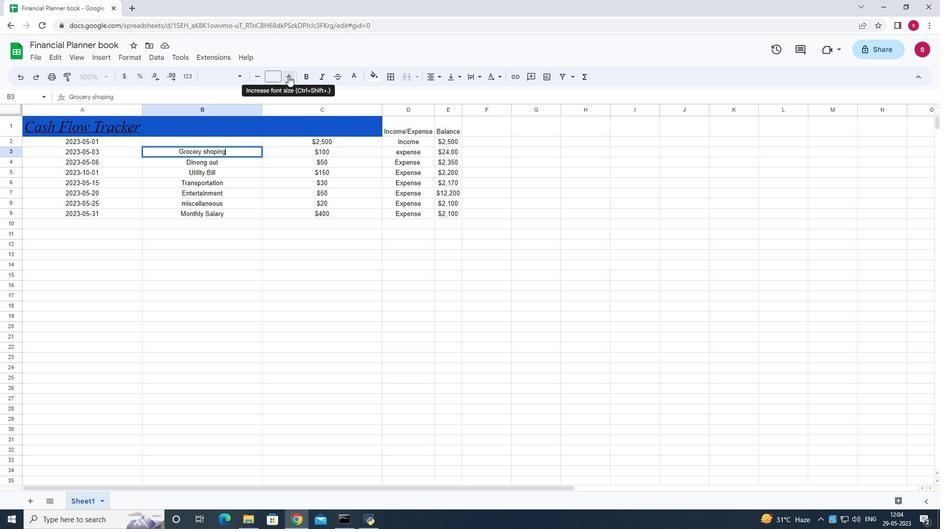 
Action: Mouse moved to (258, 156)
Screenshot: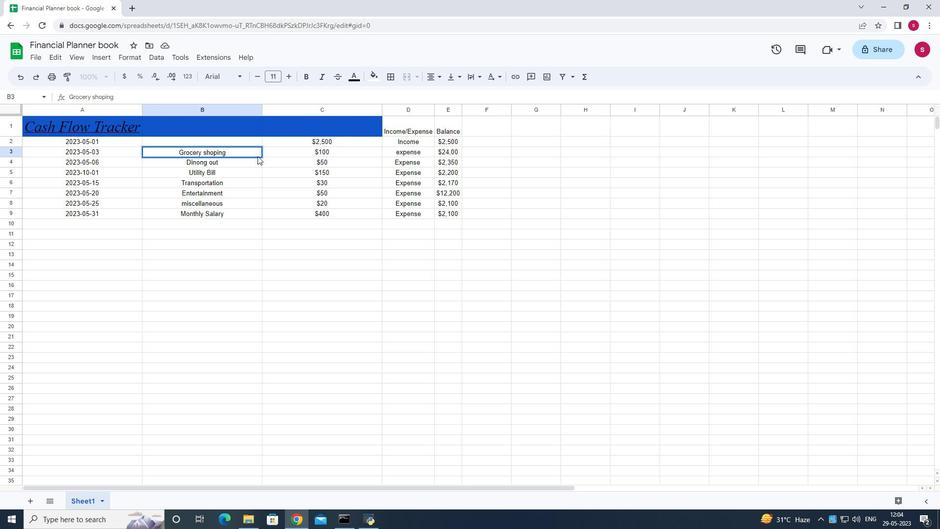 
Action: Mouse pressed left at (258, 156)
Screenshot: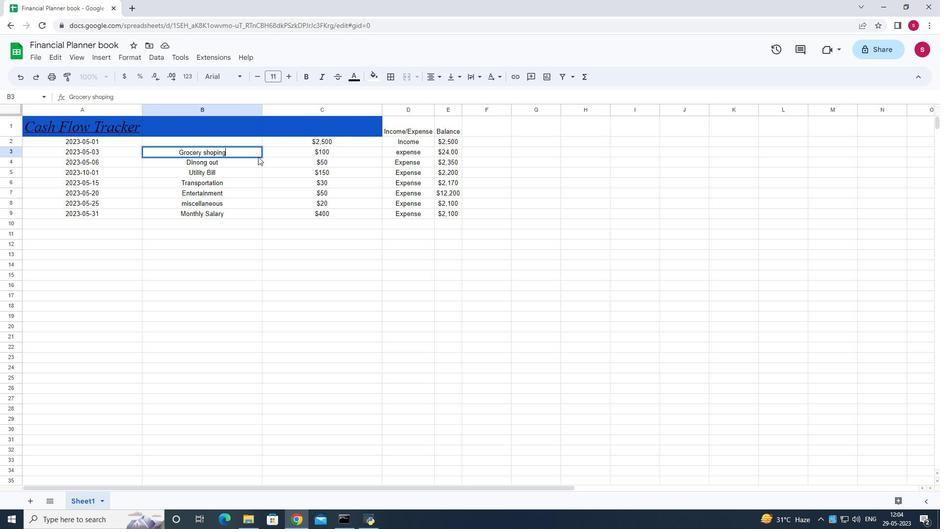
Action: Mouse moved to (27, 138)
Screenshot: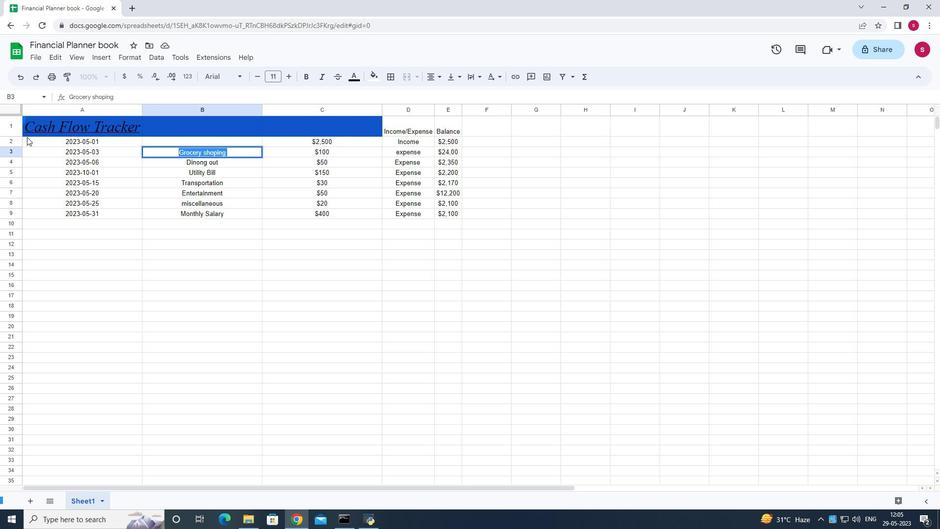 
Action: Mouse pressed left at (27, 138)
Screenshot: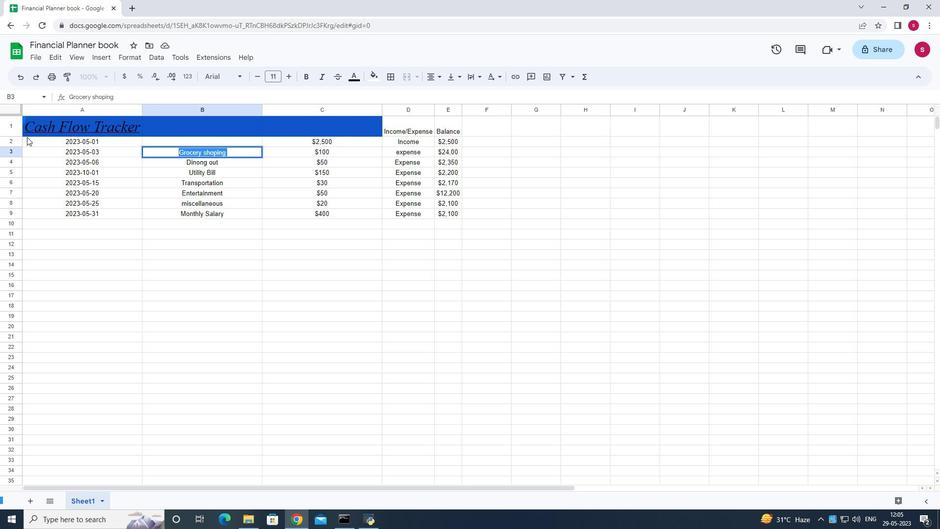 
Action: Mouse pressed left at (27, 138)
Screenshot: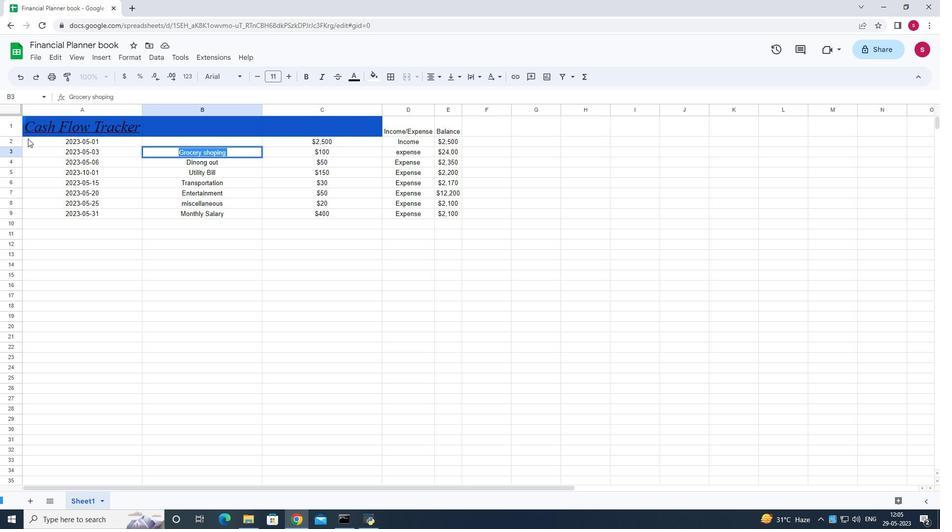 
Action: Mouse pressed left at (27, 138)
Screenshot: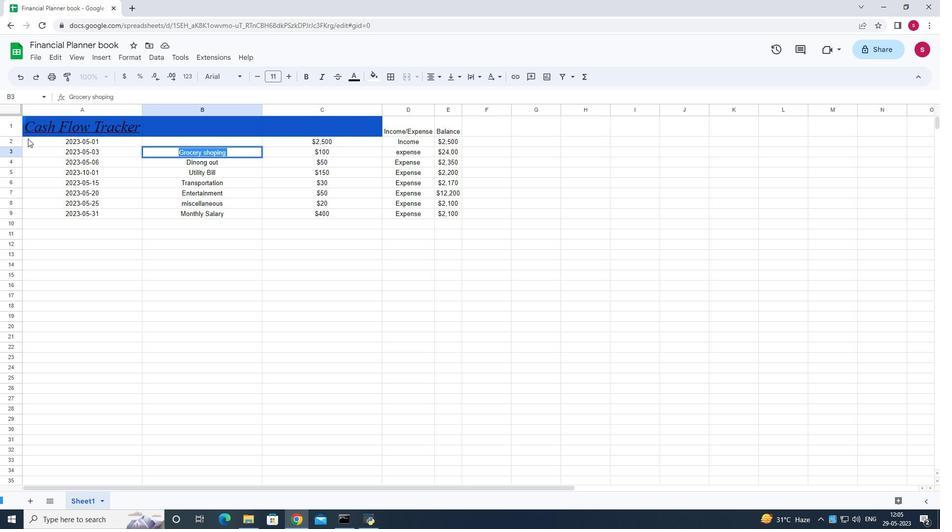 
Action: Mouse moved to (188, 178)
Screenshot: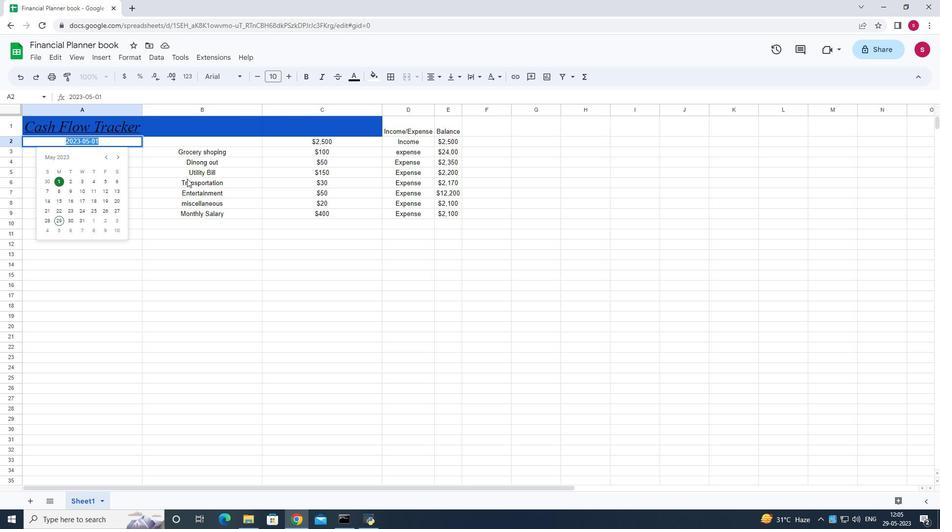 
Action: Mouse pressed left at (188, 178)
Screenshot: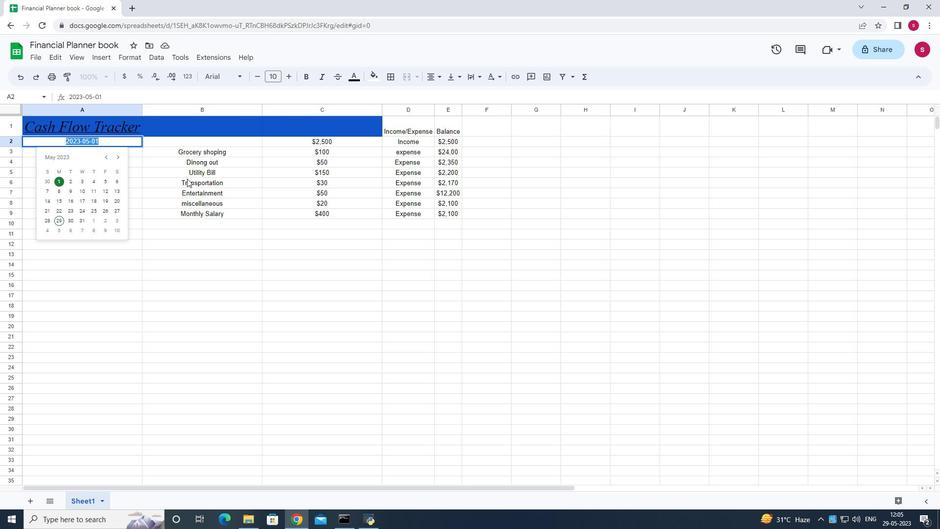 
Action: Mouse moved to (125, 141)
Screenshot: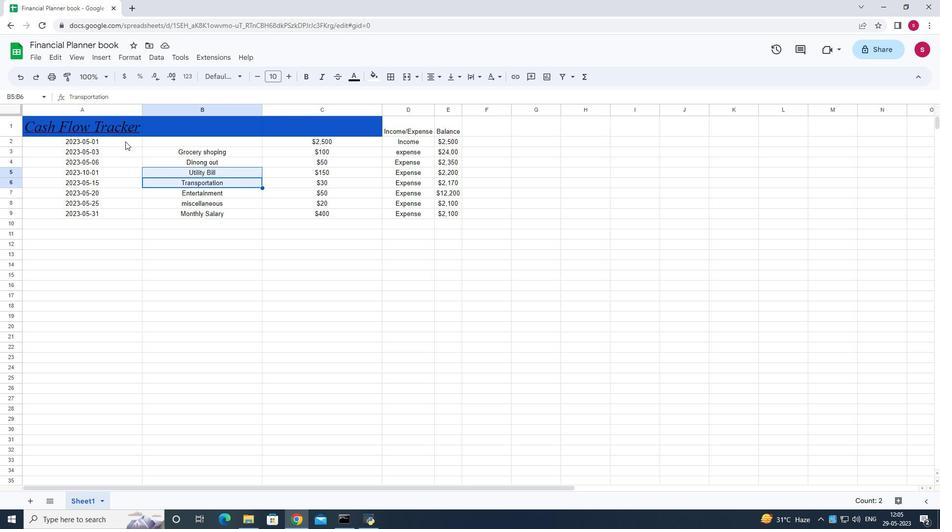 
Action: Mouse pressed left at (125, 141)
Screenshot: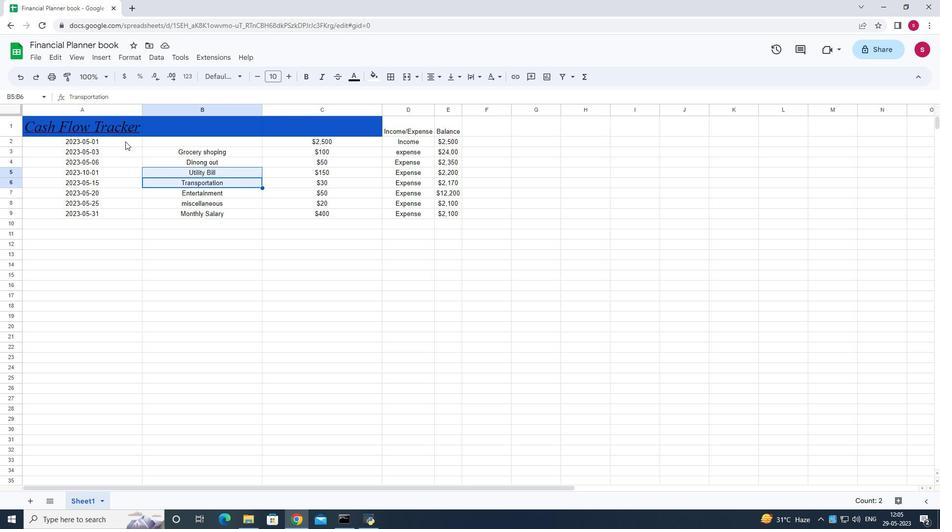 
Action: Mouse moved to (240, 139)
Screenshot: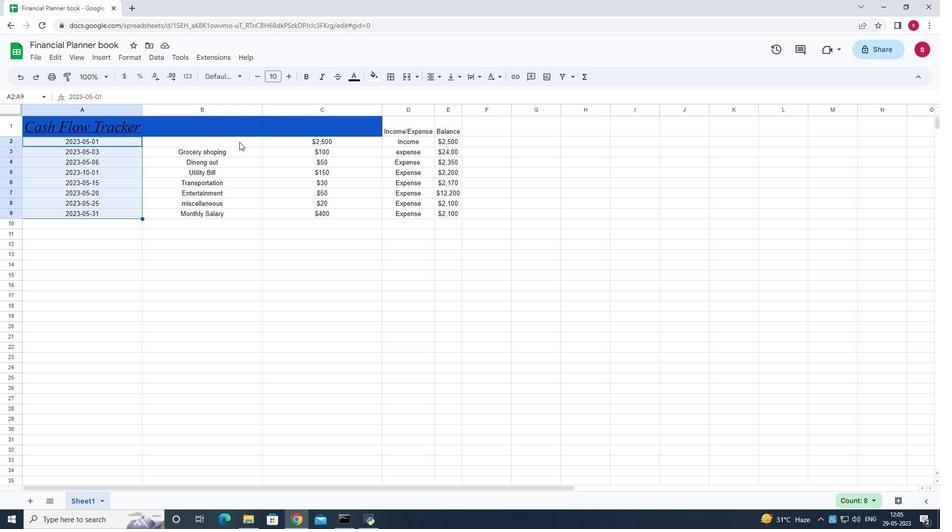 
Action: Mouse pressed left at (240, 139)
Screenshot: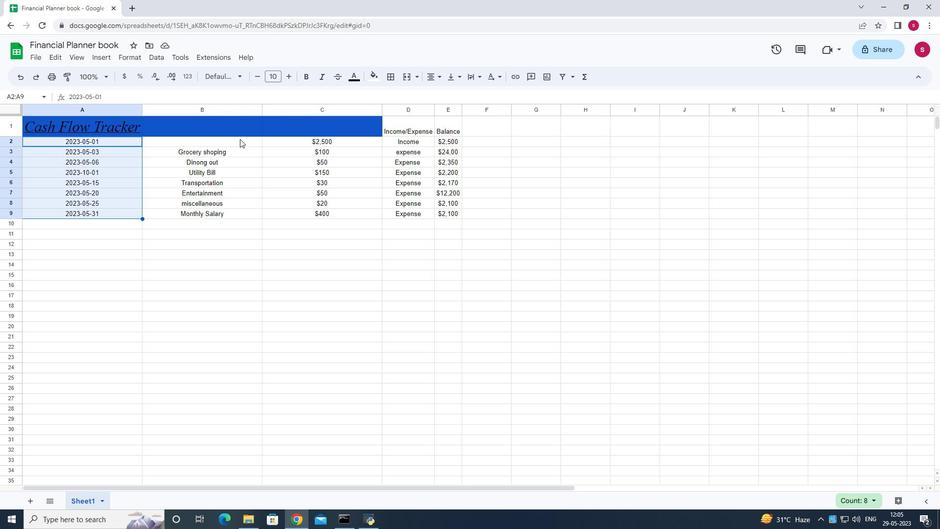 
Action: Mouse moved to (108, 138)
Screenshot: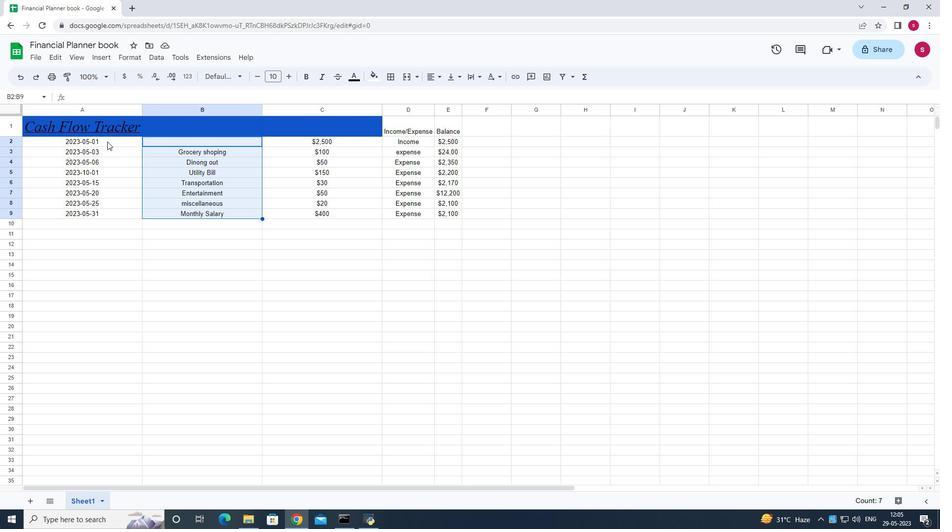 
Action: Mouse pressed left at (108, 138)
Screenshot: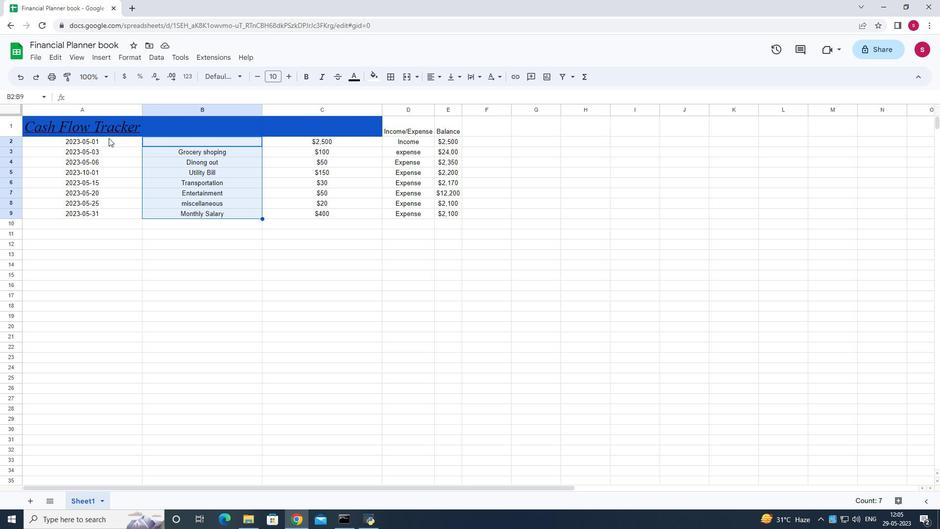 
Action: Mouse pressed left at (108, 138)
Screenshot: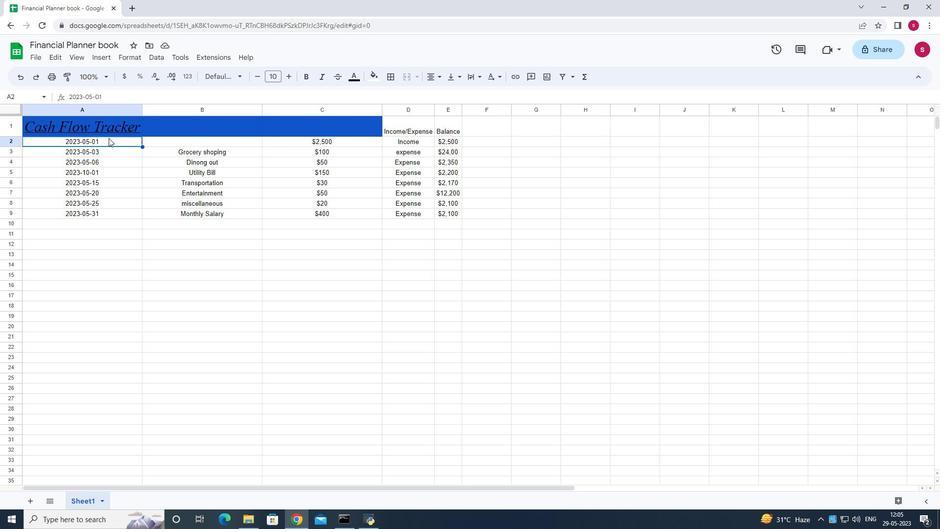 
Action: Mouse moved to (497, 73)
Screenshot: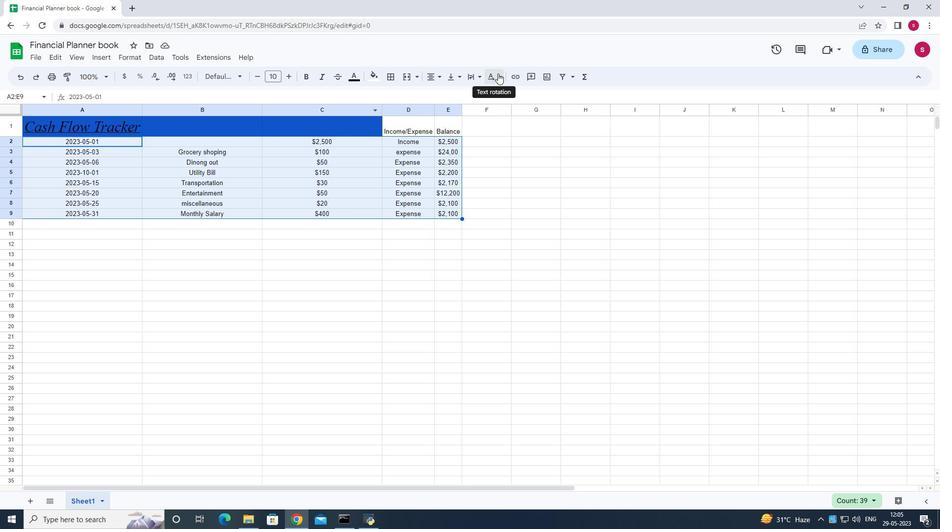 
Action: Mouse pressed left at (497, 73)
Screenshot: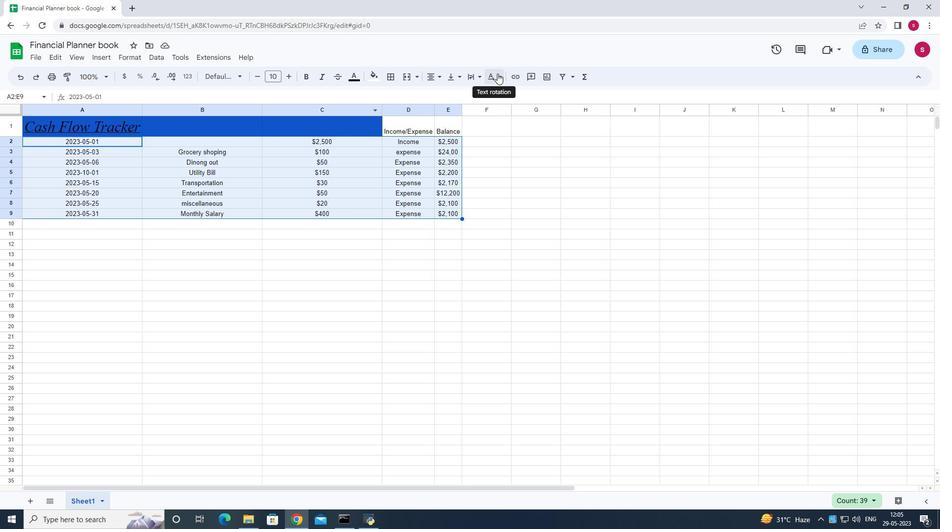 
Action: Mouse moved to (241, 71)
Screenshot: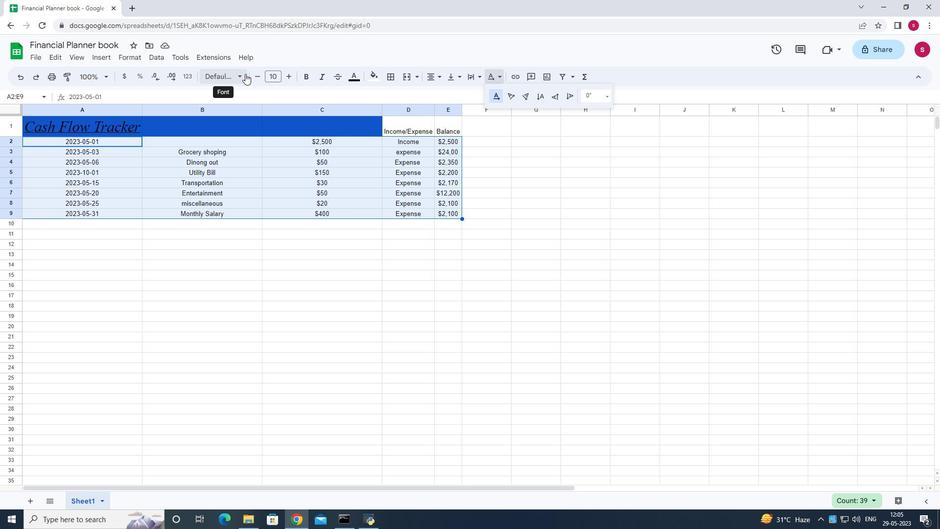 
Action: Mouse pressed left at (241, 71)
Screenshot: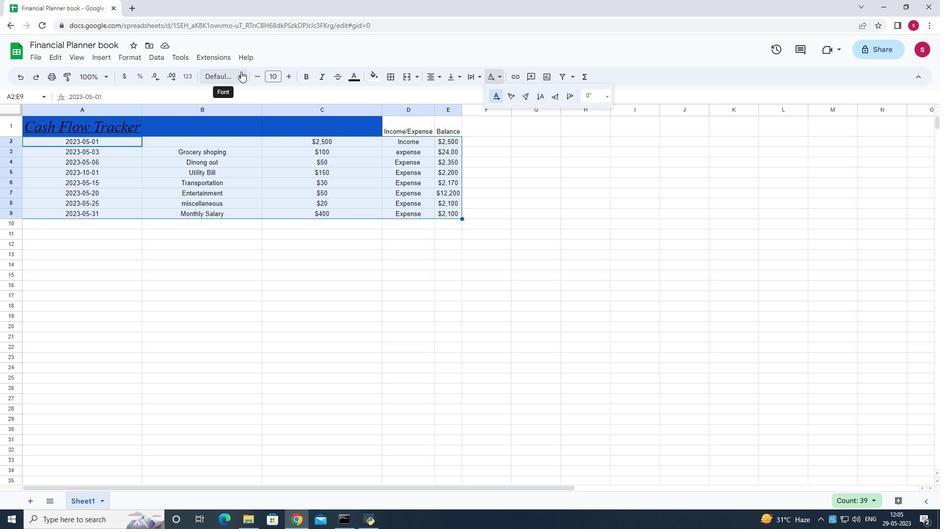 
Action: Mouse moved to (226, 277)
Screenshot: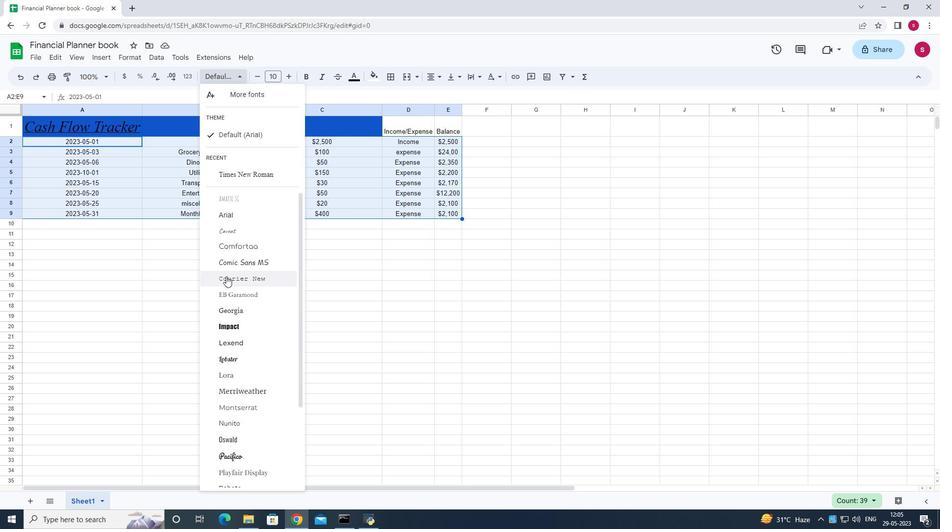 
Action: Mouse scrolled (226, 276) with delta (0, 0)
Screenshot: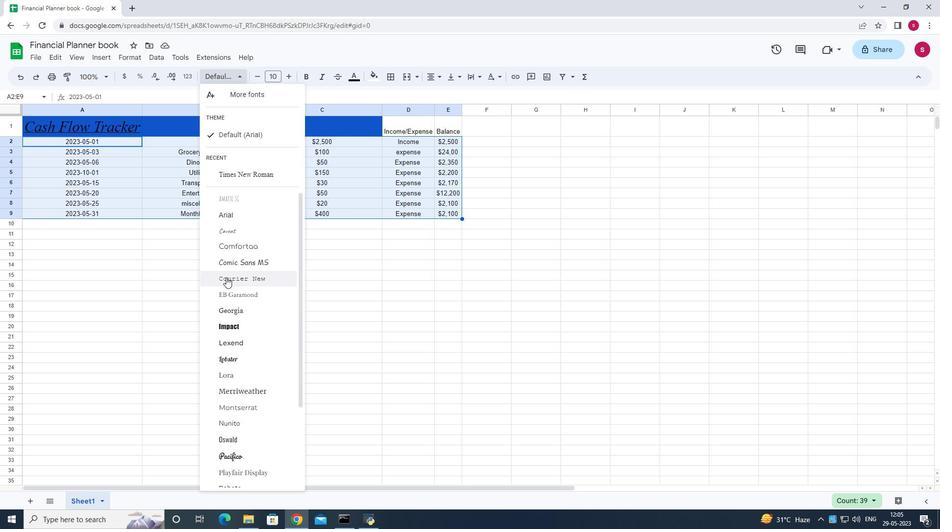 
Action: Mouse scrolled (226, 276) with delta (0, 0)
Screenshot: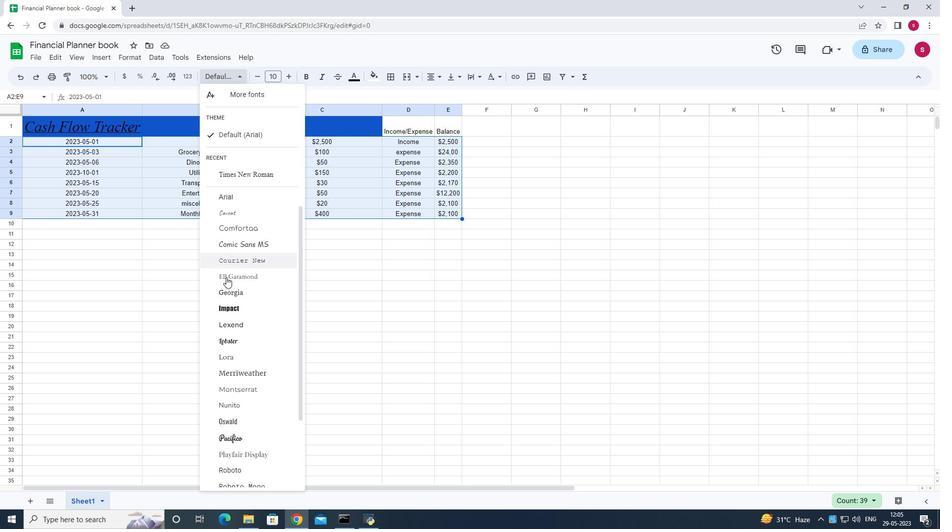
Action: Mouse moved to (226, 453)
Screenshot: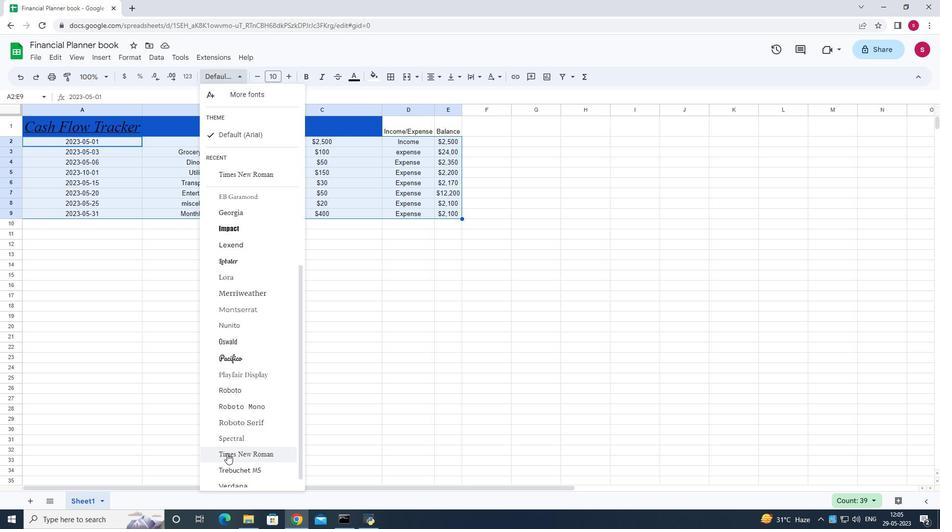 
Action: Mouse scrolled (226, 452) with delta (0, 0)
Screenshot: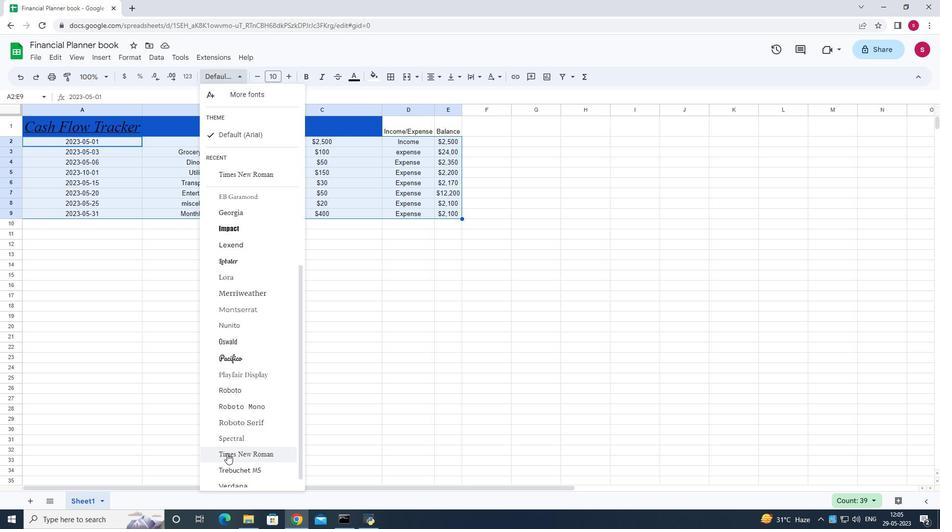 
Action: Mouse scrolled (226, 452) with delta (0, 0)
Screenshot: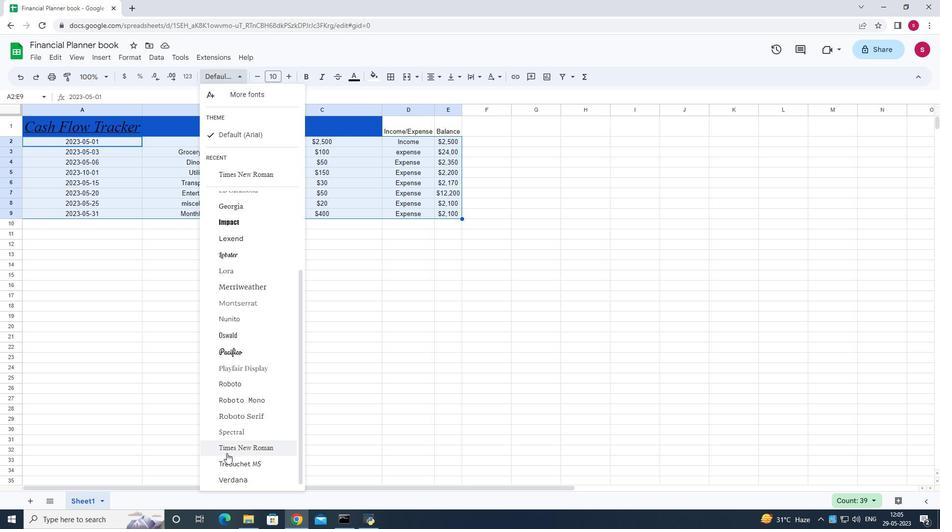 
Action: Mouse moved to (226, 453)
Screenshot: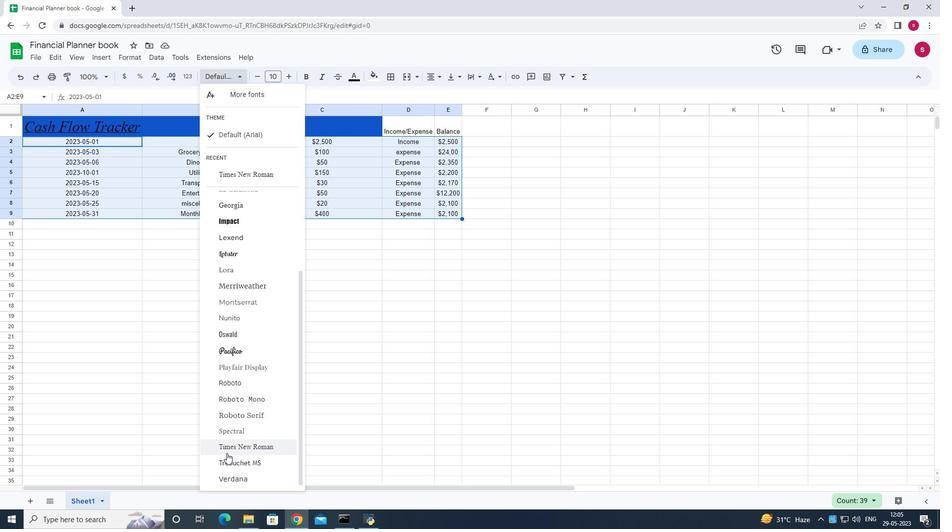 
Action: Mouse scrolled (226, 452) with delta (0, 0)
Screenshot: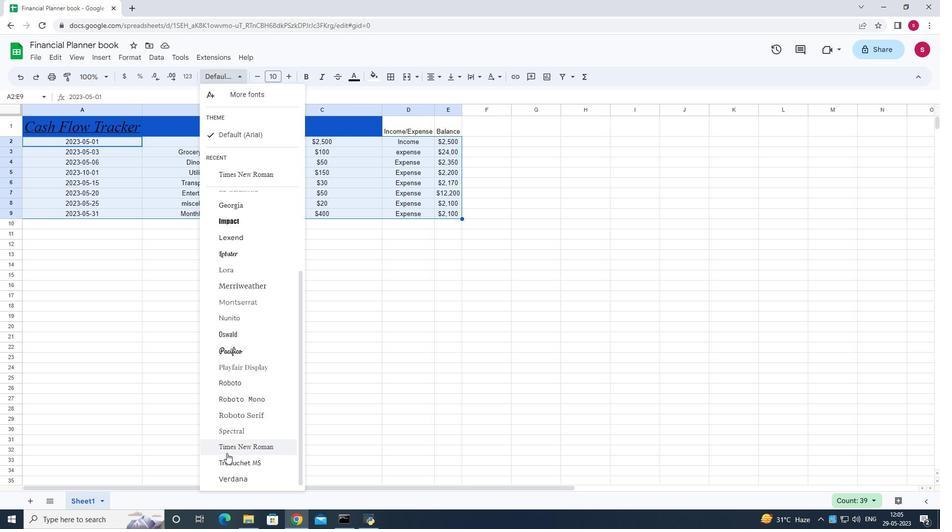 
Action: Mouse moved to (234, 460)
Screenshot: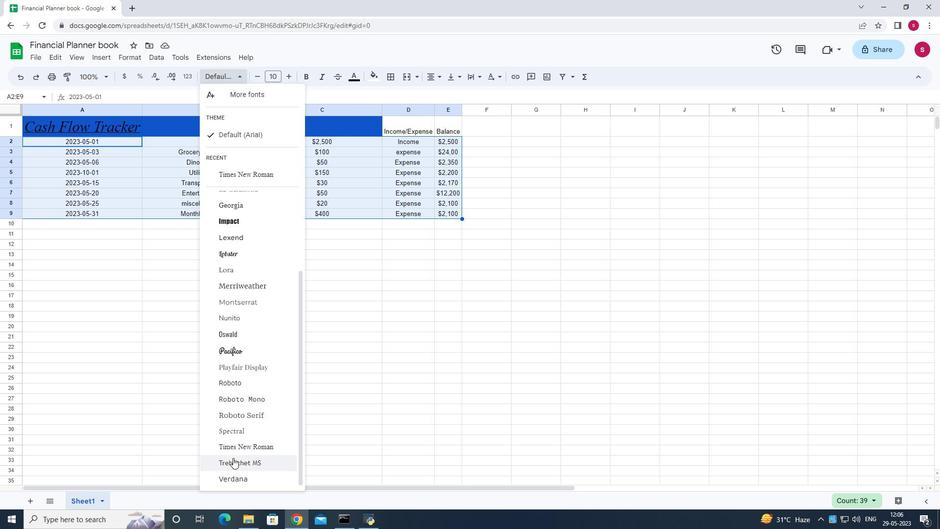 
Action: Mouse pressed left at (234, 460)
Screenshot: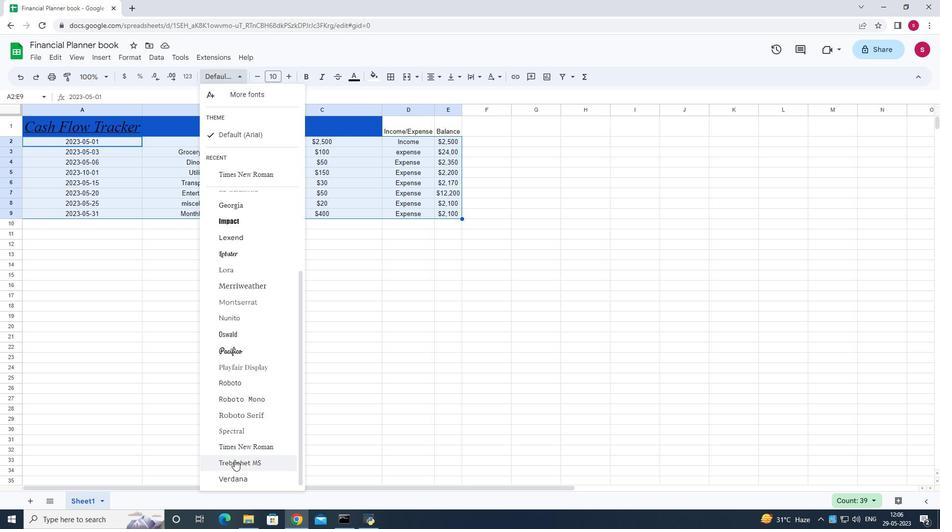 
Action: Mouse moved to (350, 268)
Screenshot: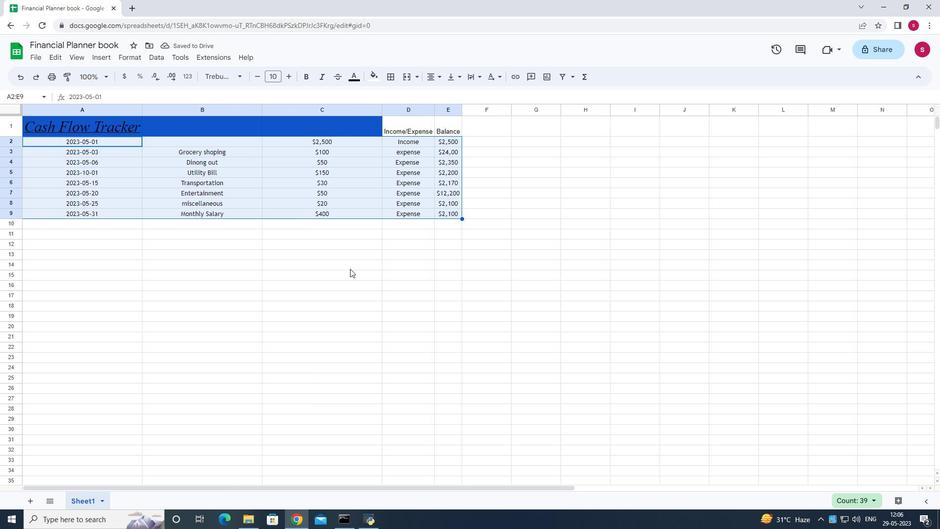 
Action: Mouse pressed left at (350, 268)
Screenshot: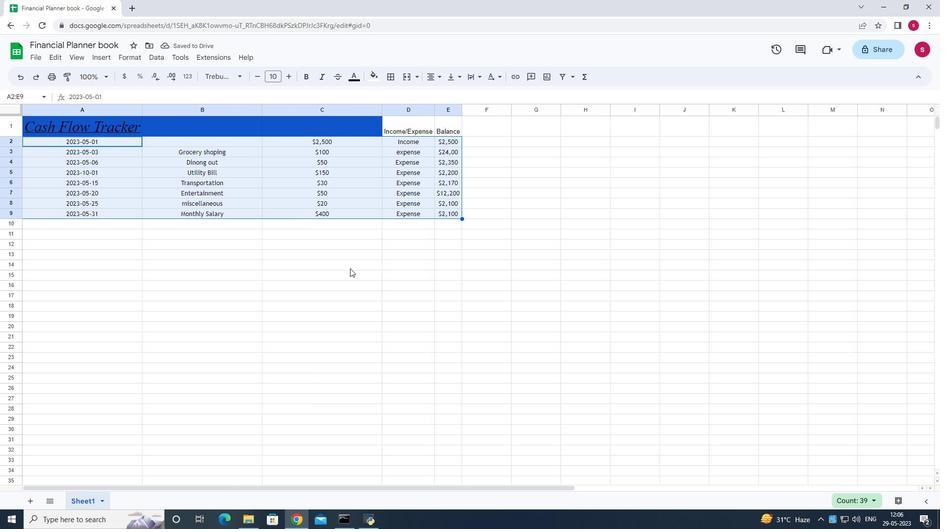 
Action: Mouse moved to (27, 136)
Screenshot: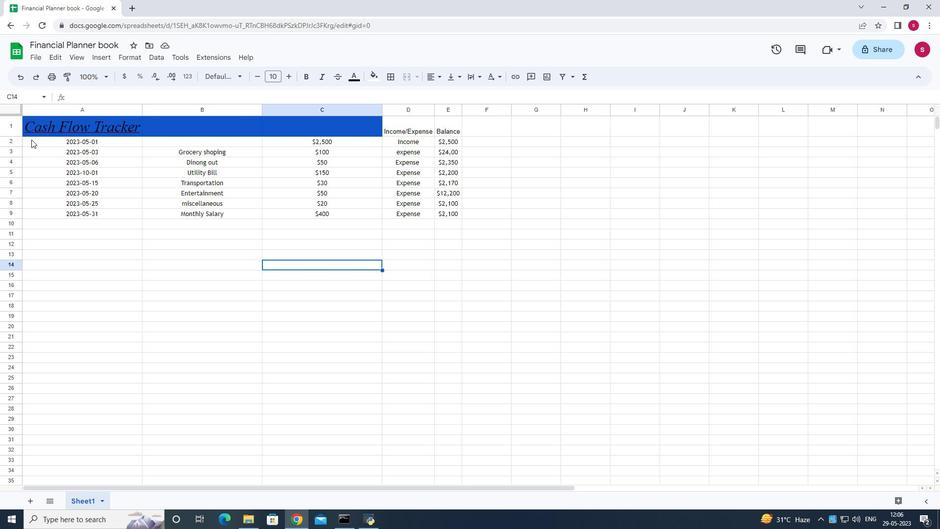 
Action: Mouse pressed left at (27, 136)
Screenshot: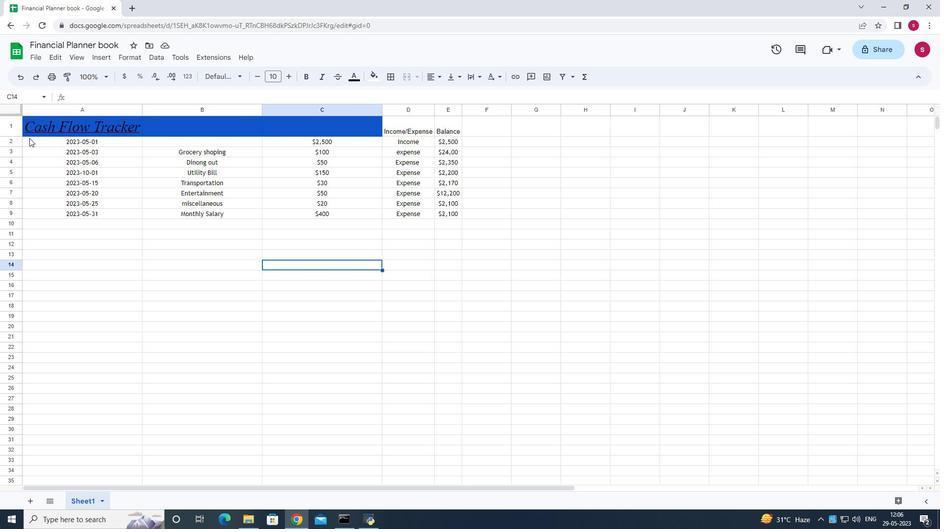 
Action: Mouse pressed left at (27, 136)
Screenshot: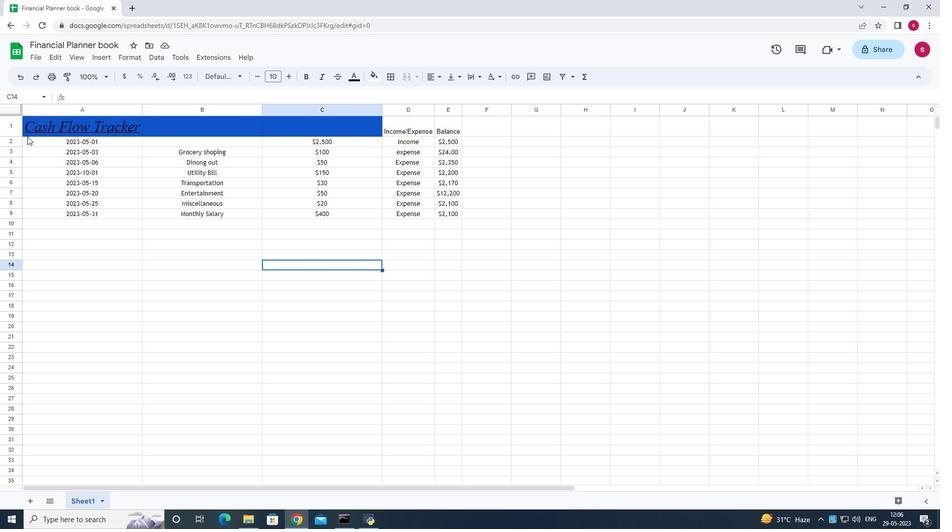 
Action: Mouse moved to (32, 148)
Screenshot: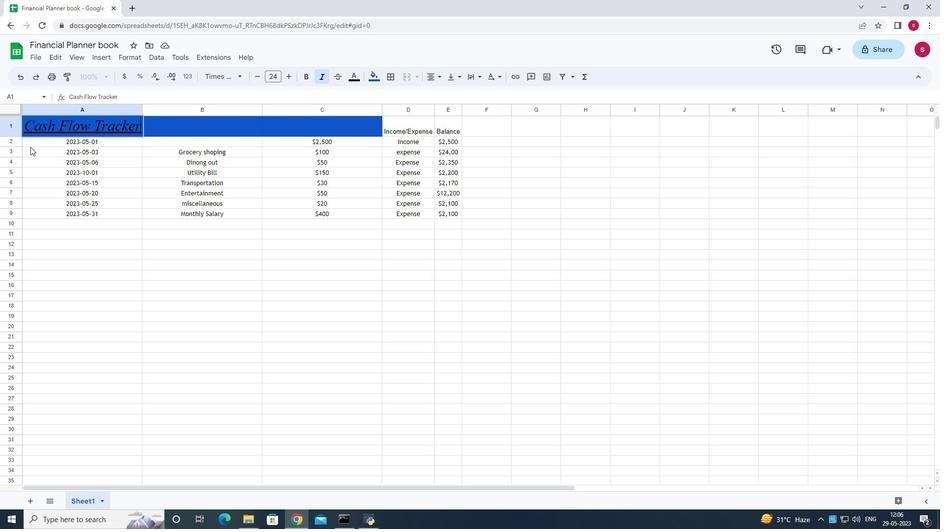 
Action: Mouse pressed left at (32, 148)
Screenshot: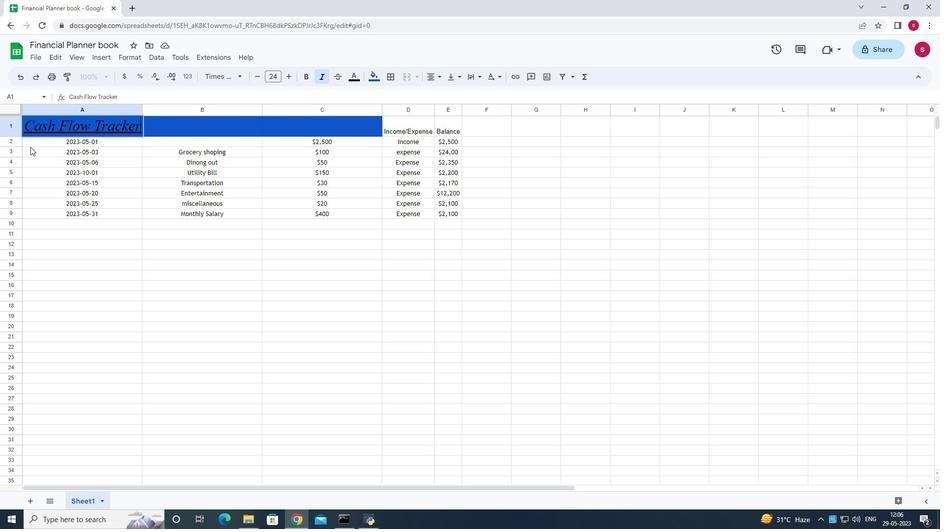 
Action: Mouse moved to (45, 139)
Screenshot: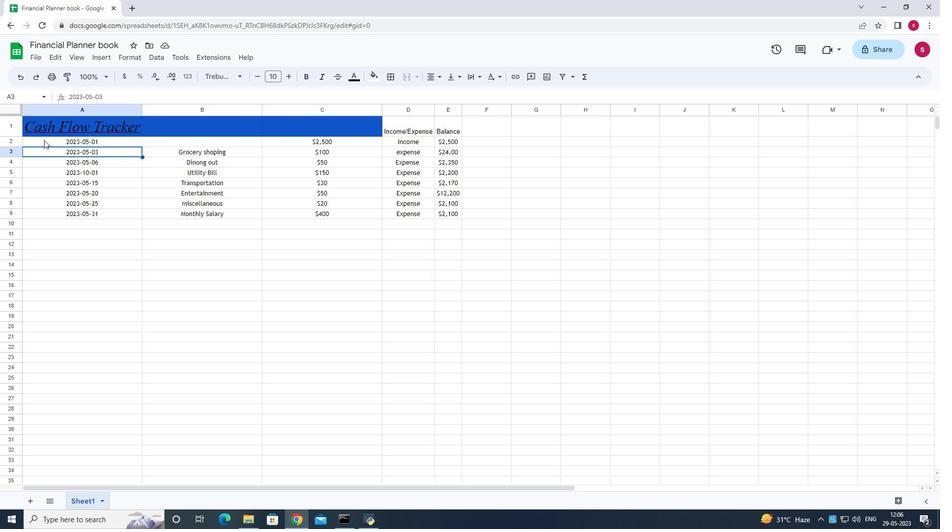 
Action: Mouse pressed left at (45, 139)
Screenshot: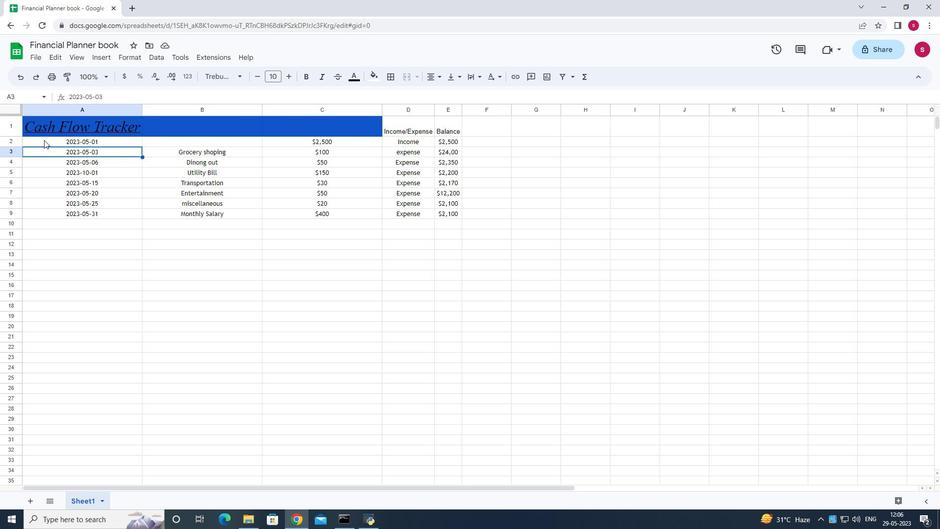 
Action: Mouse moved to (143, 145)
Screenshot: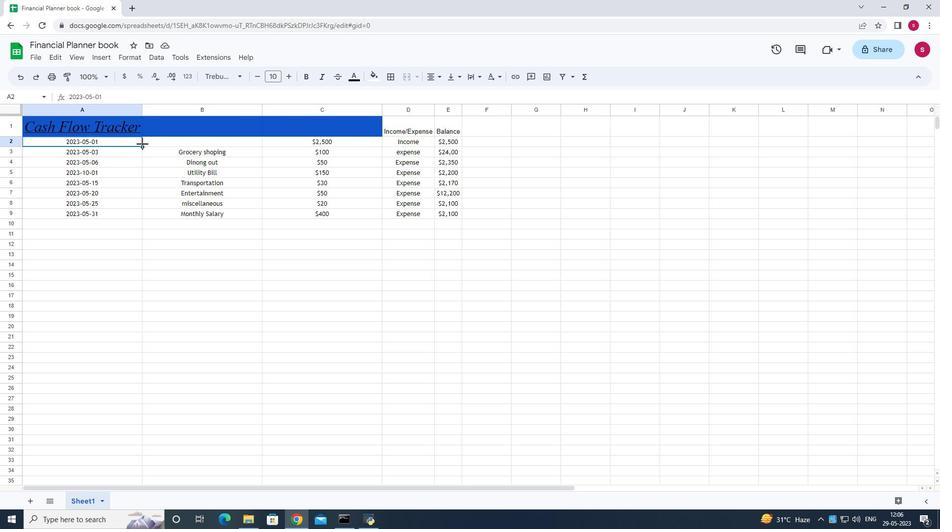 
Action: Mouse pressed left at (143, 145)
Screenshot: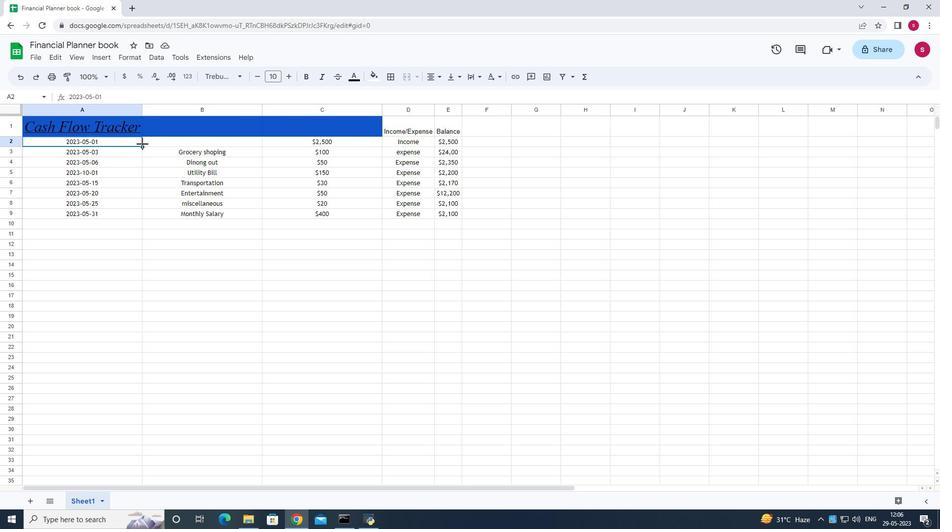 
Action: Mouse moved to (267, 161)
Screenshot: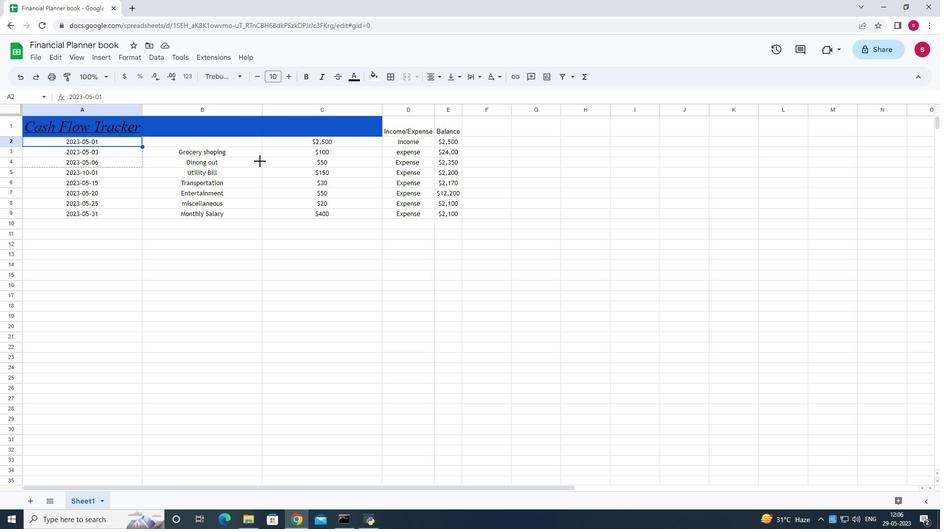 
Action: Mouse pressed left at (267, 161)
Screenshot: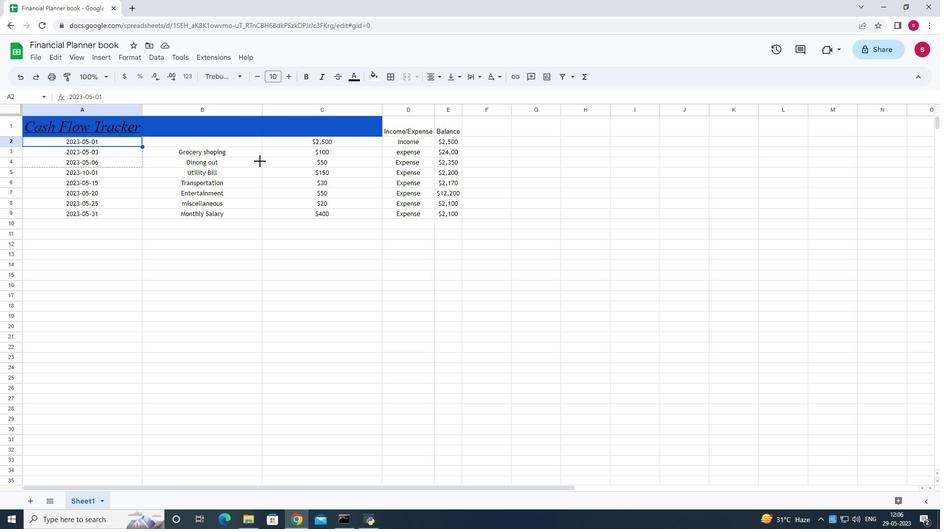 
Action: Mouse moved to (51, 142)
Screenshot: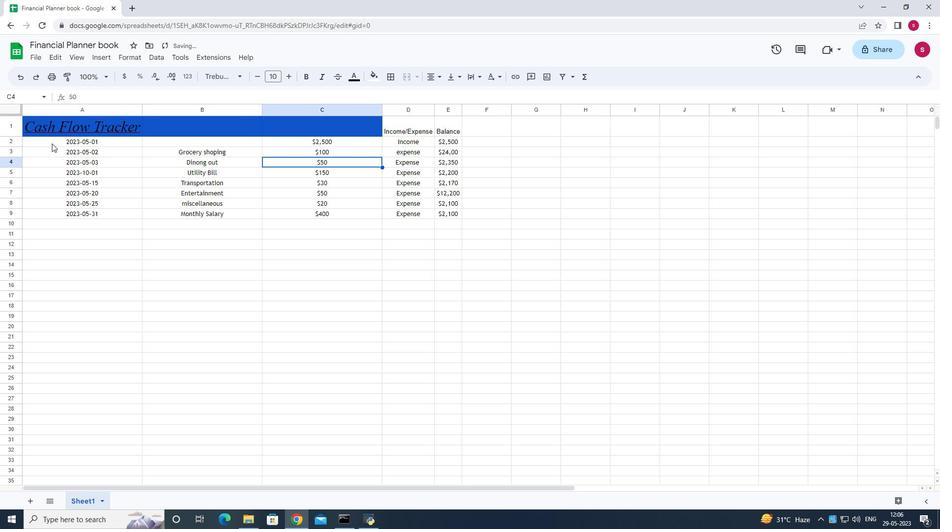 
Action: Mouse pressed left at (51, 142)
Screenshot: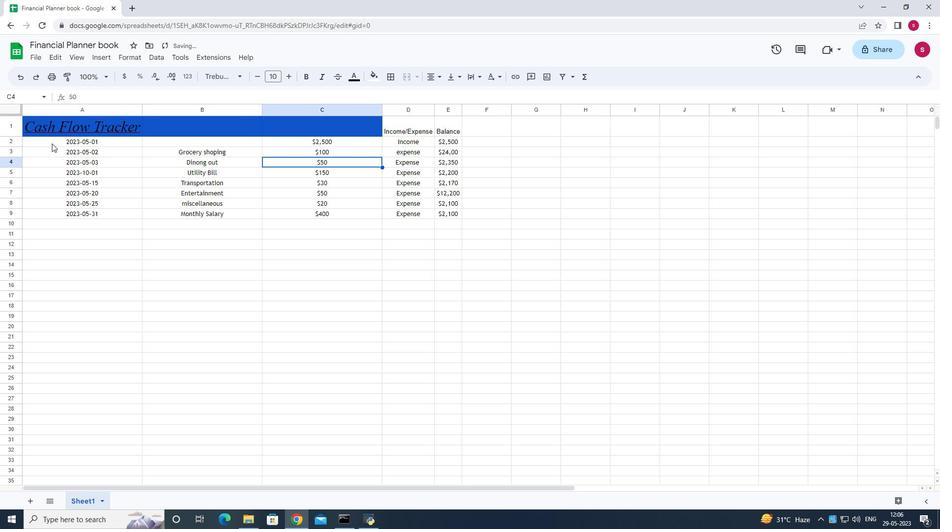 
Action: Mouse moved to (122, 147)
Screenshot: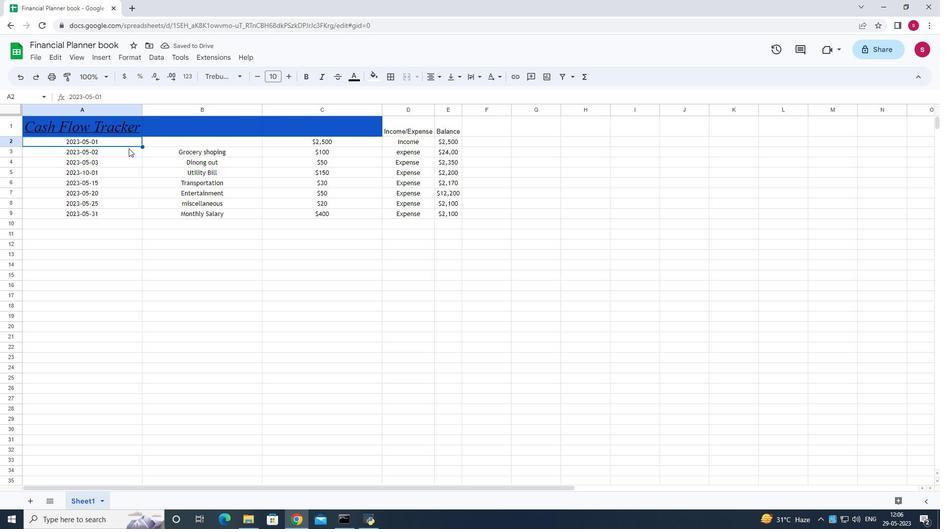 
Action: Mouse pressed left at (122, 147)
Screenshot: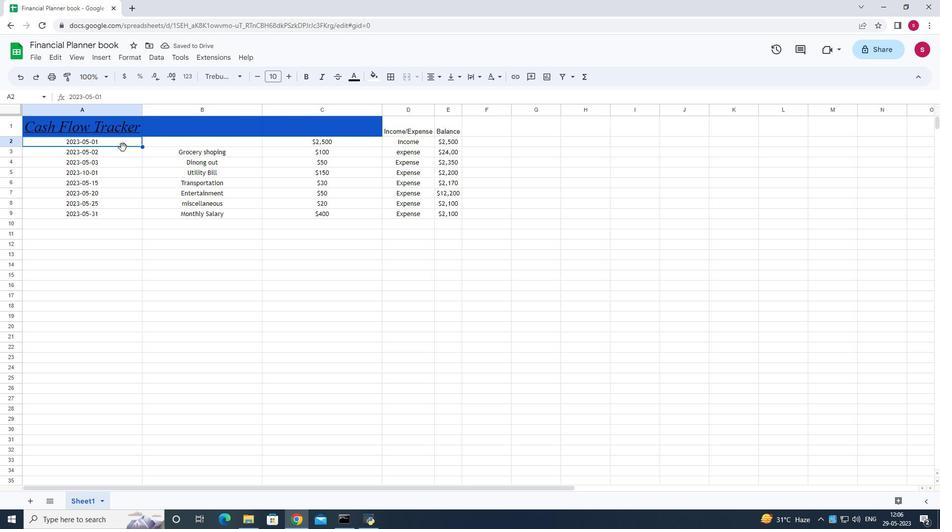 
Action: Mouse moved to (134, 141)
Screenshot: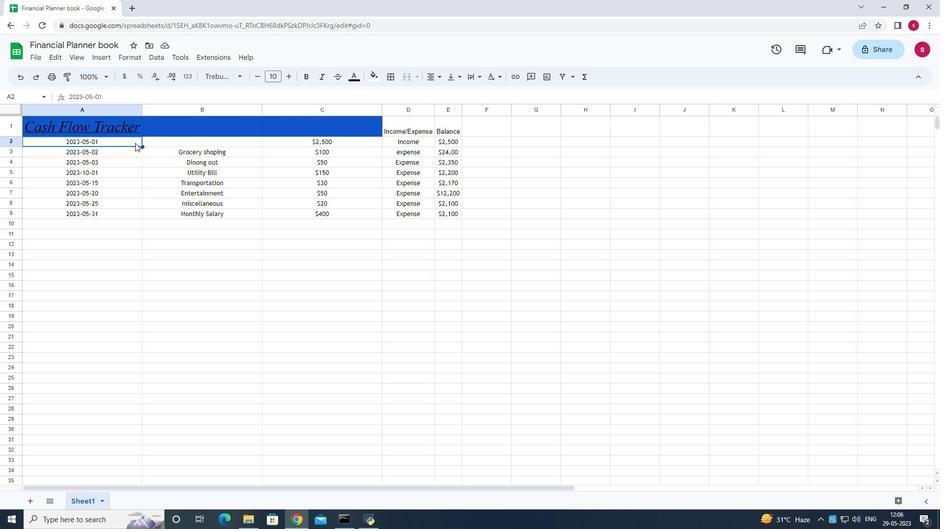 
Action: Mouse pressed left at (134, 141)
Screenshot: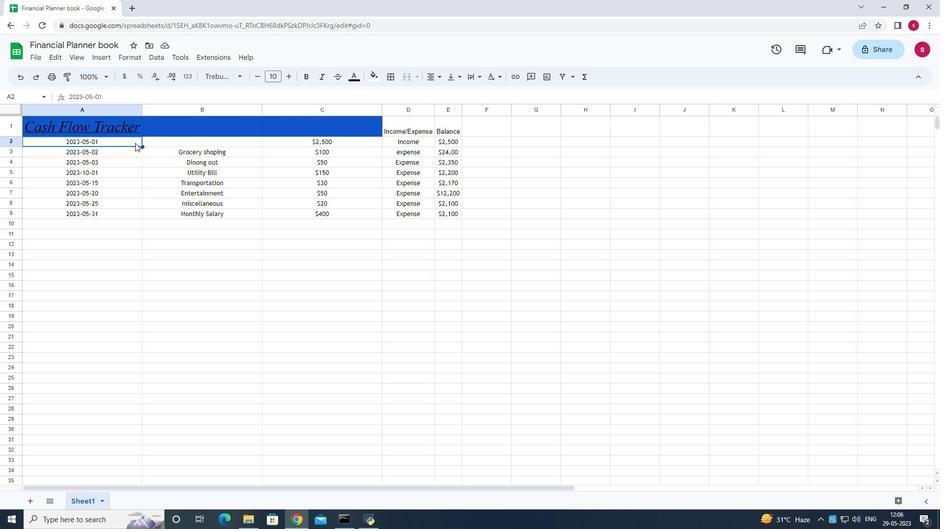 
Action: Mouse moved to (134, 146)
Screenshot: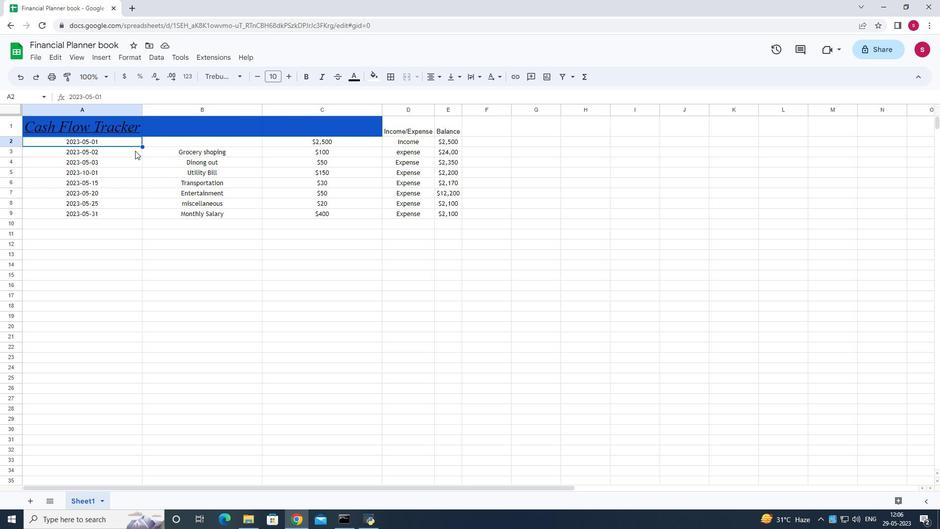 
Action: Mouse pressed left at (134, 146)
Screenshot: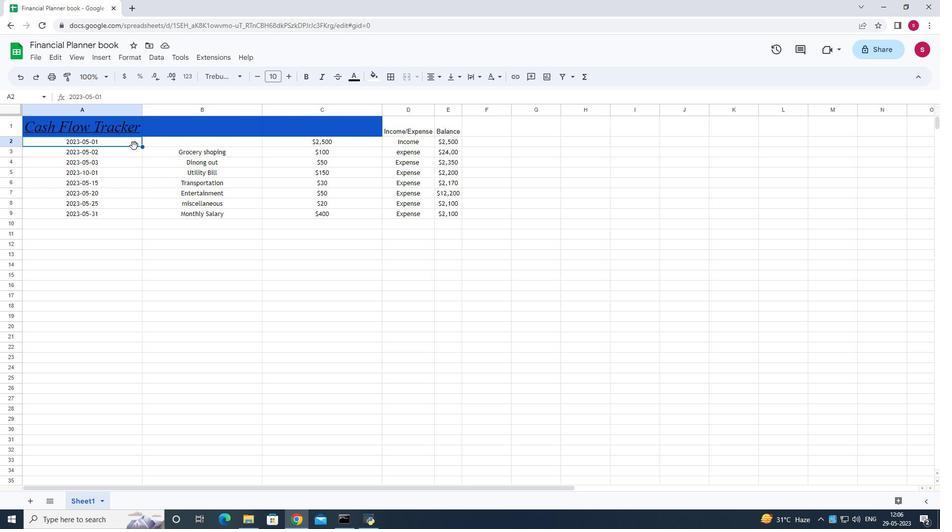 
Action: Mouse moved to (117, 153)
Screenshot: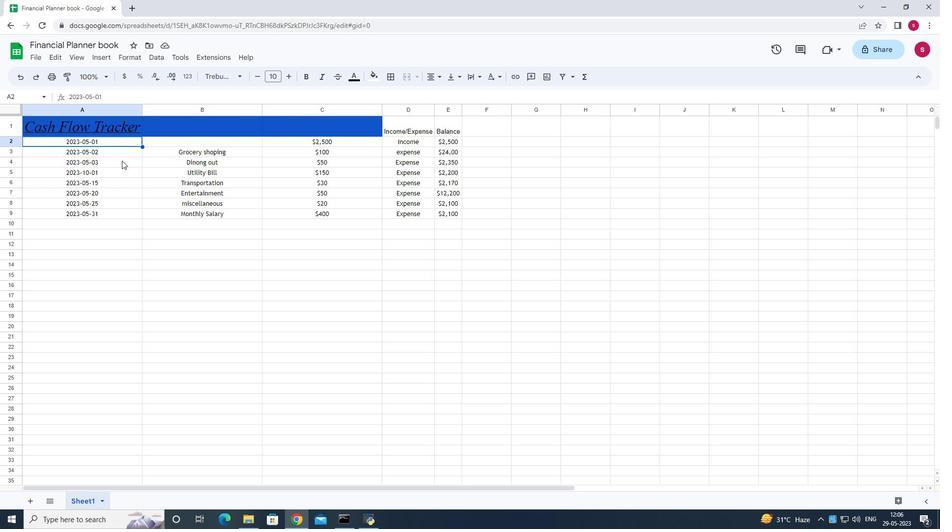 
Action: Mouse pressed left at (117, 153)
Screenshot: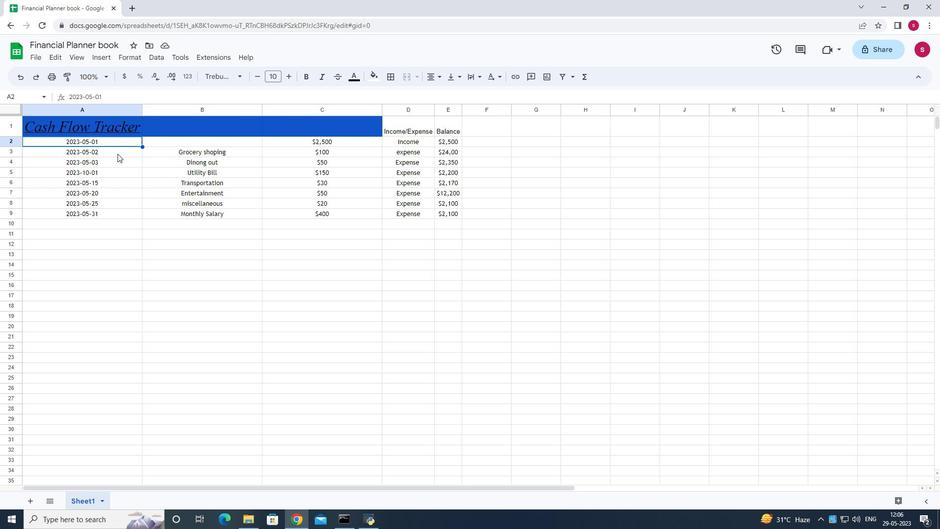 
Action: Mouse moved to (40, 144)
Screenshot: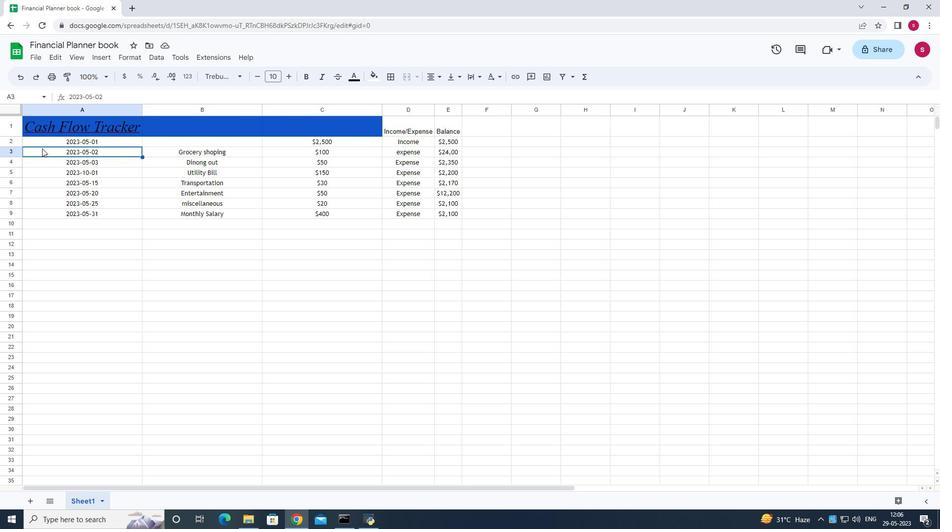 
Action: Mouse pressed left at (40, 144)
Screenshot: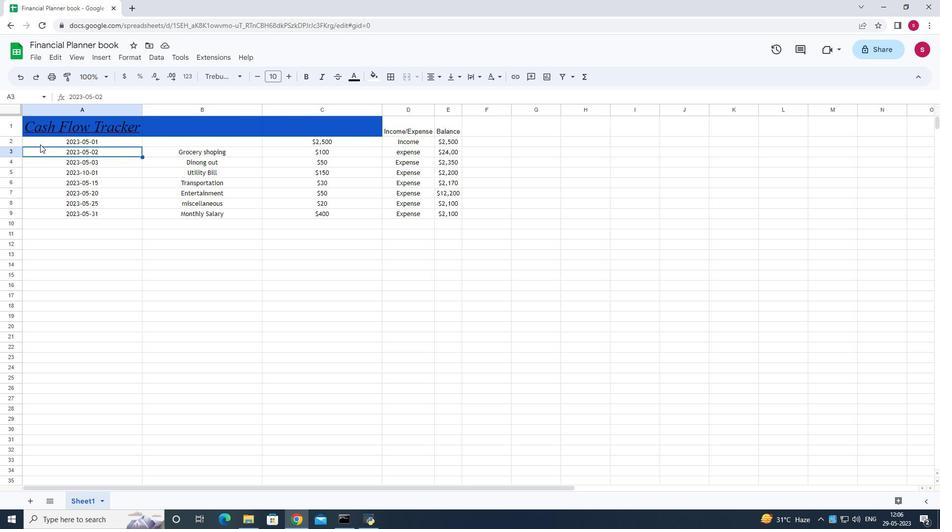 
Action: Mouse pressed left at (40, 144)
Screenshot: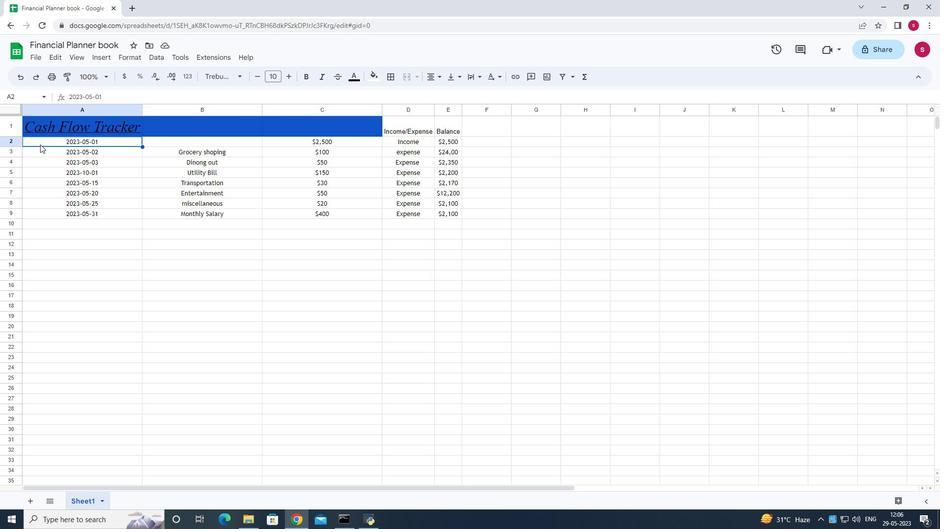 
Action: Mouse moved to (243, 72)
Screenshot: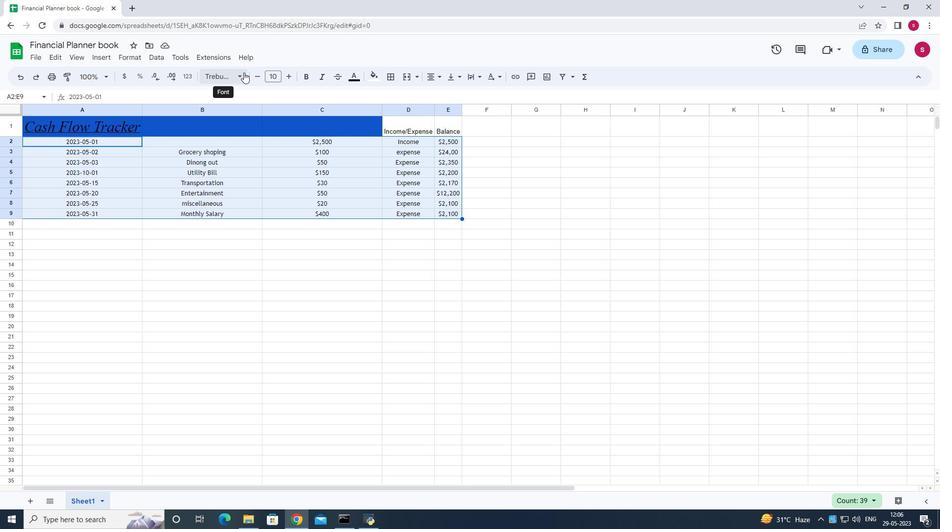
Action: Mouse pressed left at (243, 72)
Screenshot: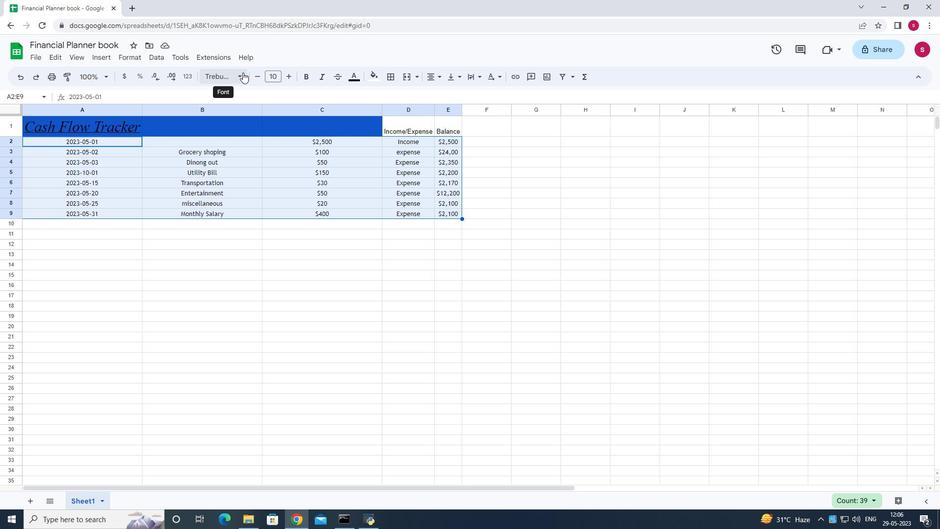 
Action: Mouse moved to (263, 264)
Screenshot: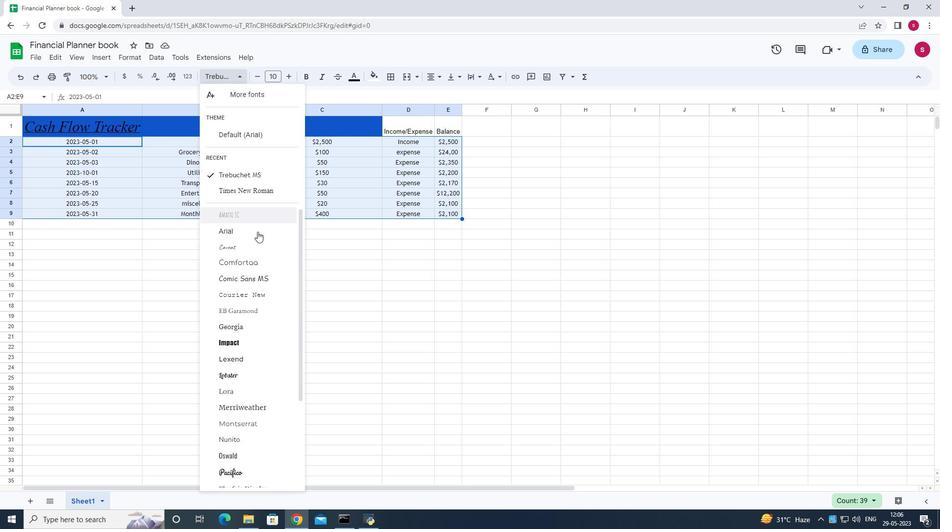 
Action: Mouse scrolled (263, 264) with delta (0, 0)
Screenshot: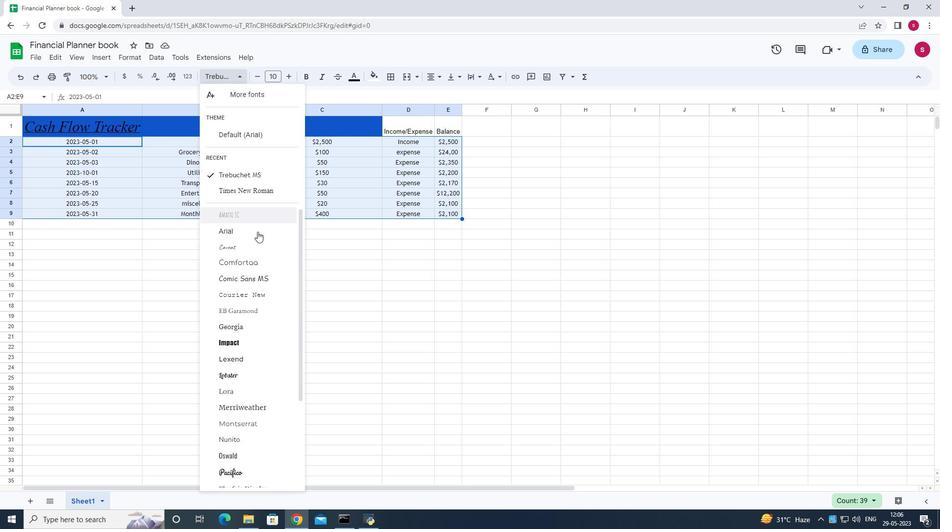 
Action: Mouse moved to (263, 265)
Screenshot: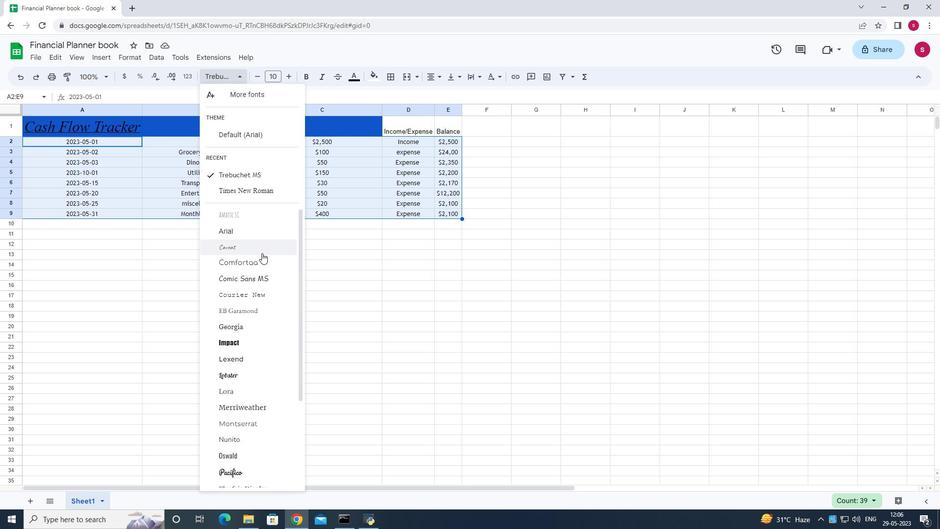 
Action: Mouse scrolled (263, 265) with delta (0, 0)
Screenshot: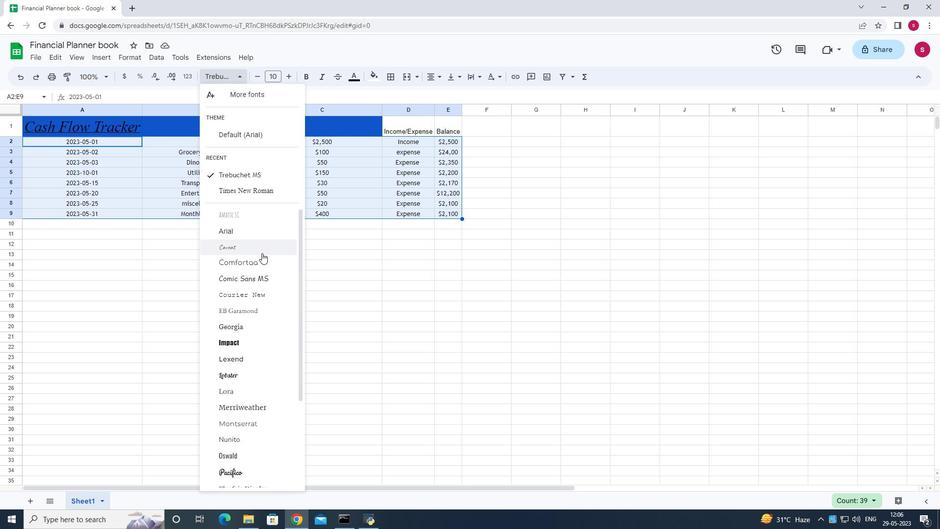 
Action: Mouse moved to (263, 266)
Screenshot: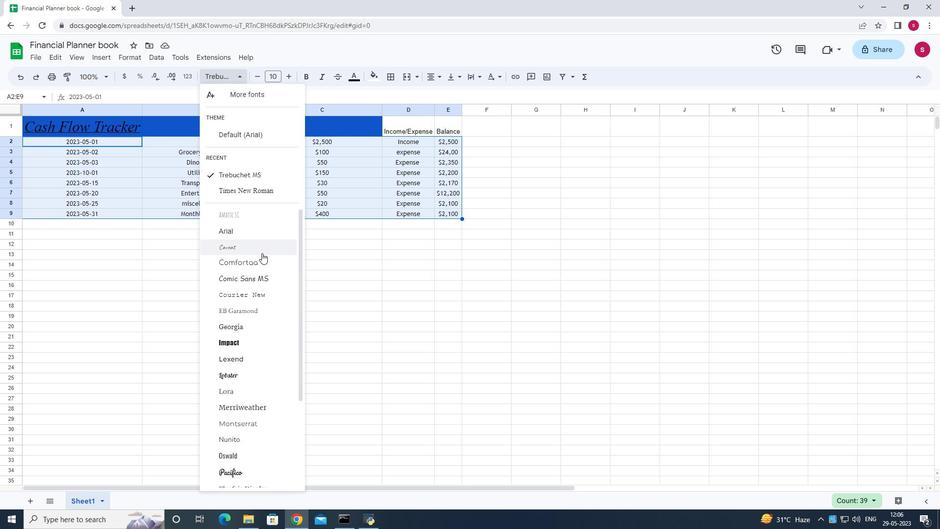 
Action: Mouse scrolled (263, 266) with delta (0, 0)
Screenshot: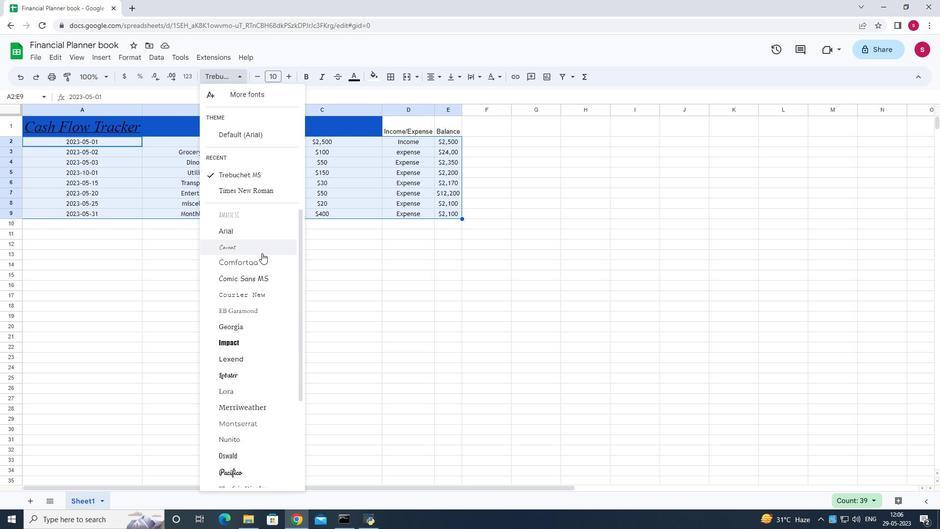 
Action: Mouse moved to (263, 267)
Screenshot: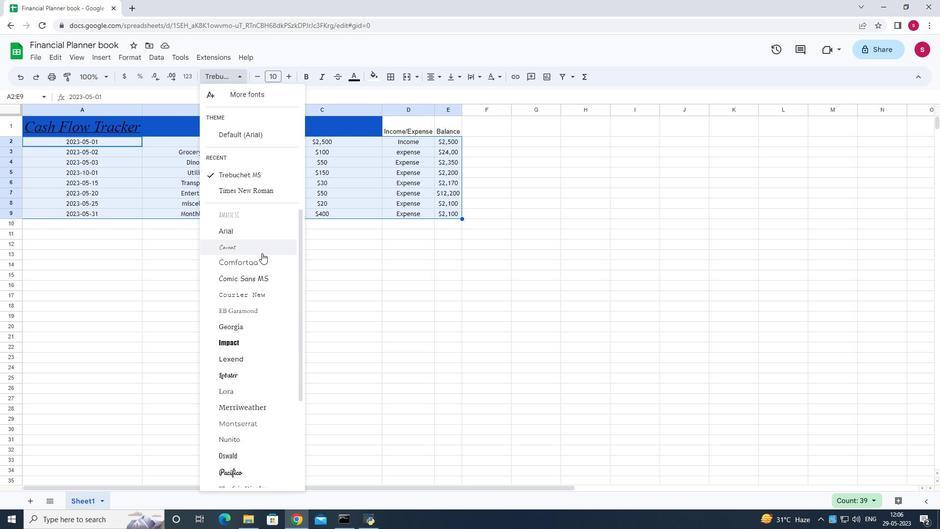 
Action: Mouse scrolled (263, 266) with delta (0, 0)
Screenshot: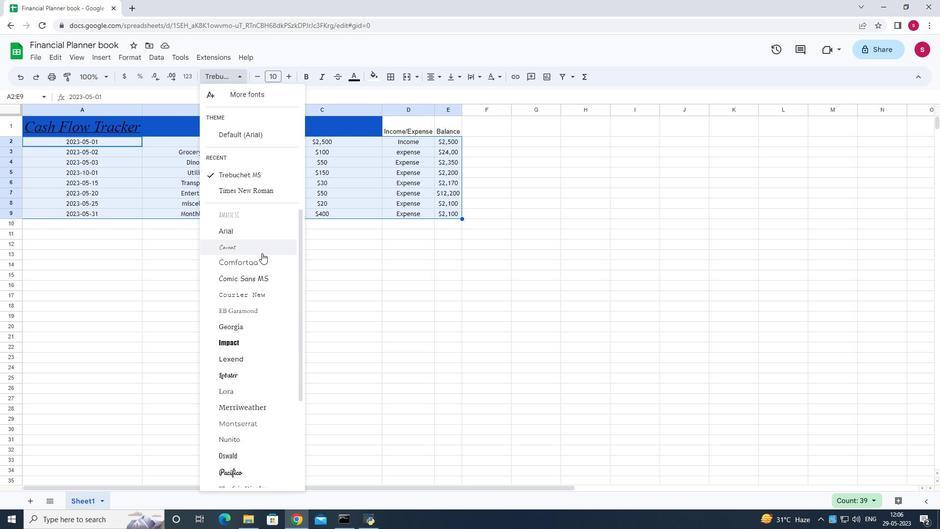 
Action: Mouse moved to (247, 448)
Screenshot: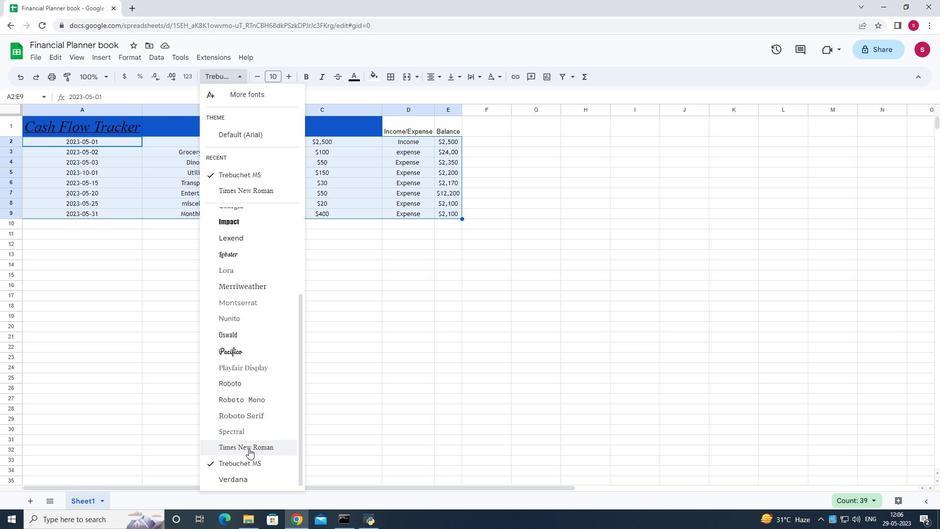 
Action: Mouse pressed left at (247, 448)
Screenshot: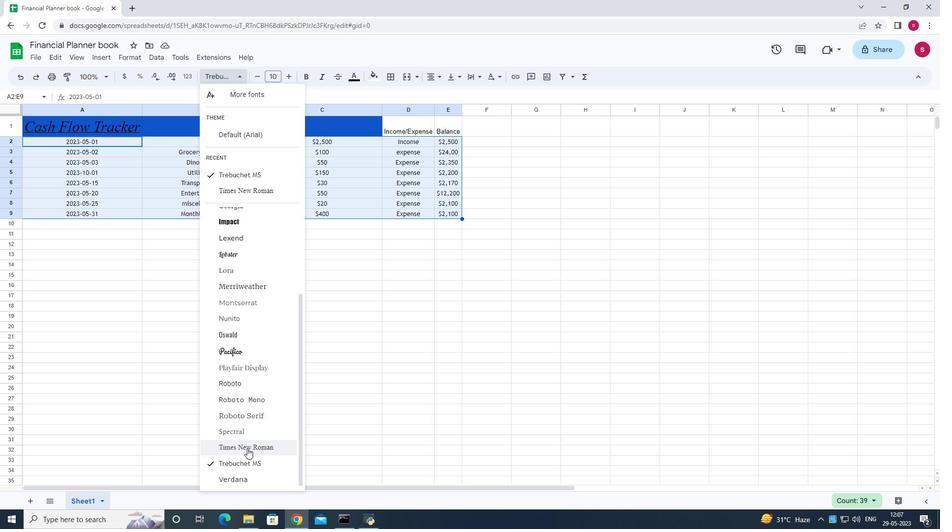 
Action: Mouse moved to (285, 76)
Screenshot: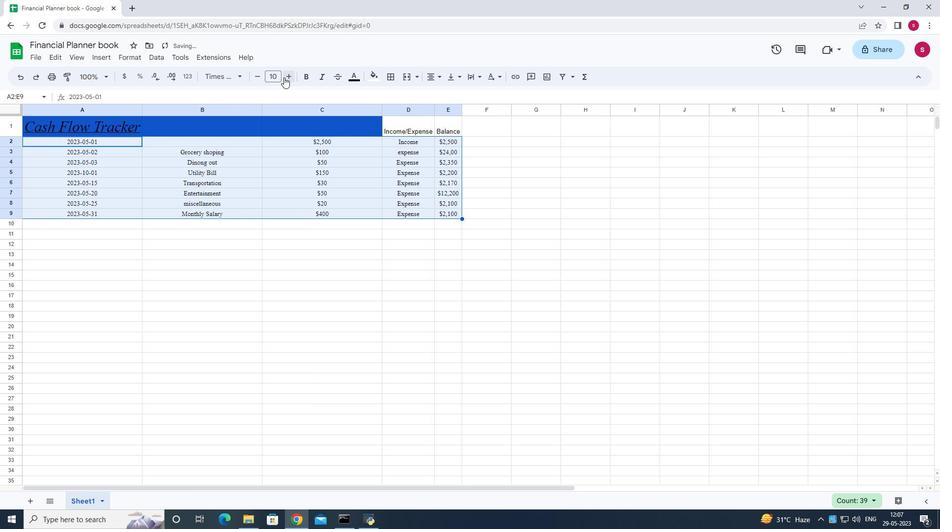 
Action: Mouse pressed left at (285, 76)
Screenshot: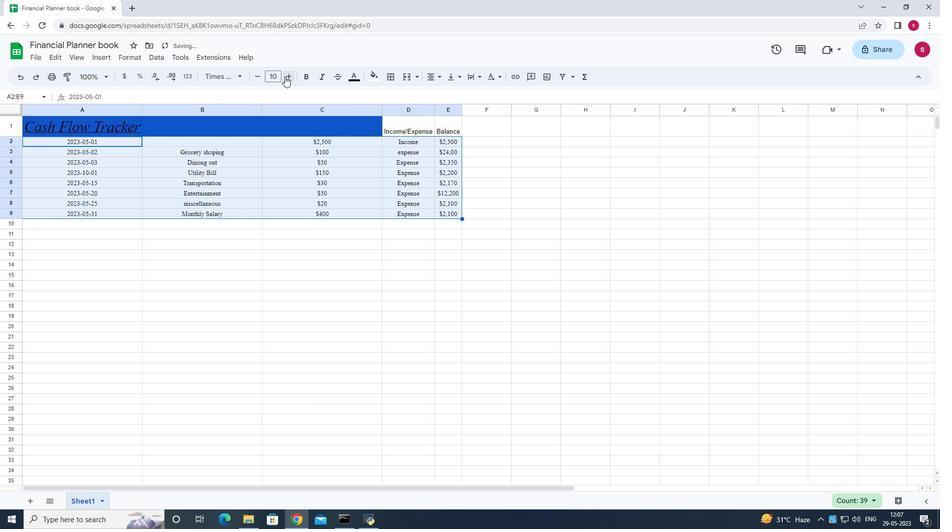 
Action: Mouse pressed left at (285, 76)
Screenshot: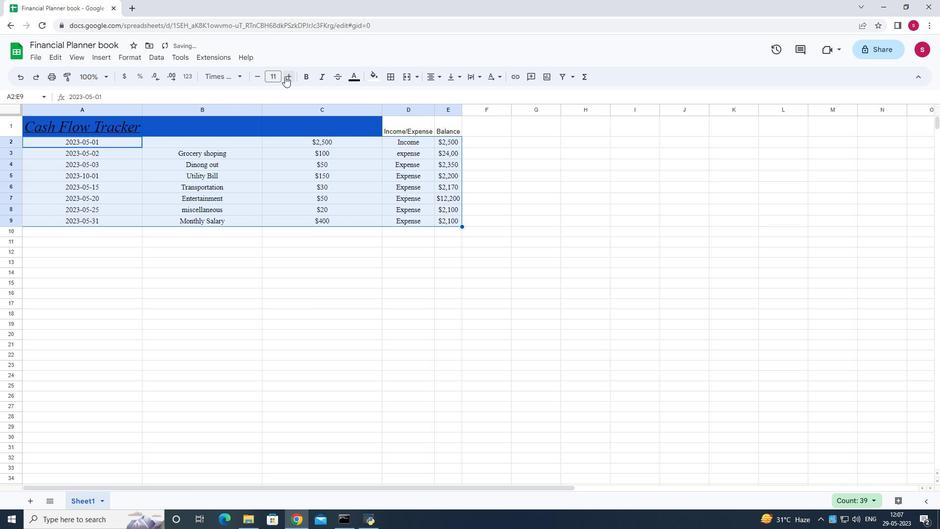 
Action: Mouse pressed left at (285, 76)
Screenshot: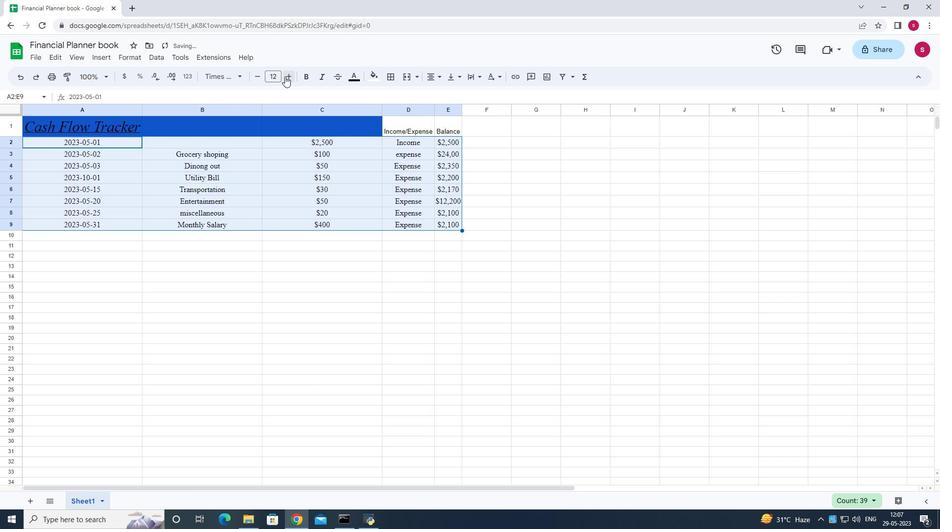 
Action: Mouse pressed left at (285, 76)
Screenshot: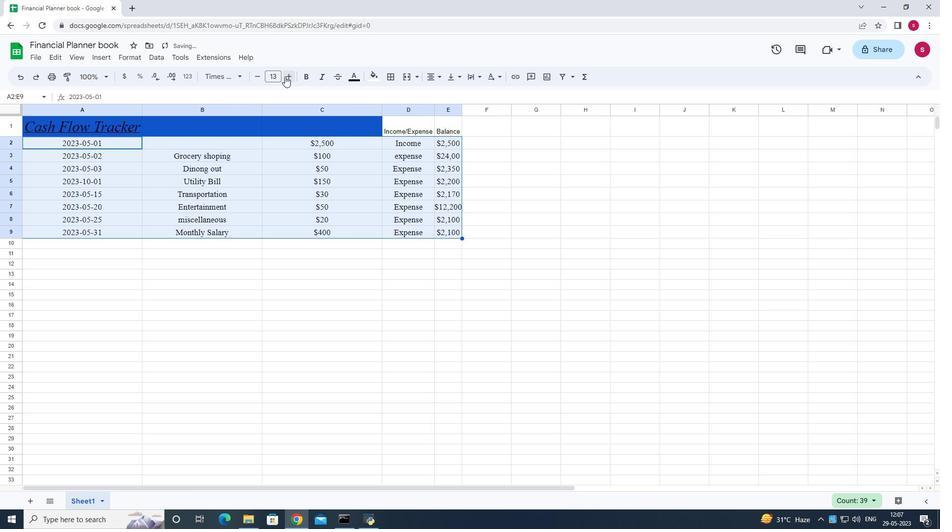 
Action: Mouse pressed left at (285, 76)
Screenshot: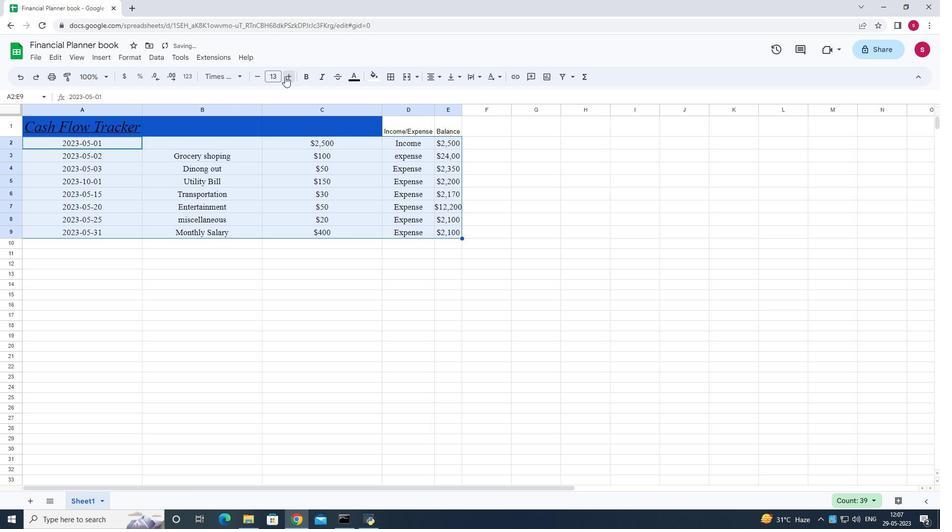 
Action: Mouse pressed left at (285, 76)
Screenshot: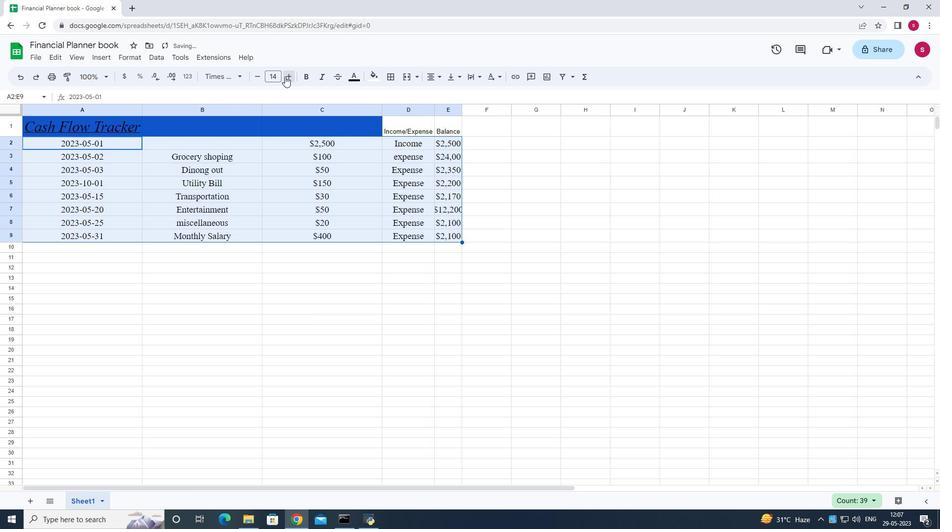 
Action: Mouse moved to (339, 270)
Screenshot: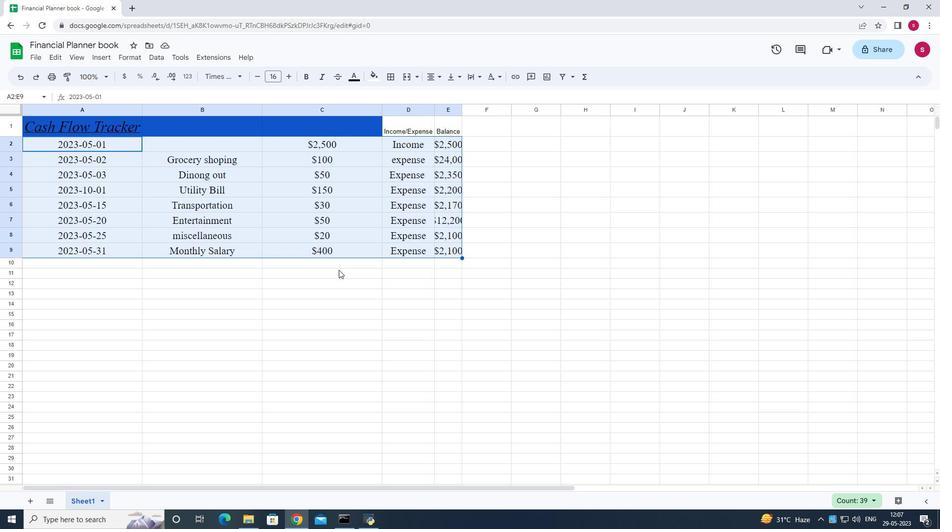 
Action: Mouse pressed left at (339, 270)
Screenshot: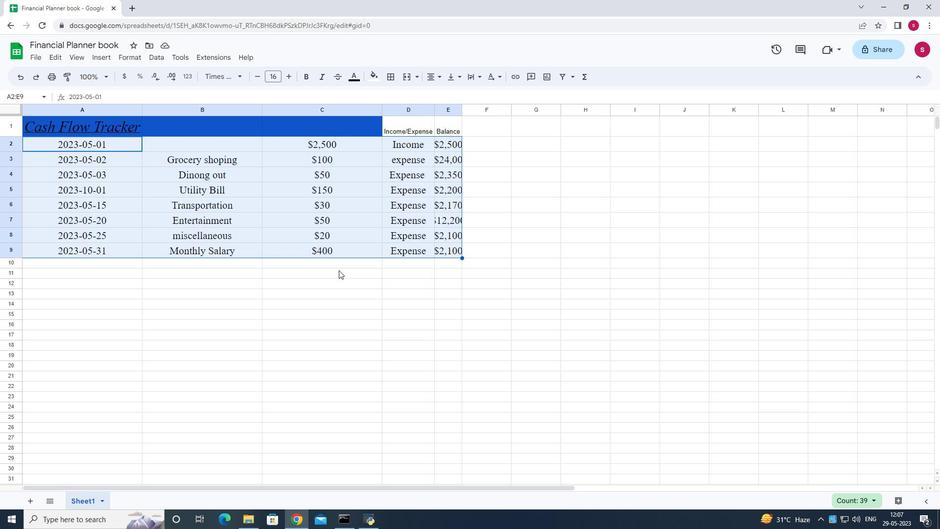 
Action: Mouse moved to (807, 278)
Screenshot: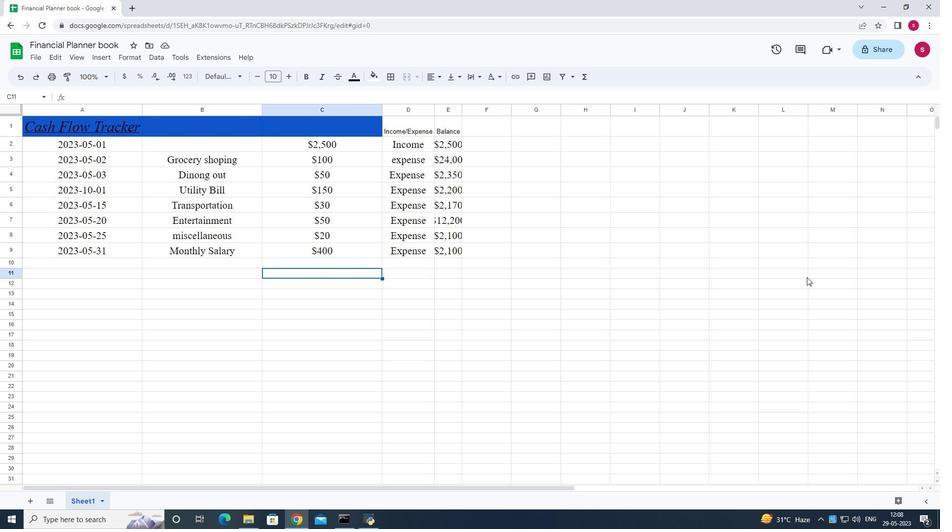 
